 Task: In the  document log.docx. Below name insert the link: 'in.pinterest.com' Insert Dropdown below the link: Review Status  'Select In progress'Insert Header and write  "NexusTech". Change font style to  Caveat
Action: Mouse moved to (283, 461)
Screenshot: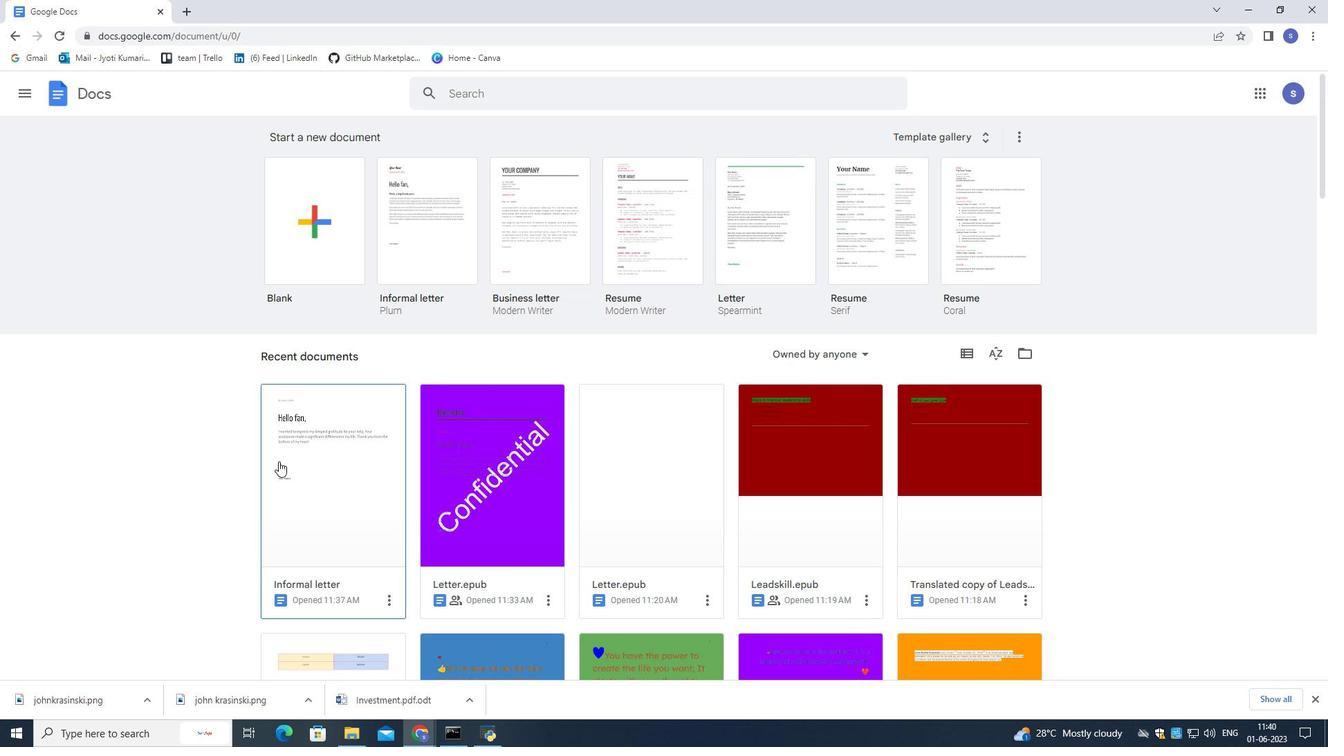 
Action: Mouse pressed left at (283, 461)
Screenshot: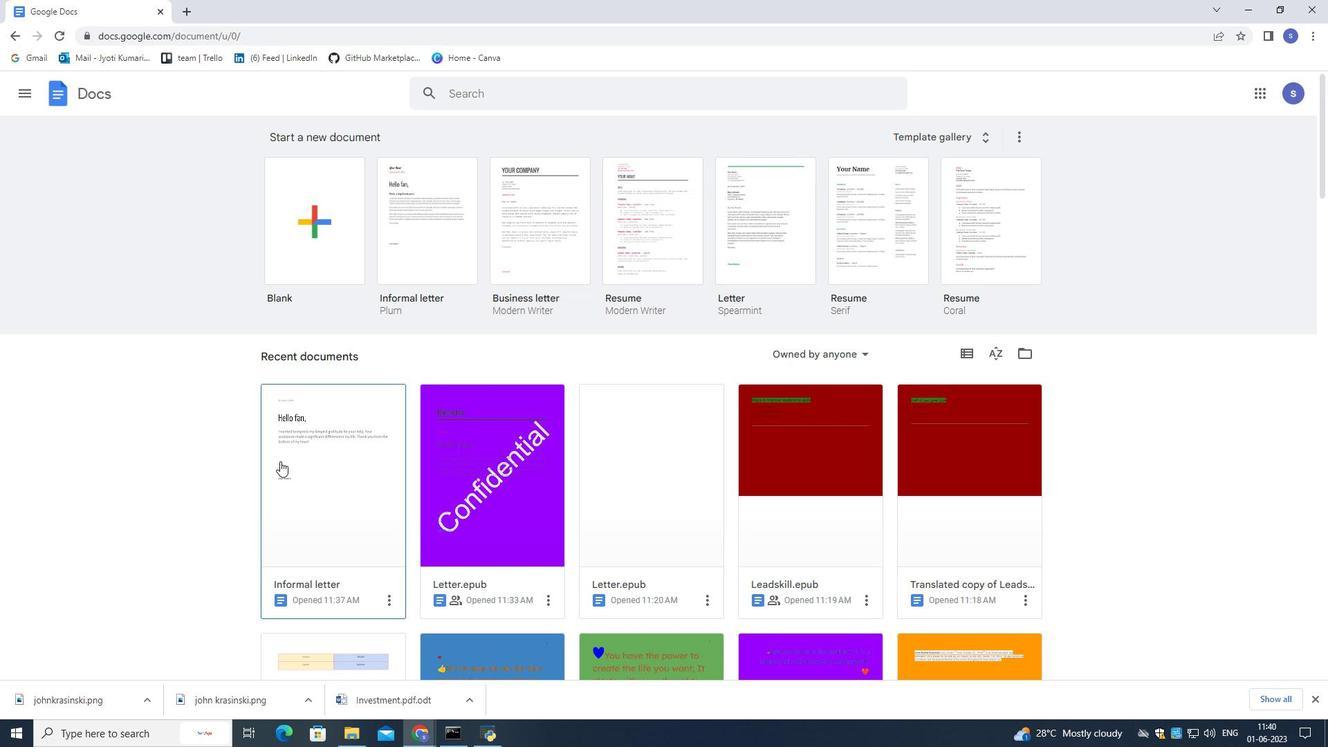 
Action: Mouse moved to (285, 461)
Screenshot: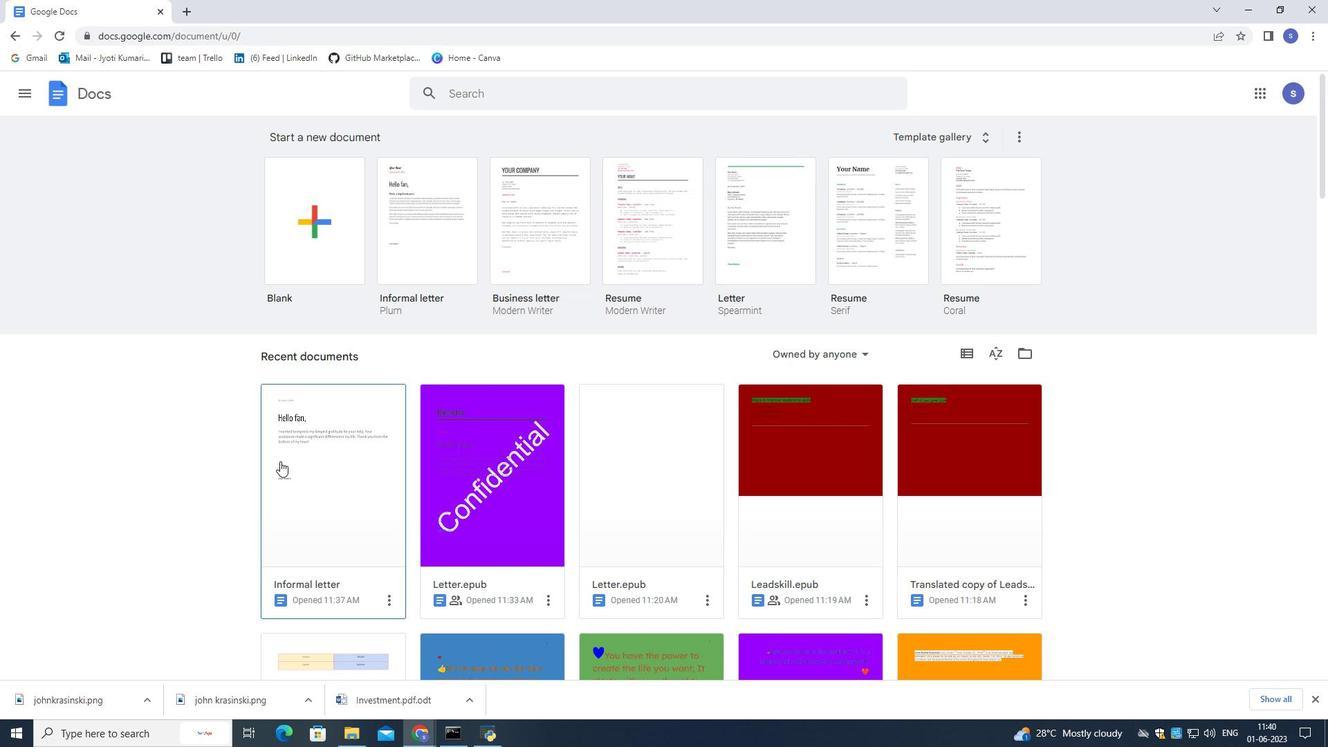 
Action: Mouse pressed left at (285, 461)
Screenshot: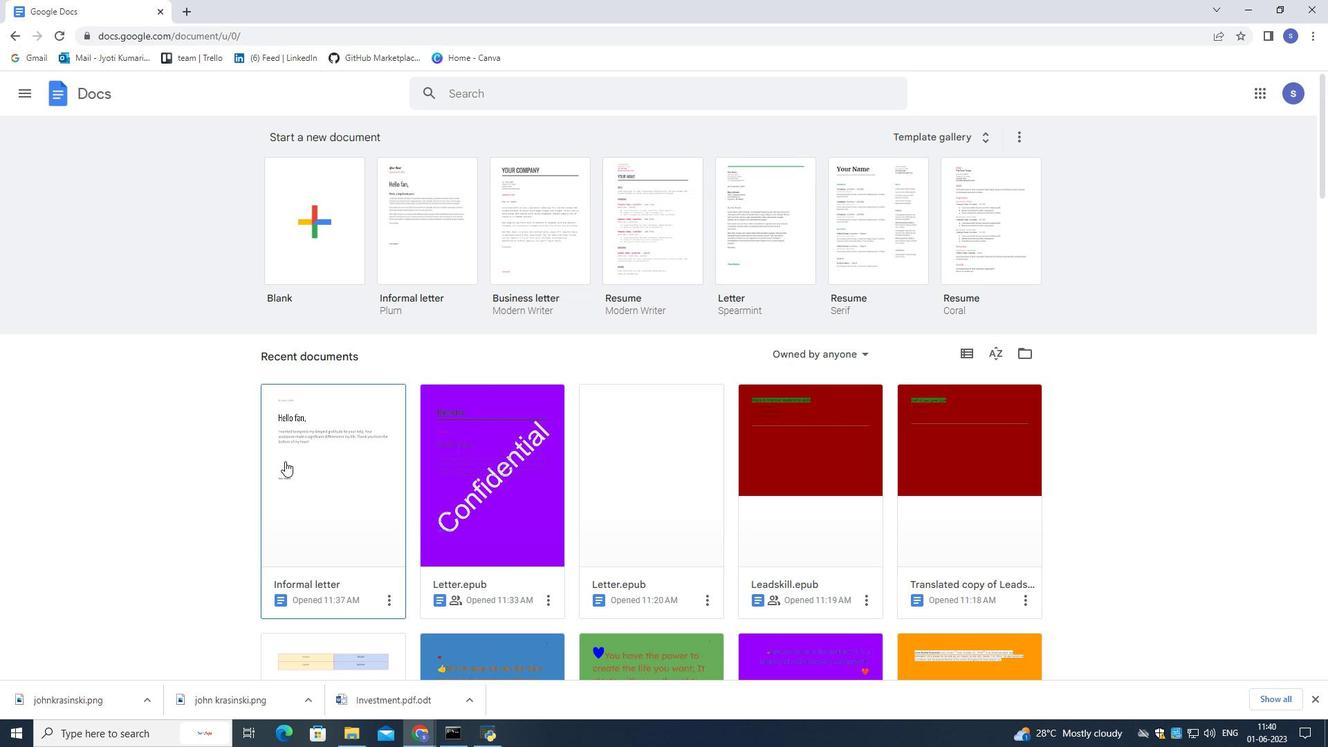 
Action: Mouse moved to (801, 526)
Screenshot: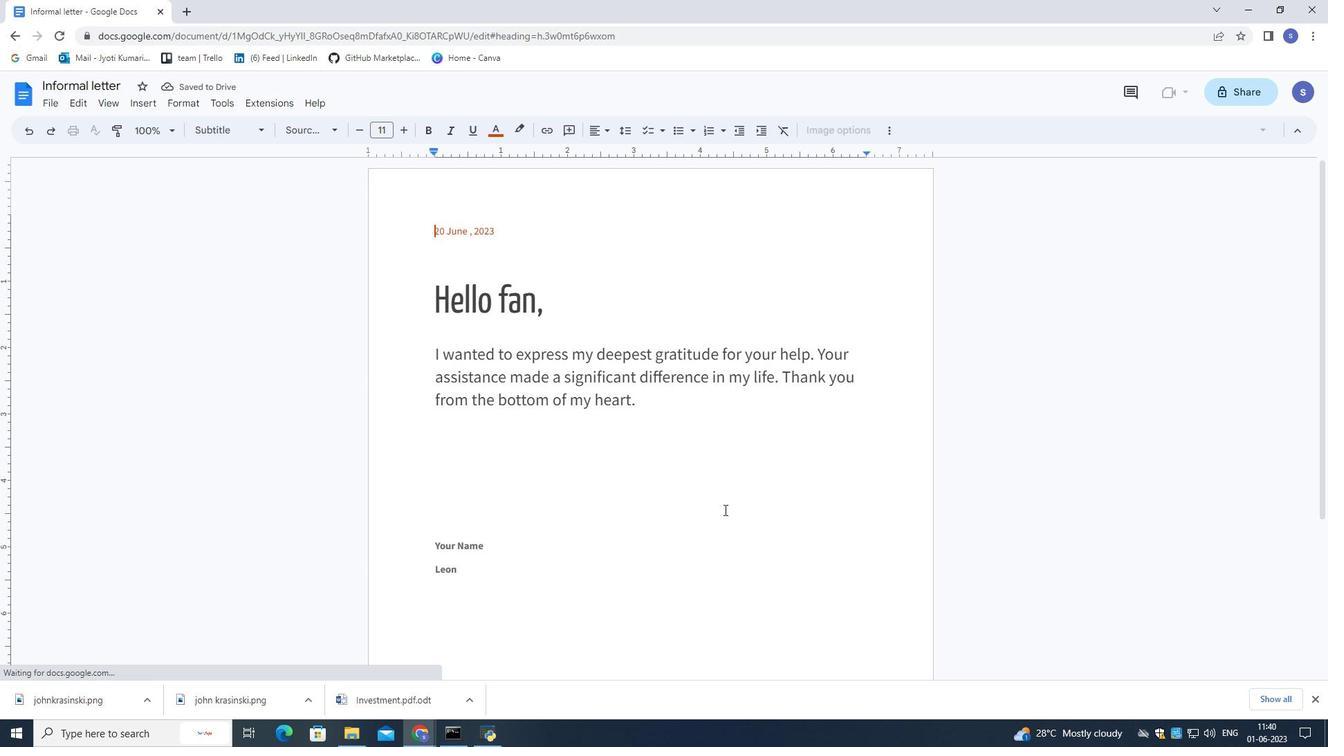 
Action: Mouse scrolled (801, 525) with delta (0, 0)
Screenshot: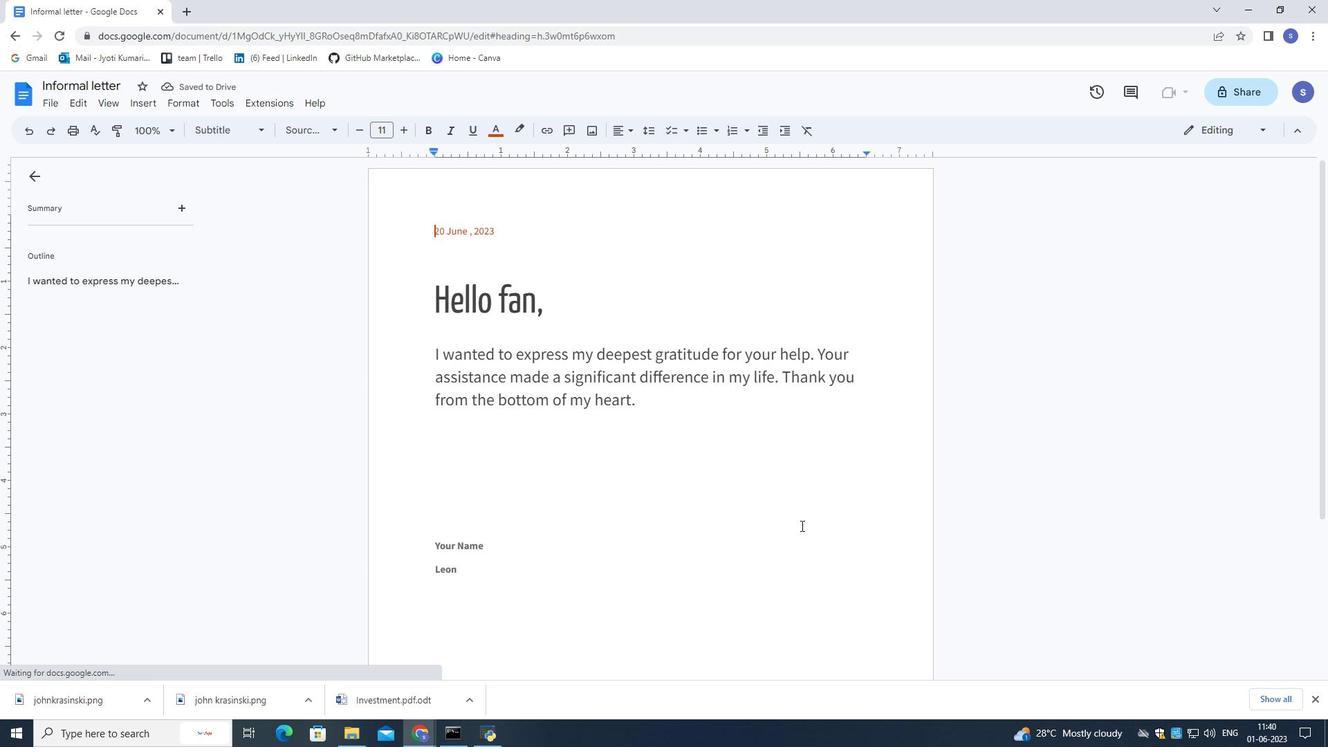 
Action: Mouse scrolled (801, 525) with delta (0, 0)
Screenshot: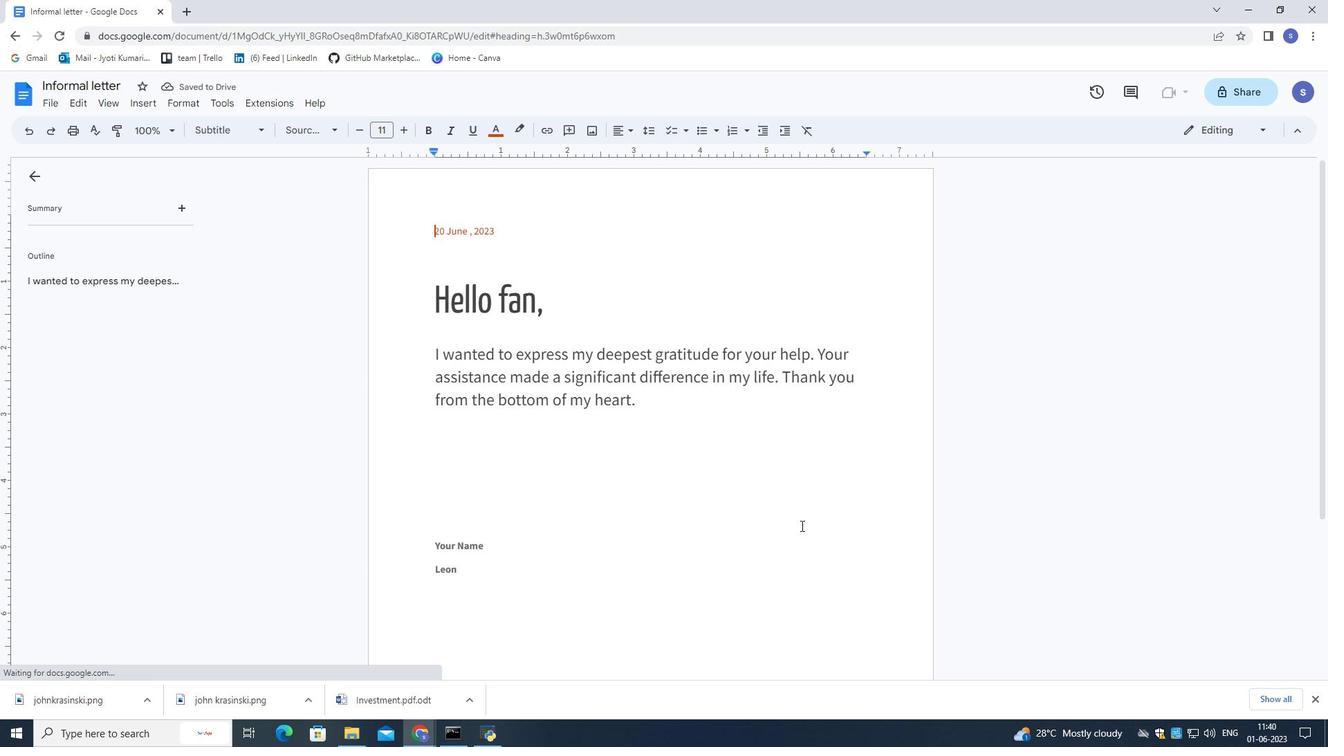 
Action: Mouse scrolled (801, 525) with delta (0, 0)
Screenshot: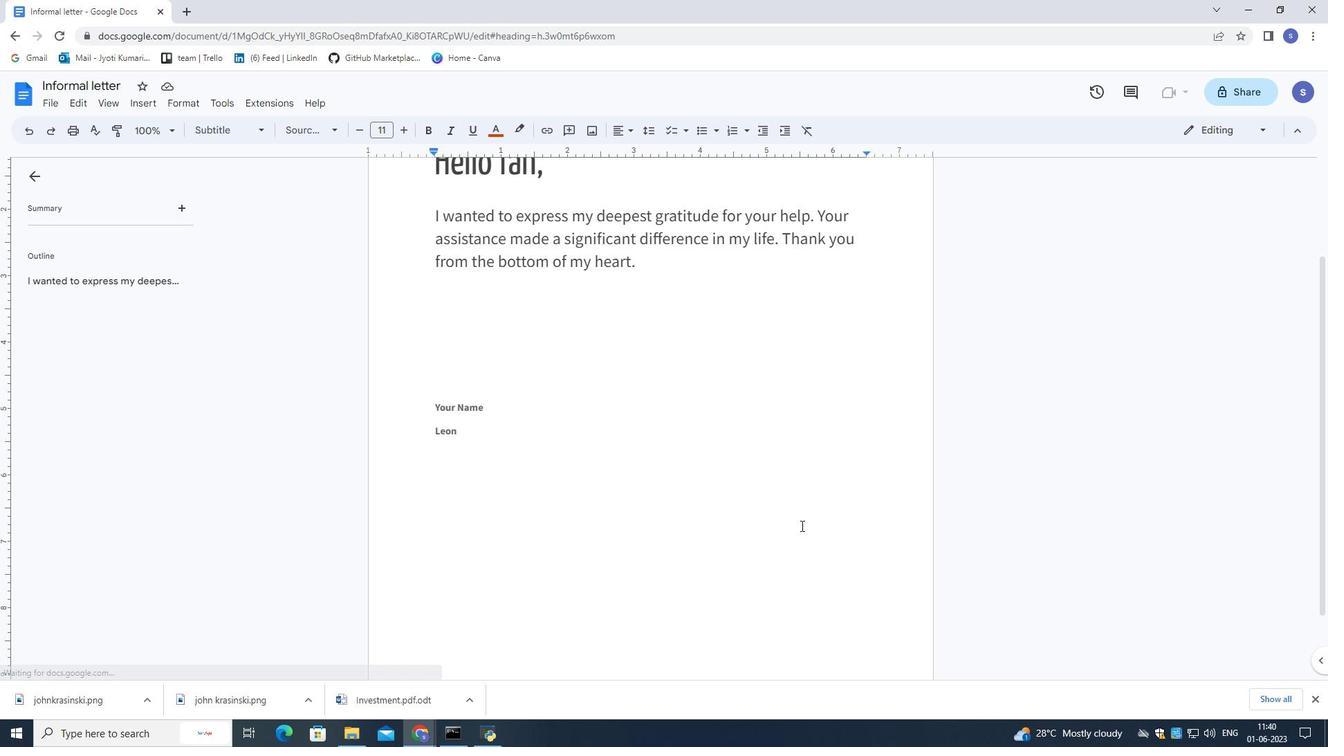 
Action: Mouse moved to (477, 374)
Screenshot: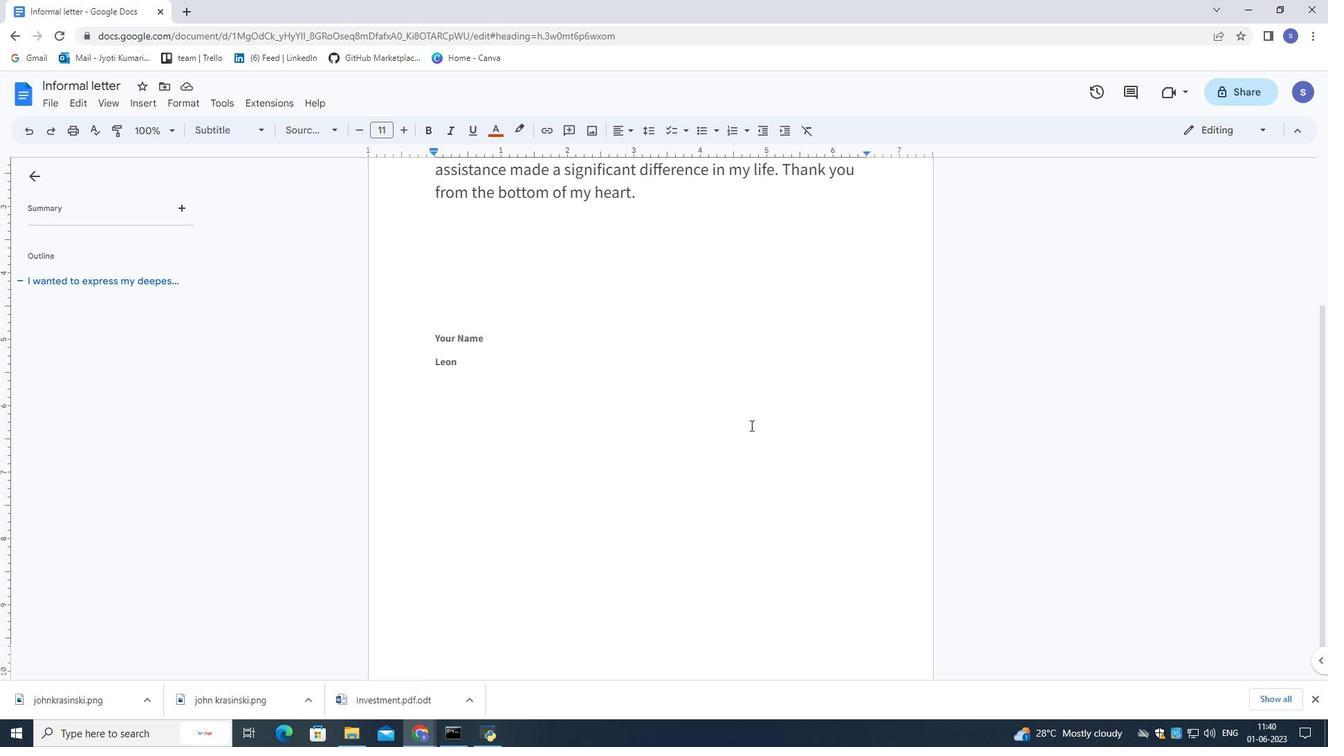 
Action: Mouse pressed left at (477, 374)
Screenshot: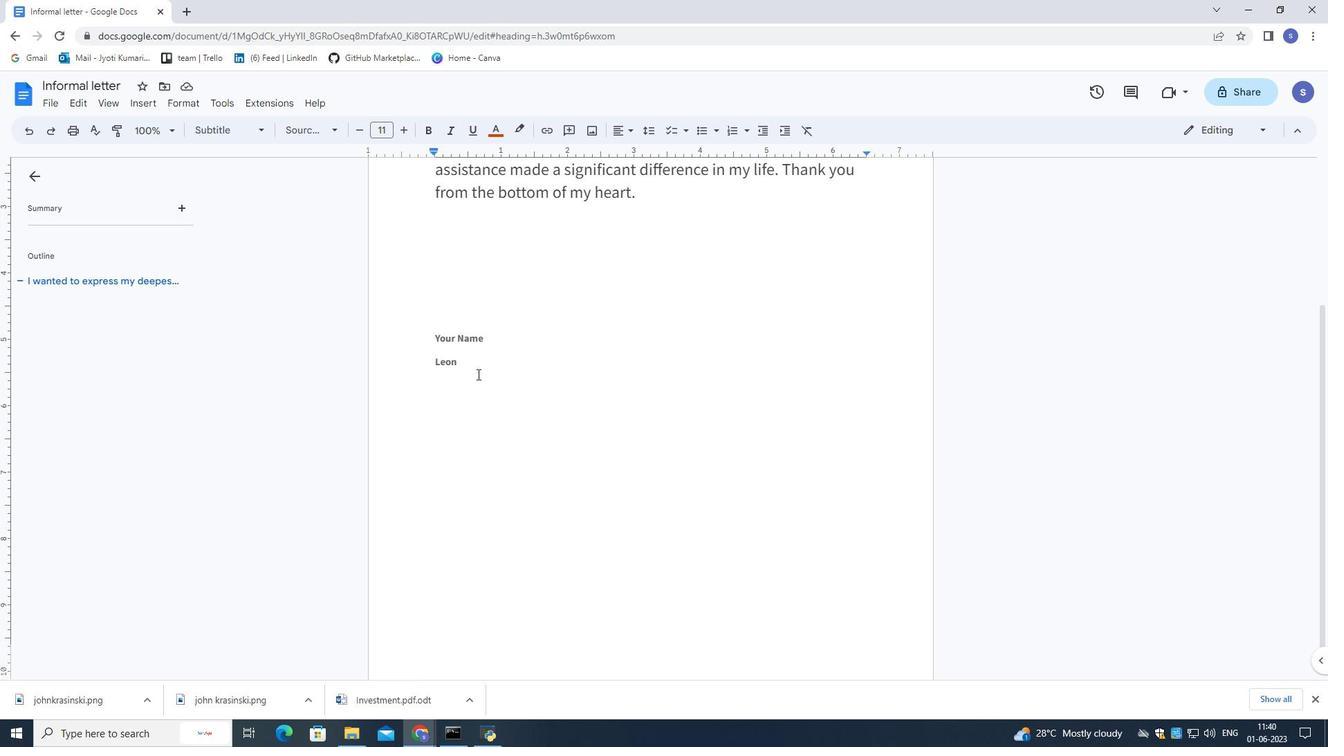 
Action: Mouse moved to (481, 374)
Screenshot: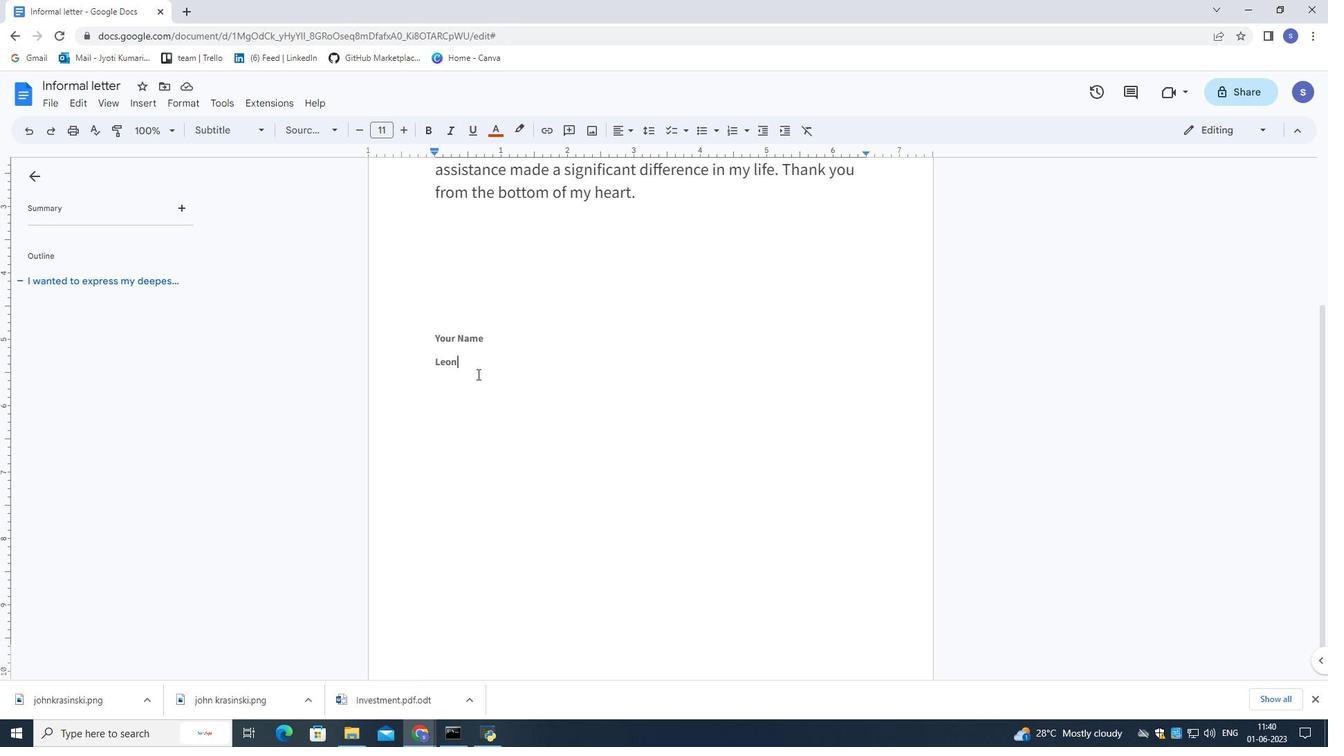 
Action: Key pressed <Key.enter>
Screenshot: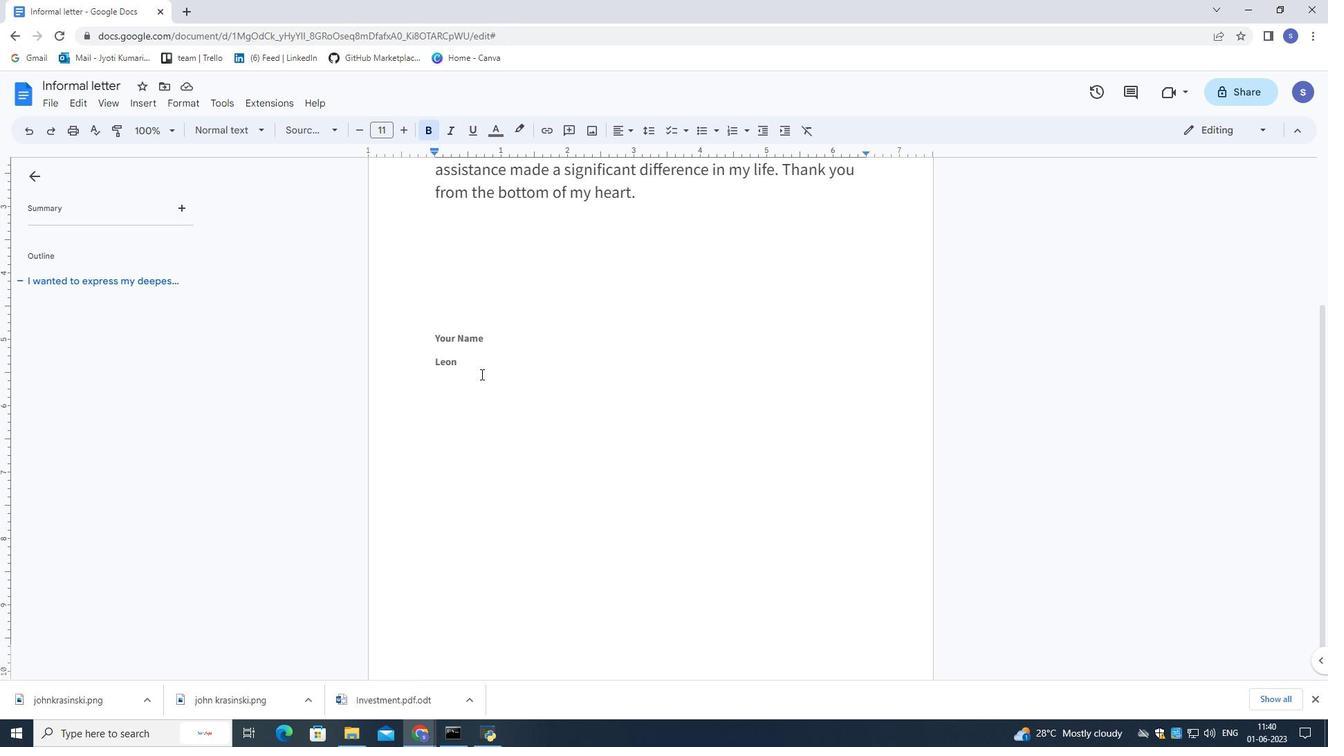 
Action: Mouse moved to (177, 103)
Screenshot: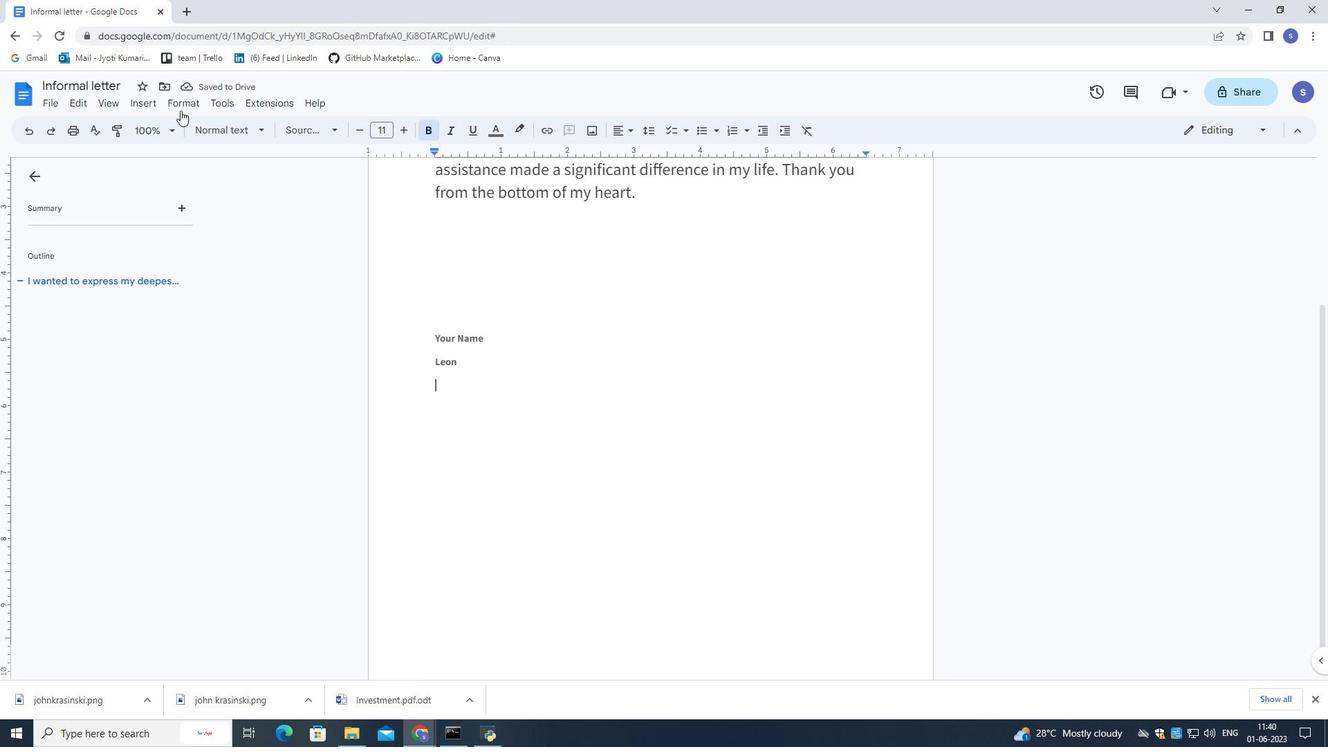 
Action: Mouse pressed left at (177, 103)
Screenshot: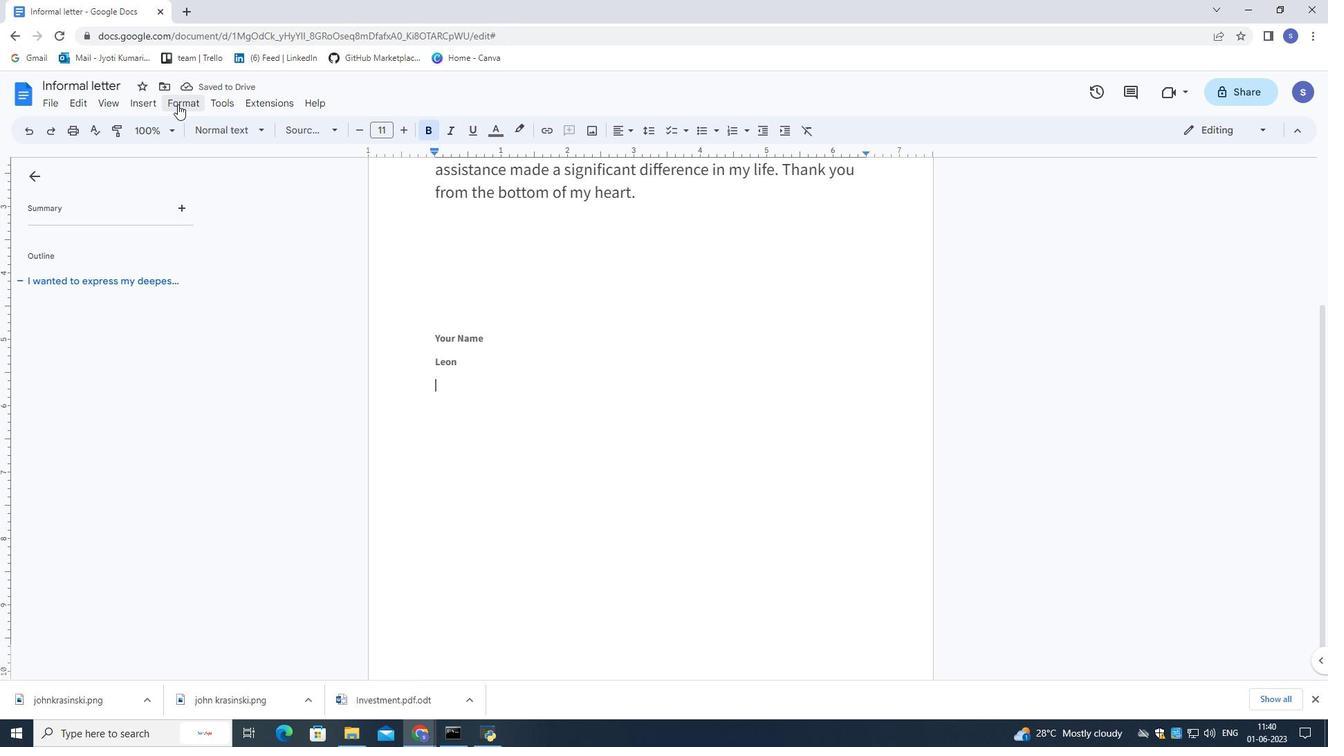 
Action: Mouse moved to (202, 532)
Screenshot: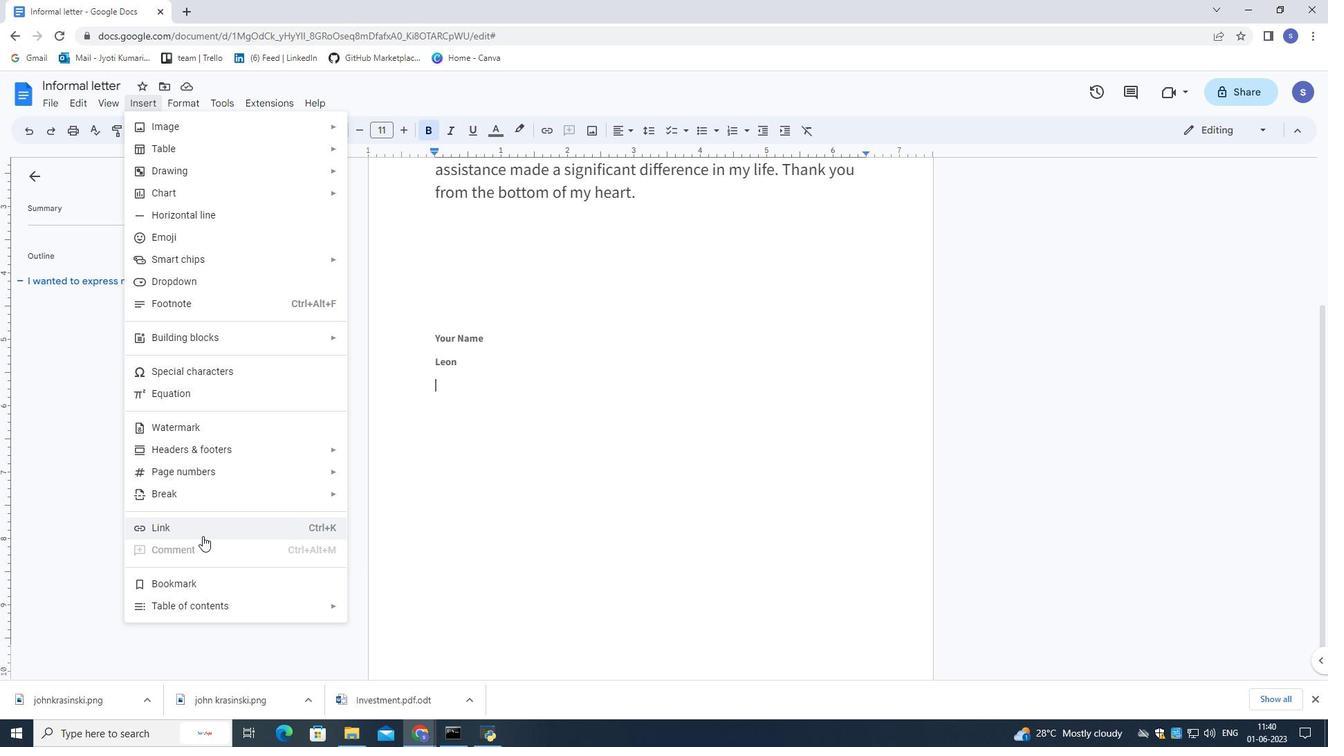
Action: Mouse pressed left at (202, 532)
Screenshot: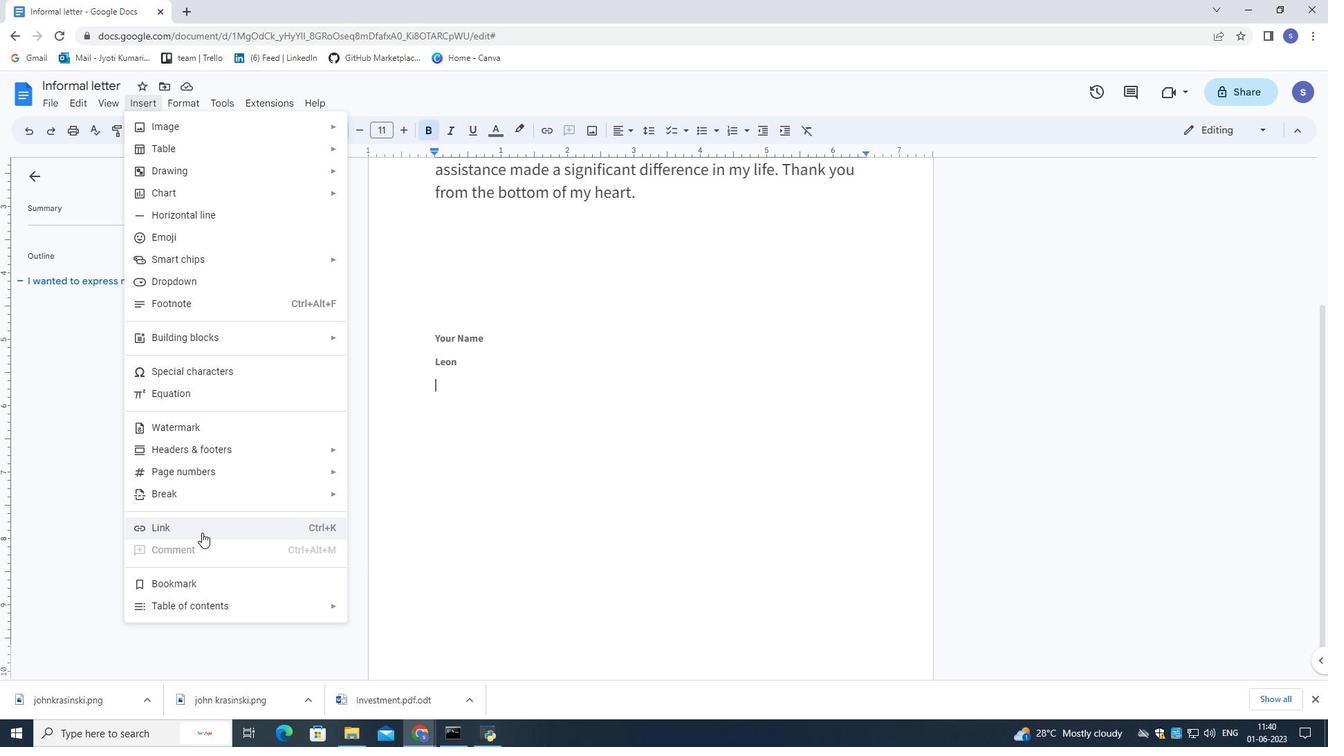 
Action: Mouse moved to (202, 532)
Screenshot: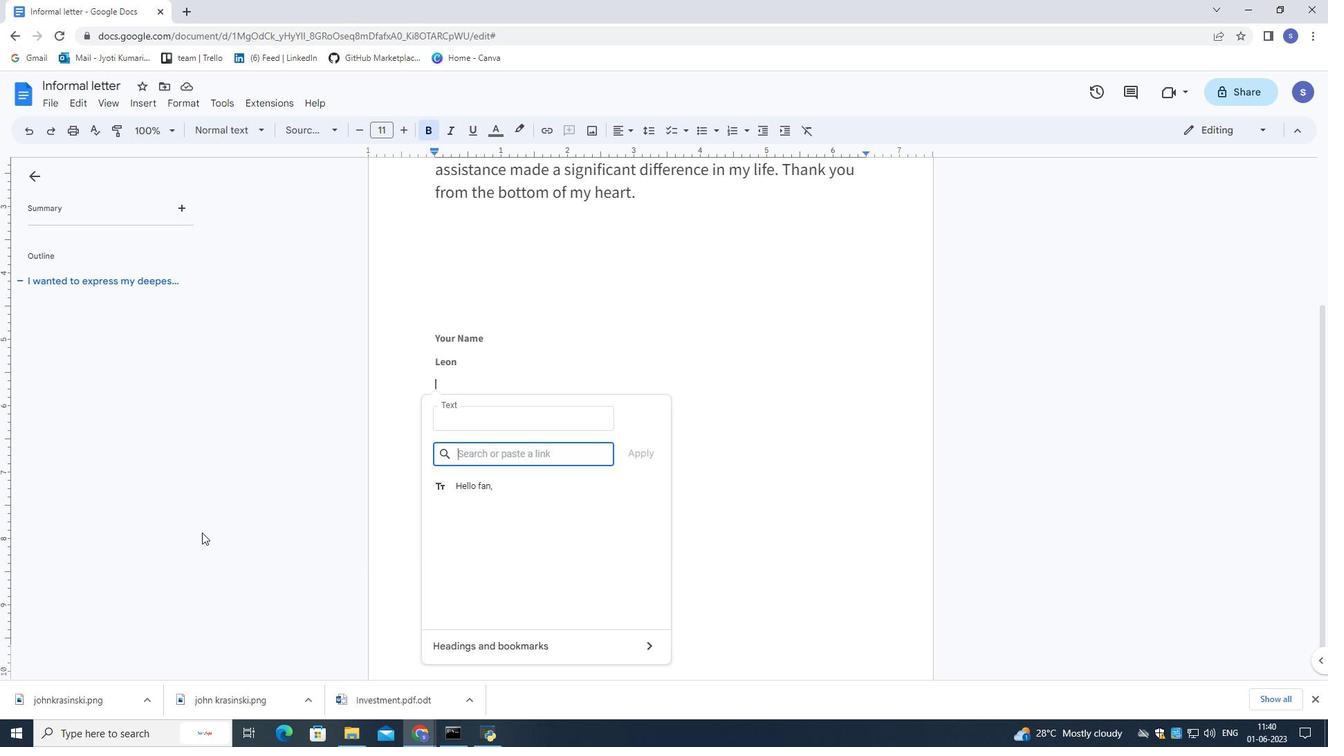 
Action: Key pressed in.pintrest.com
Screenshot: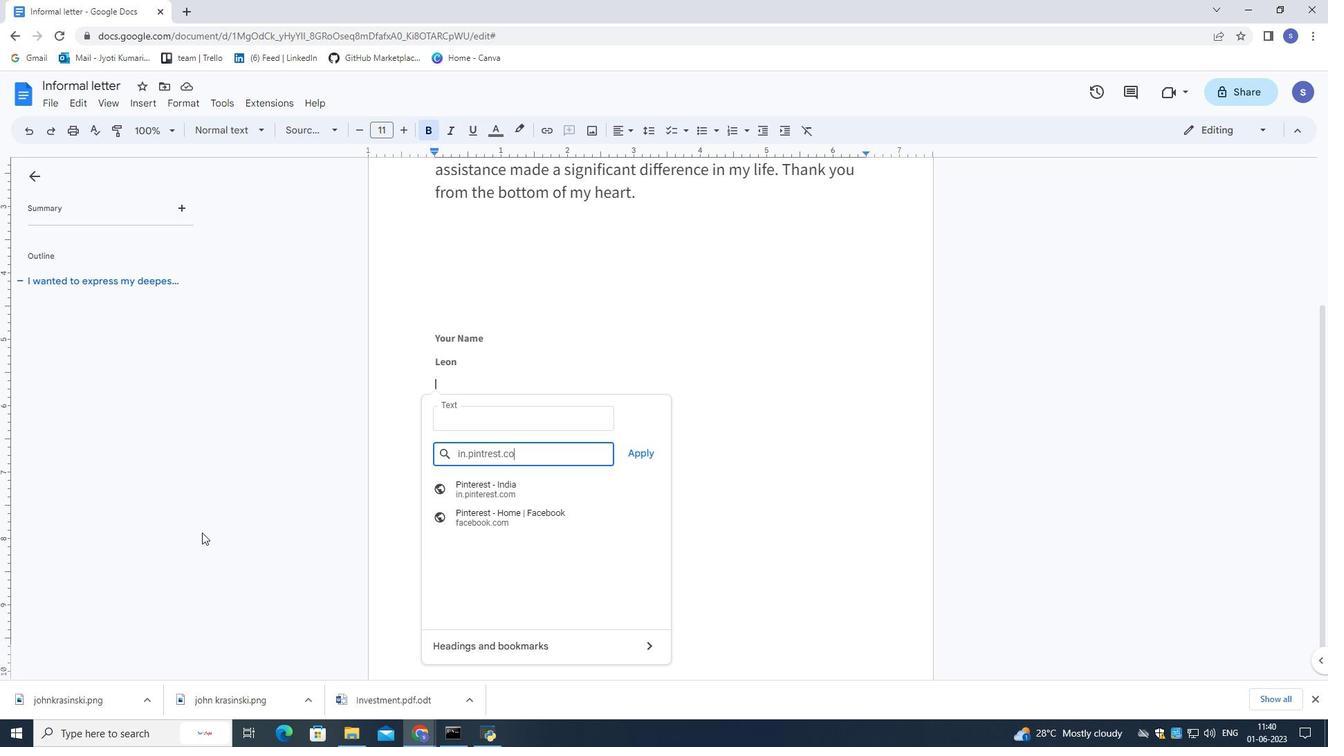 
Action: Mouse moved to (651, 454)
Screenshot: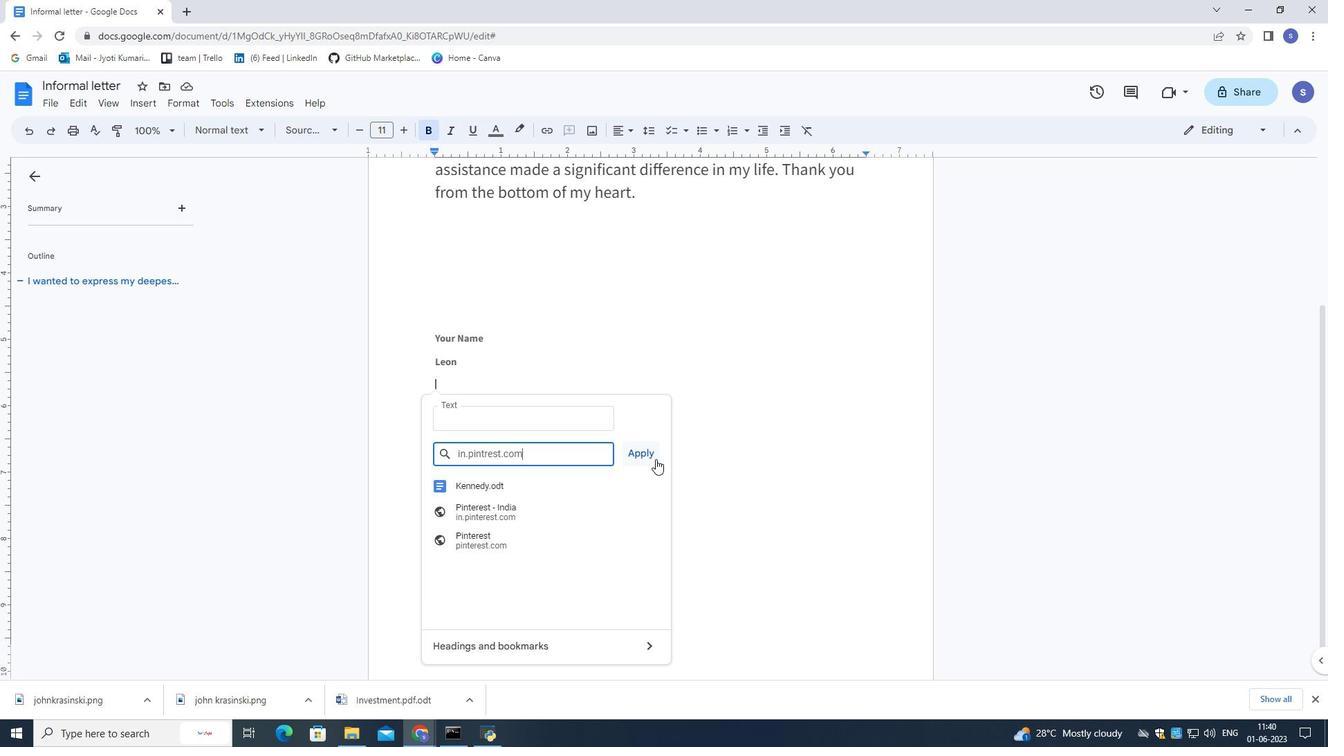 
Action: Mouse pressed left at (651, 454)
Screenshot: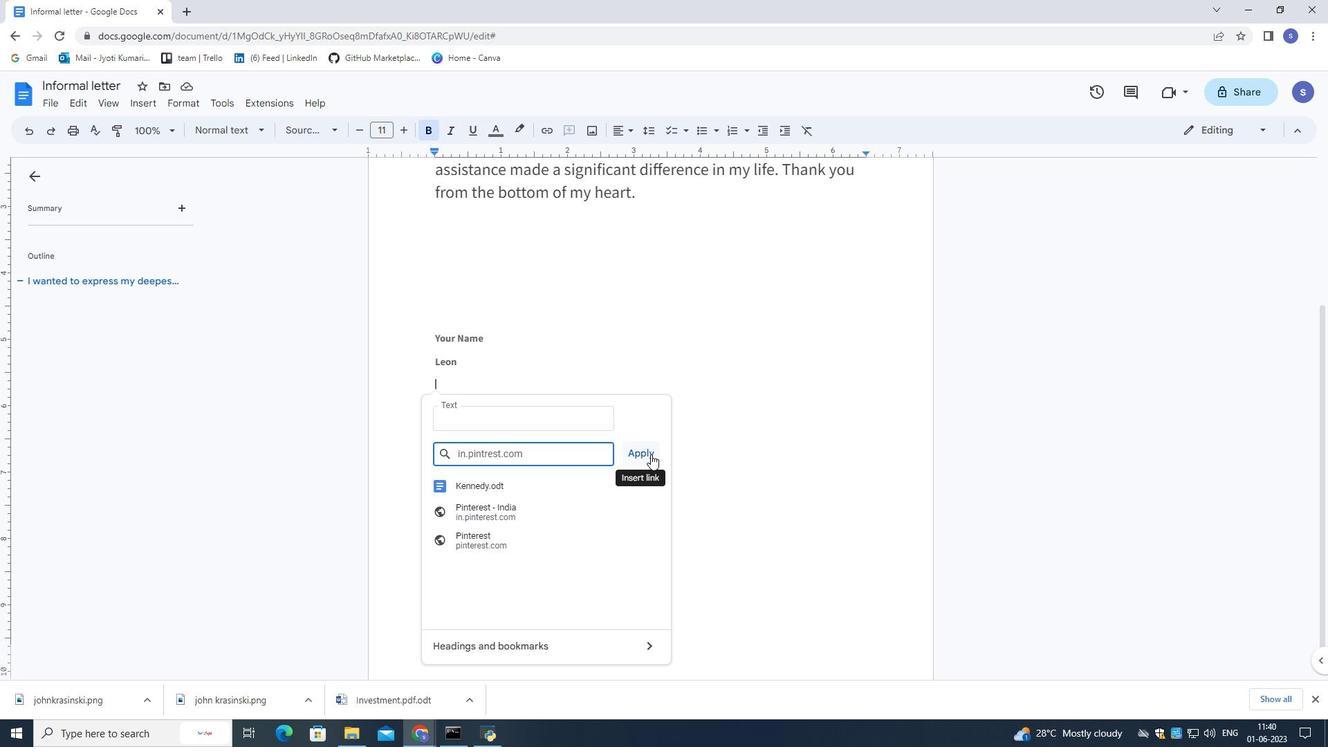 
Action: Mouse moved to (526, 391)
Screenshot: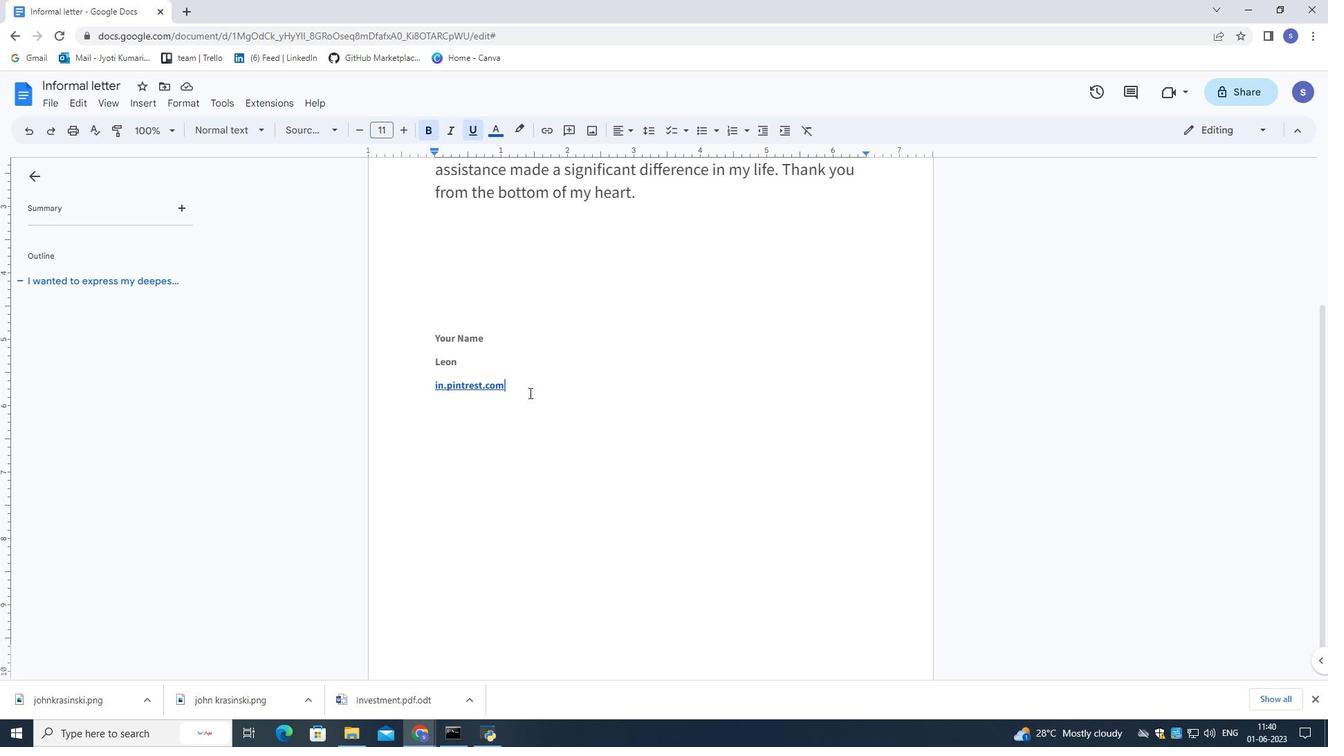 
Action: Key pressed <Key.enter>
Screenshot: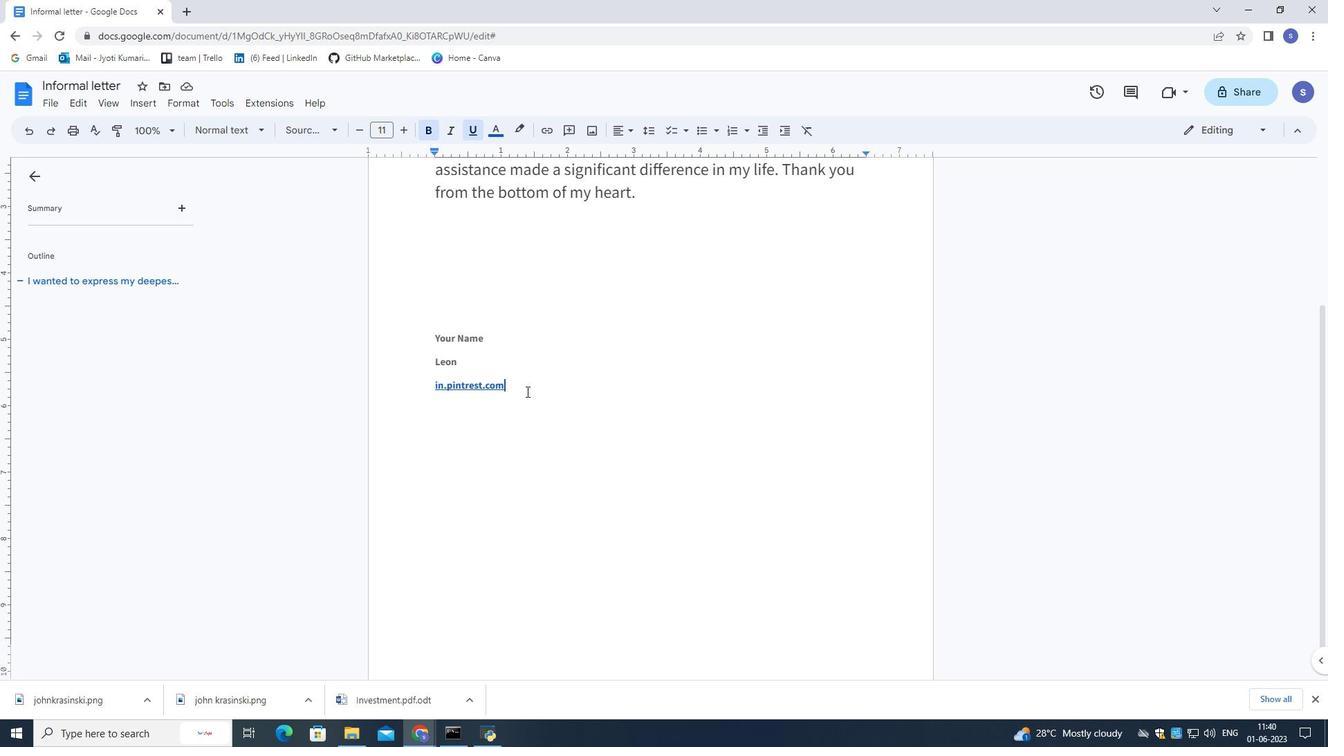 
Action: Mouse moved to (154, 101)
Screenshot: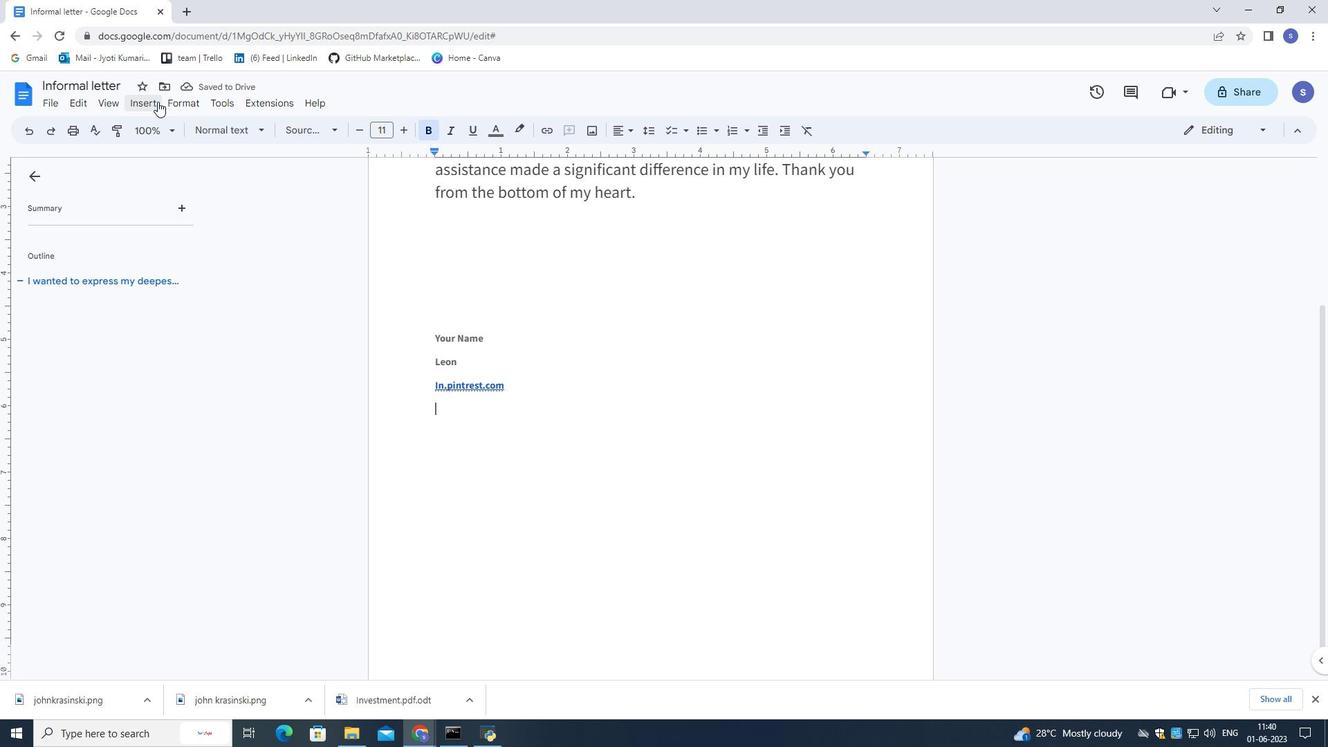 
Action: Mouse pressed left at (154, 101)
Screenshot: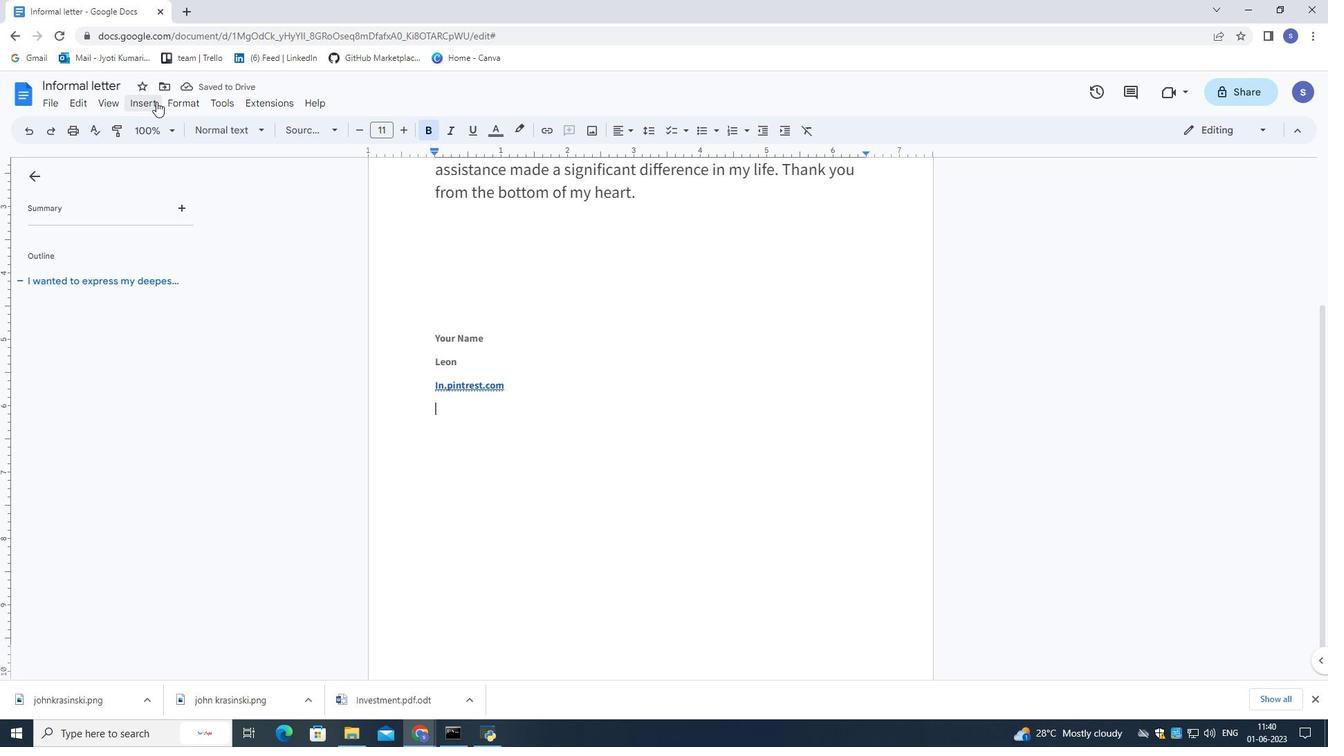 
Action: Mouse moved to (241, 273)
Screenshot: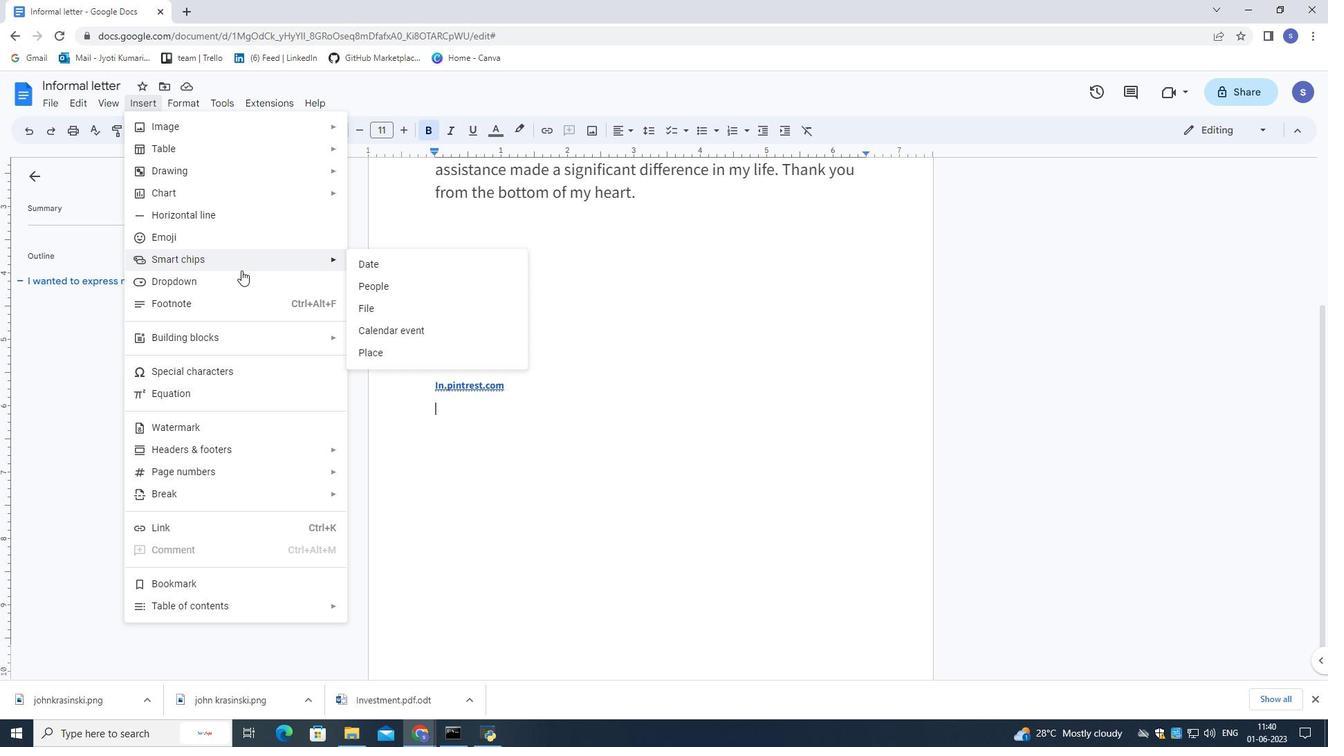 
Action: Mouse pressed left at (241, 273)
Screenshot: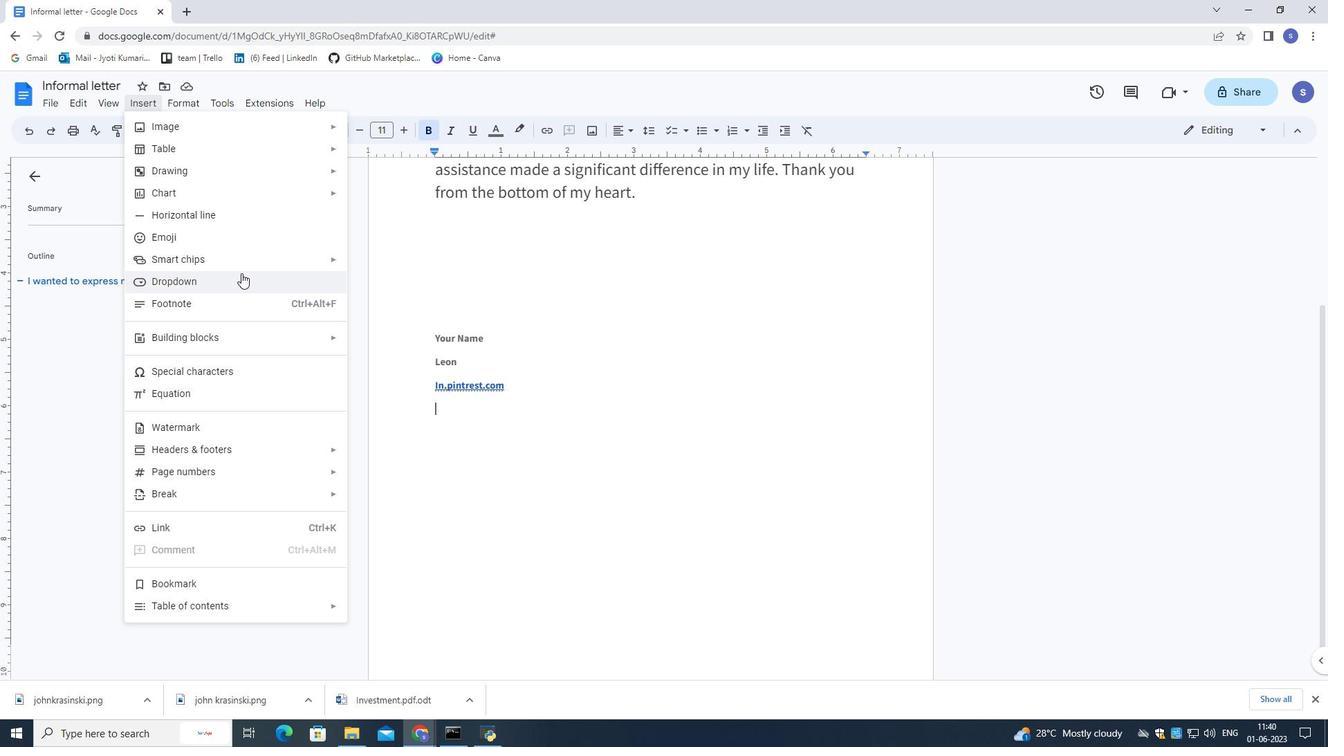 
Action: Mouse moved to (564, 465)
Screenshot: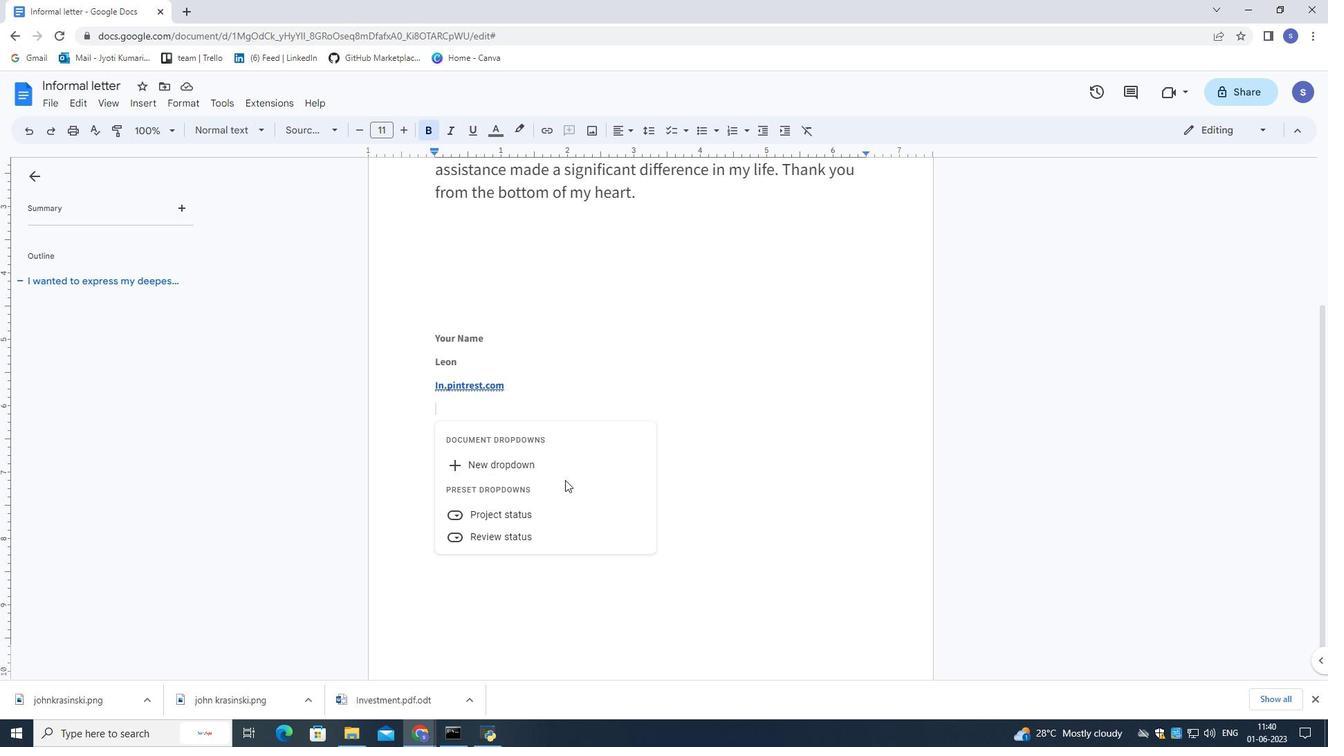 
Action: Mouse pressed left at (564, 465)
Screenshot: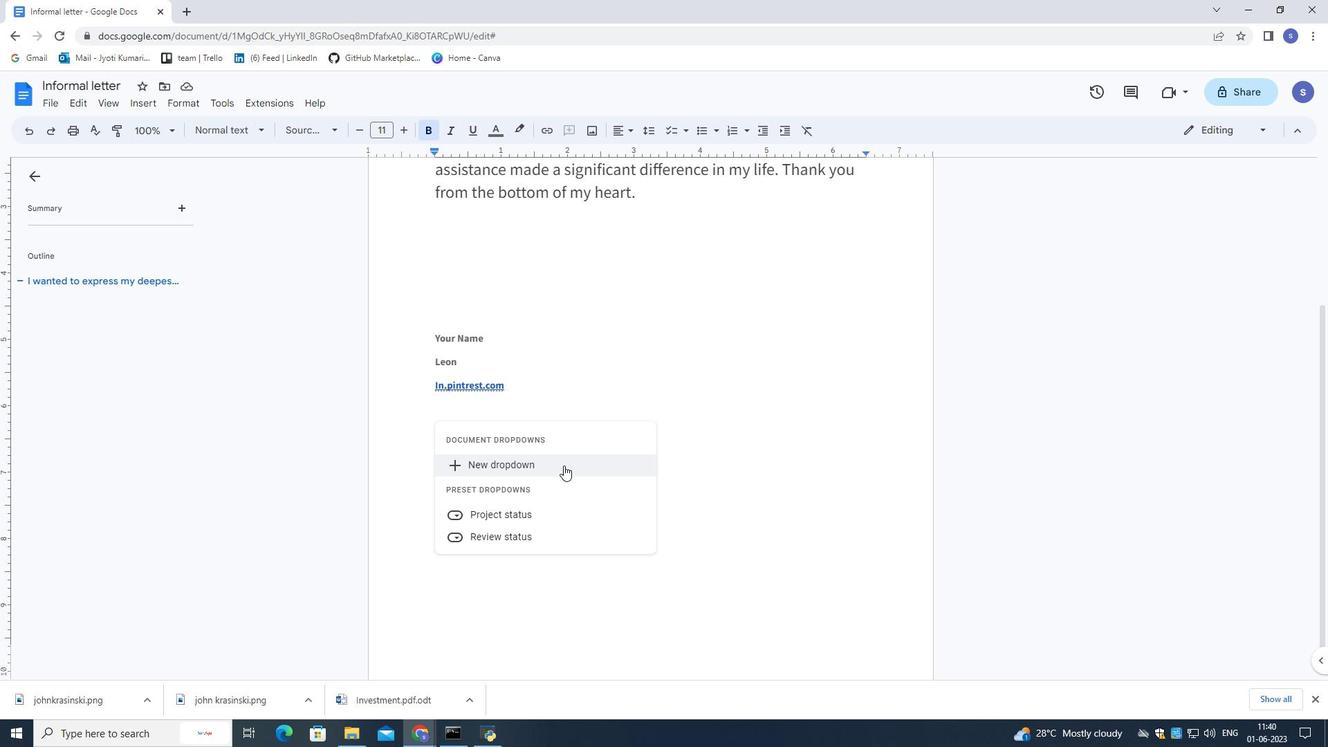 
Action: Mouse moved to (669, 291)
Screenshot: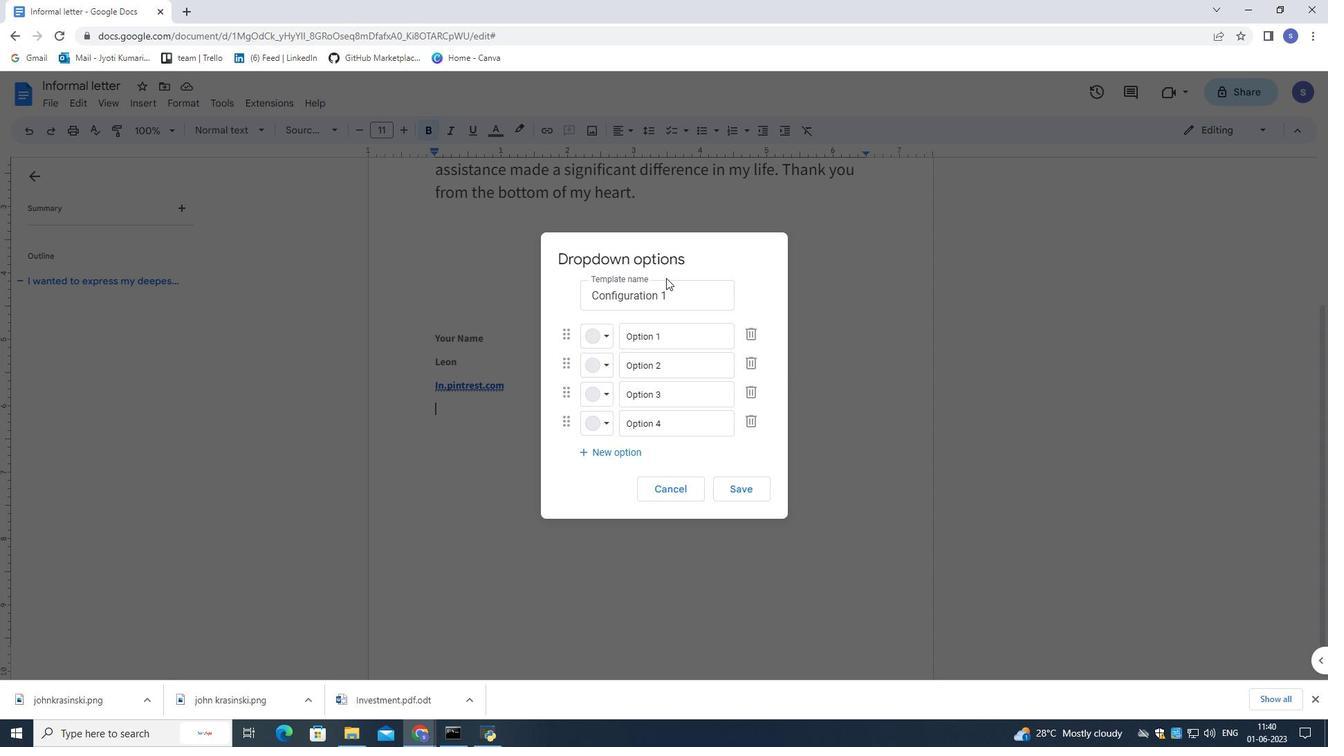 
Action: Mouse pressed left at (669, 291)
Screenshot: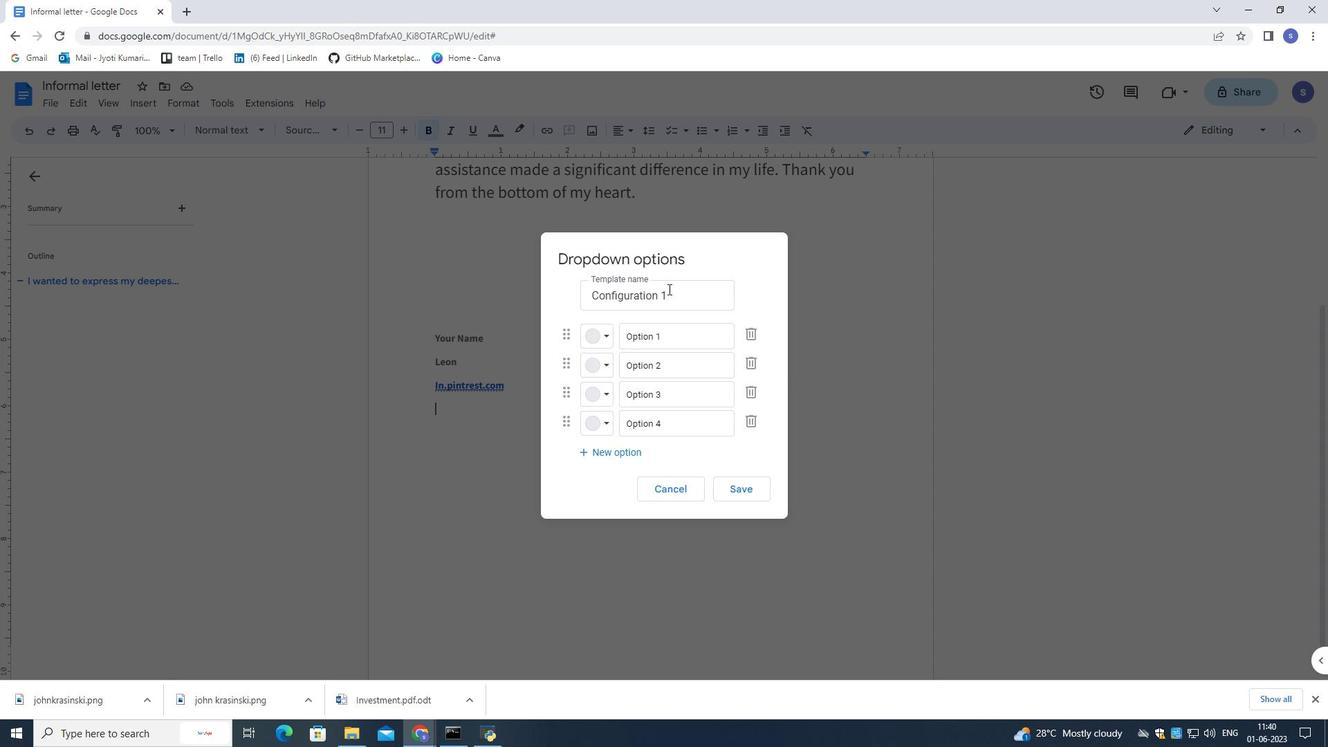 
Action: Mouse pressed left at (669, 291)
Screenshot: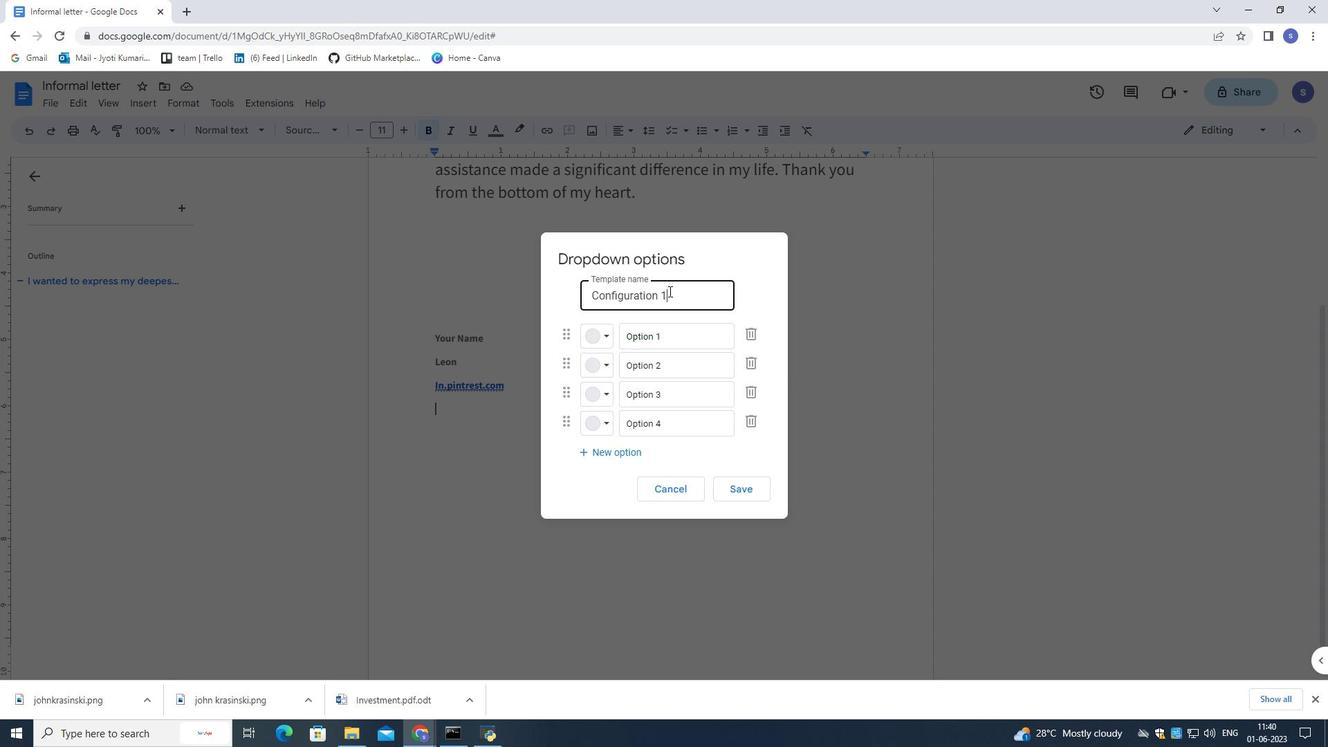 
Action: Mouse pressed left at (669, 291)
Screenshot: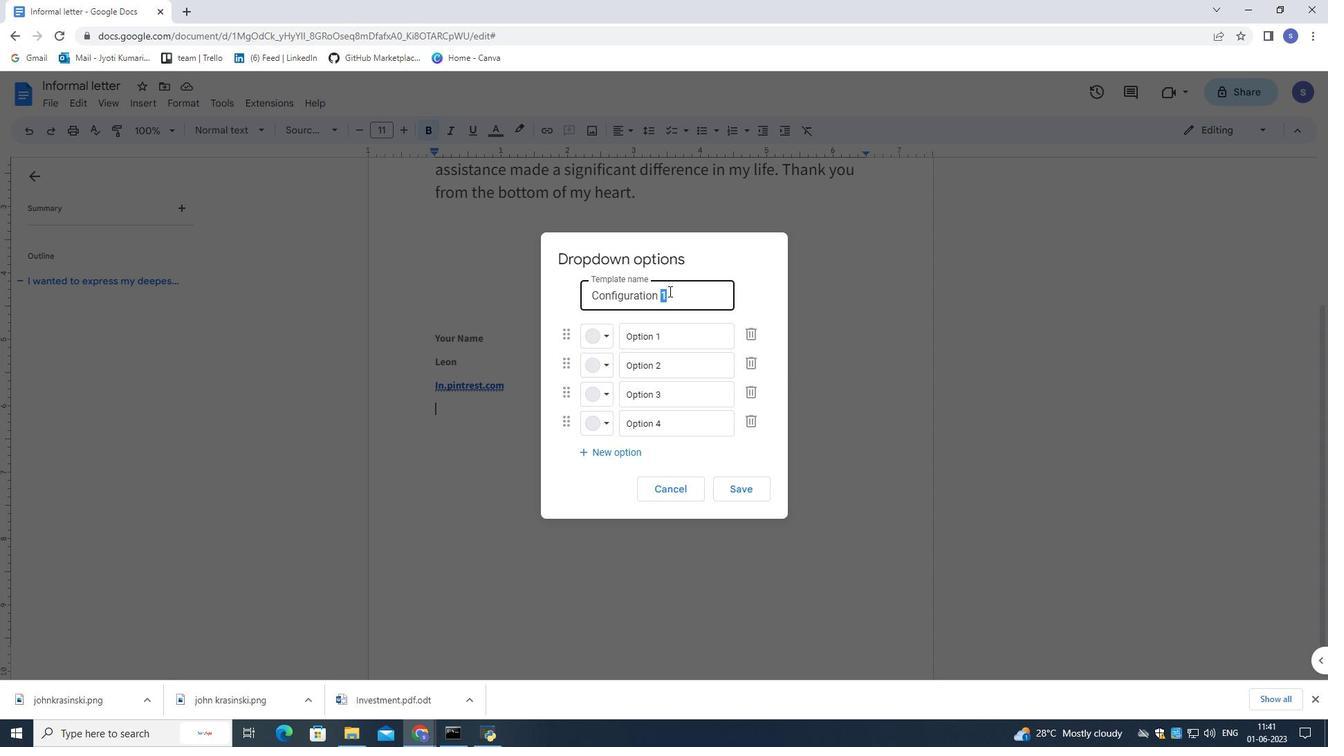 
Action: Key pressed <Key.shift>Review<Key.space><Key.shift>Status
Screenshot: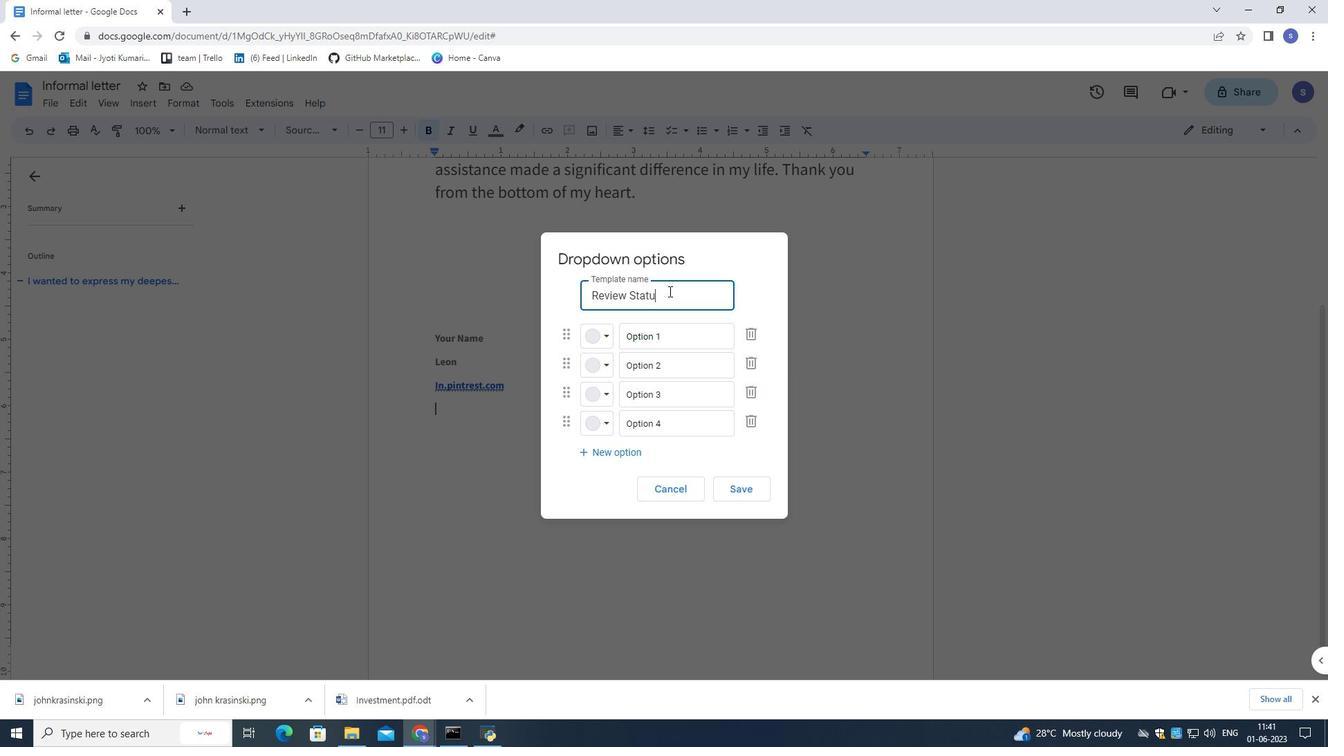 
Action: Mouse moved to (725, 343)
Screenshot: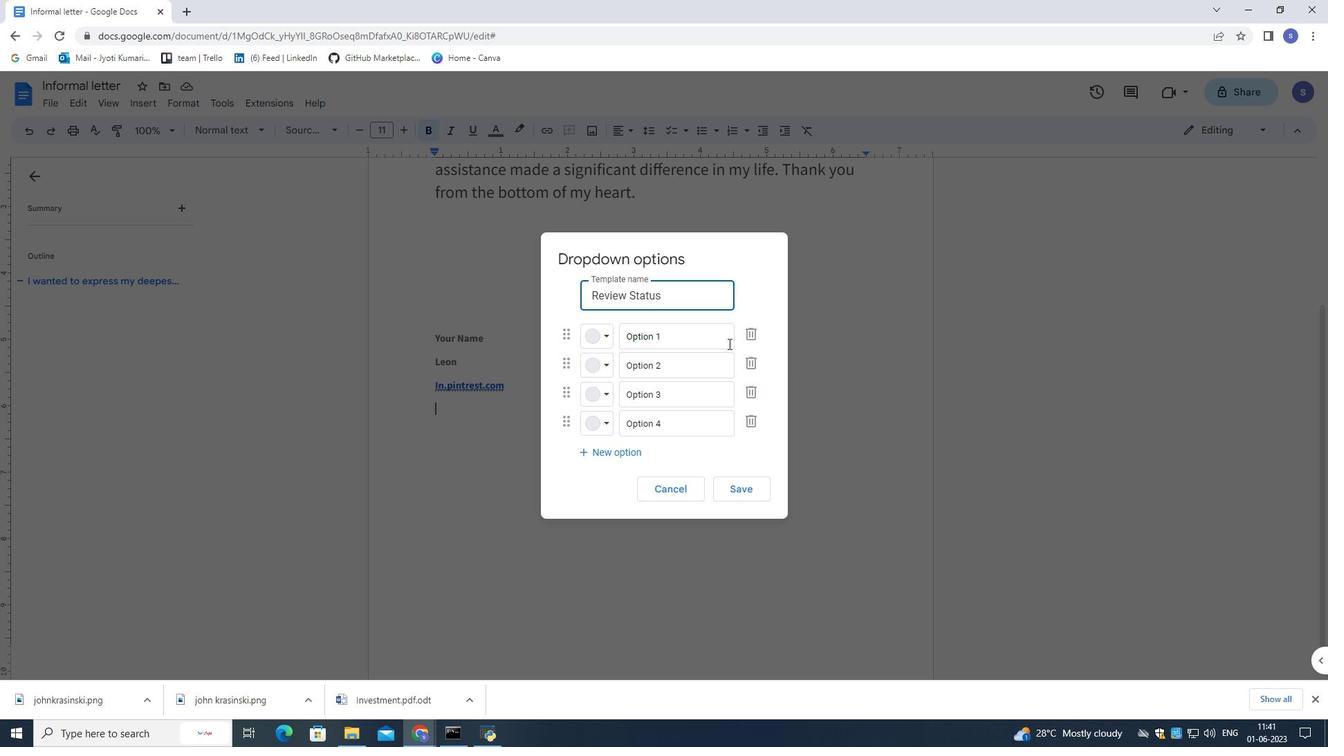 
Action: Mouse pressed left at (725, 343)
Screenshot: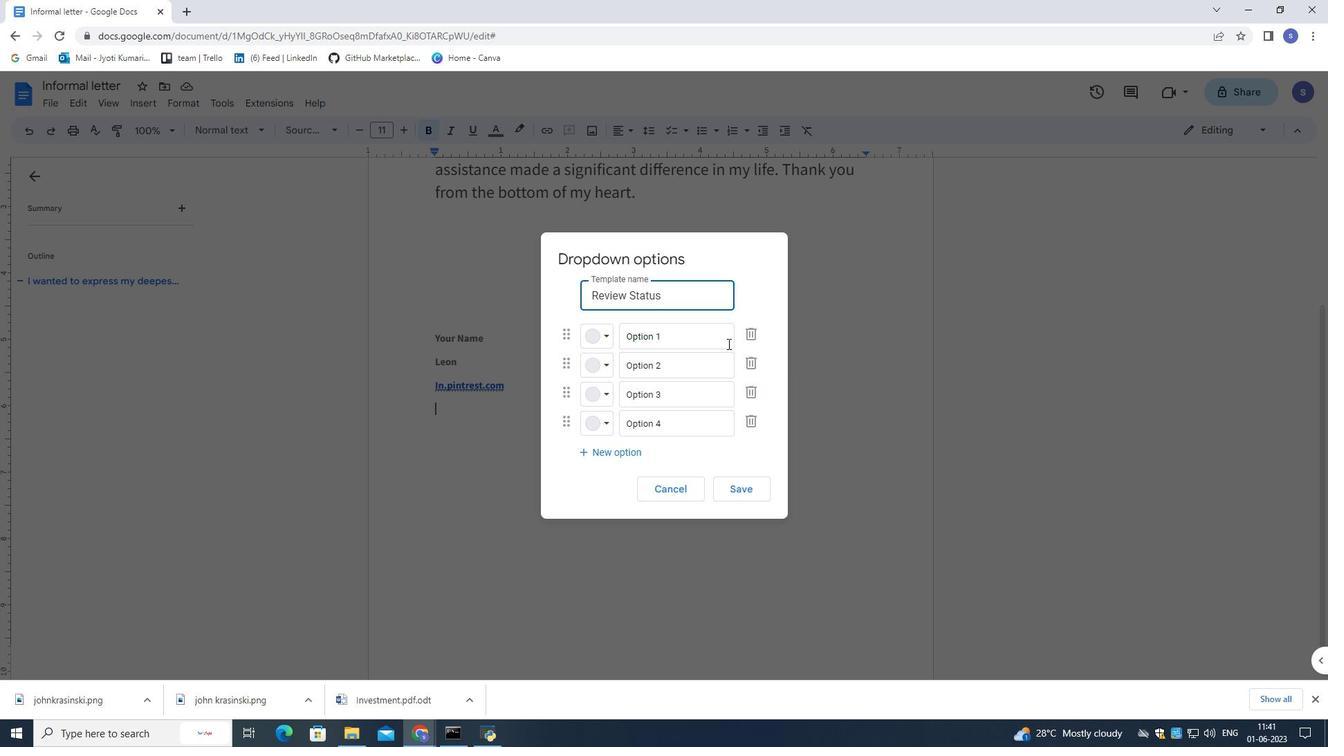 
Action: Mouse pressed left at (725, 343)
Screenshot: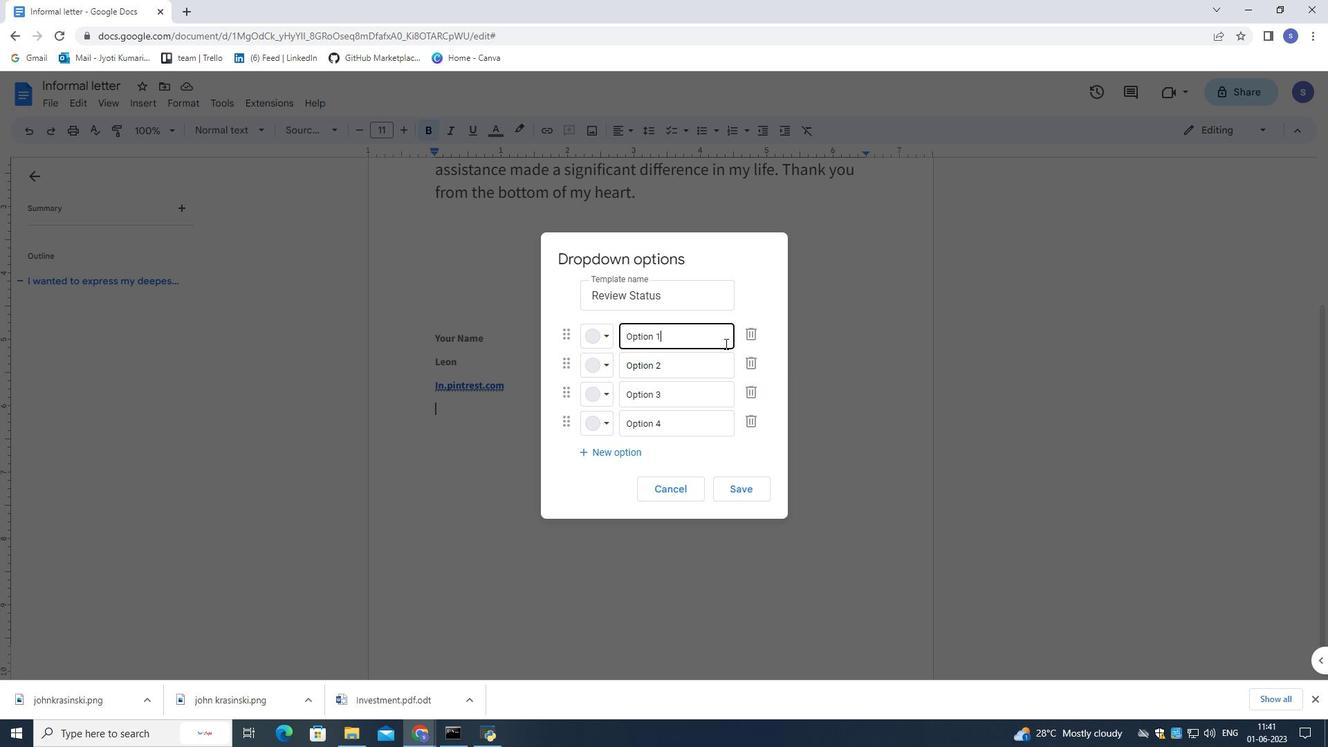 
Action: Mouse pressed left at (725, 343)
Screenshot: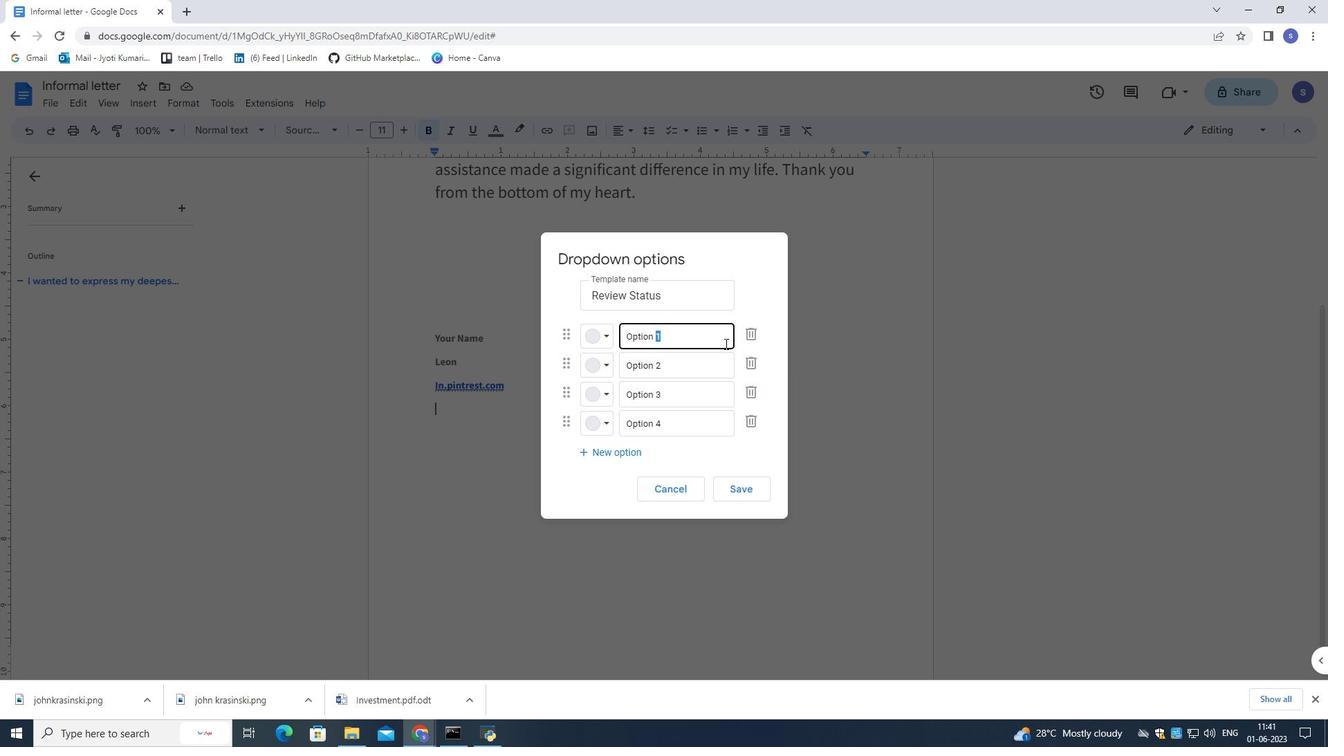 
Action: Mouse moved to (723, 343)
Screenshot: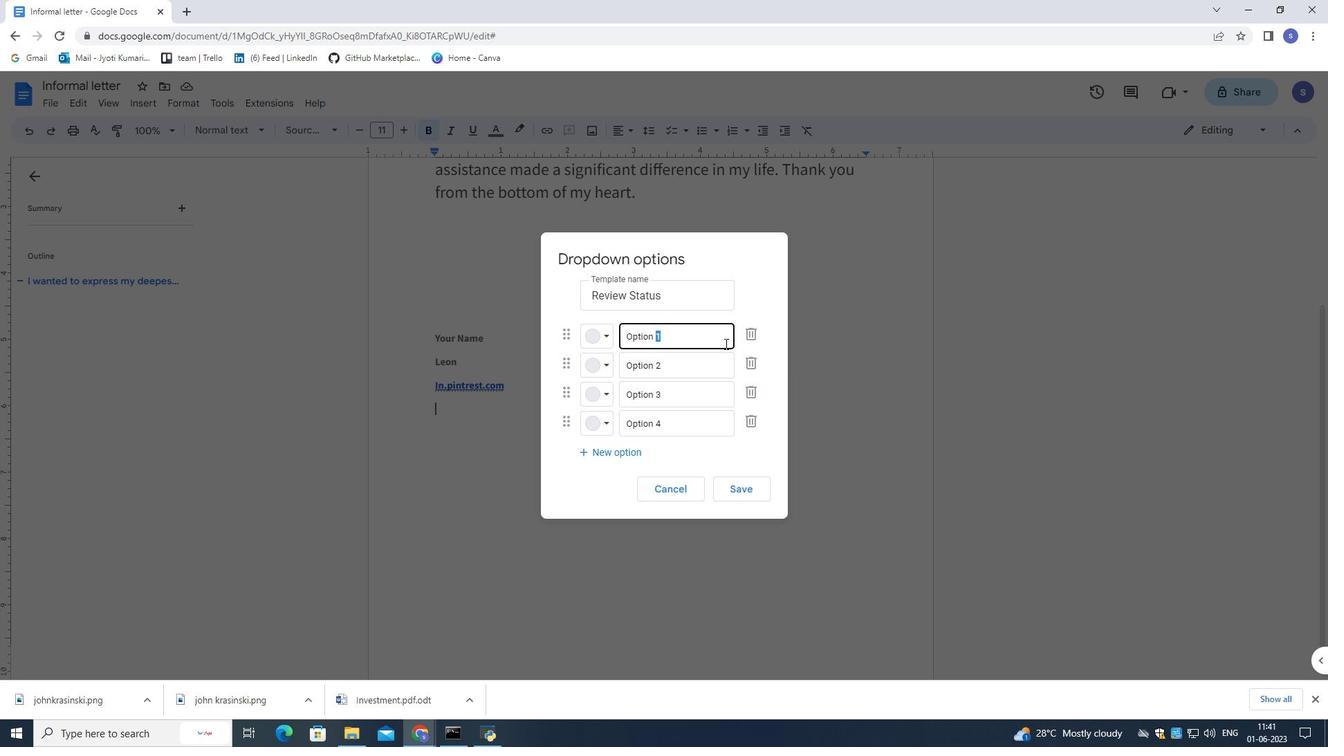 
Action: Key pressed <Key.shift>Select<Key.space><Key.shift>In<Key.space><Key.shift>Progress
Screenshot: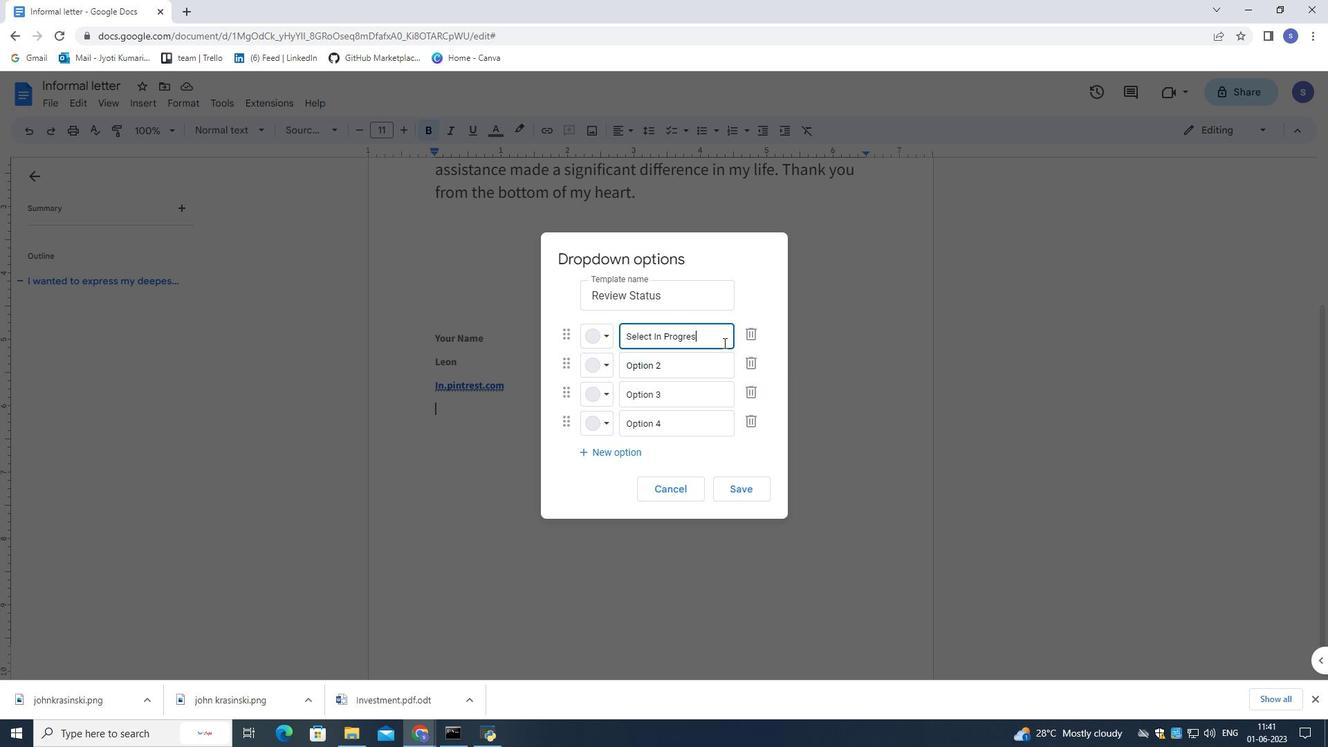 
Action: Mouse moved to (746, 490)
Screenshot: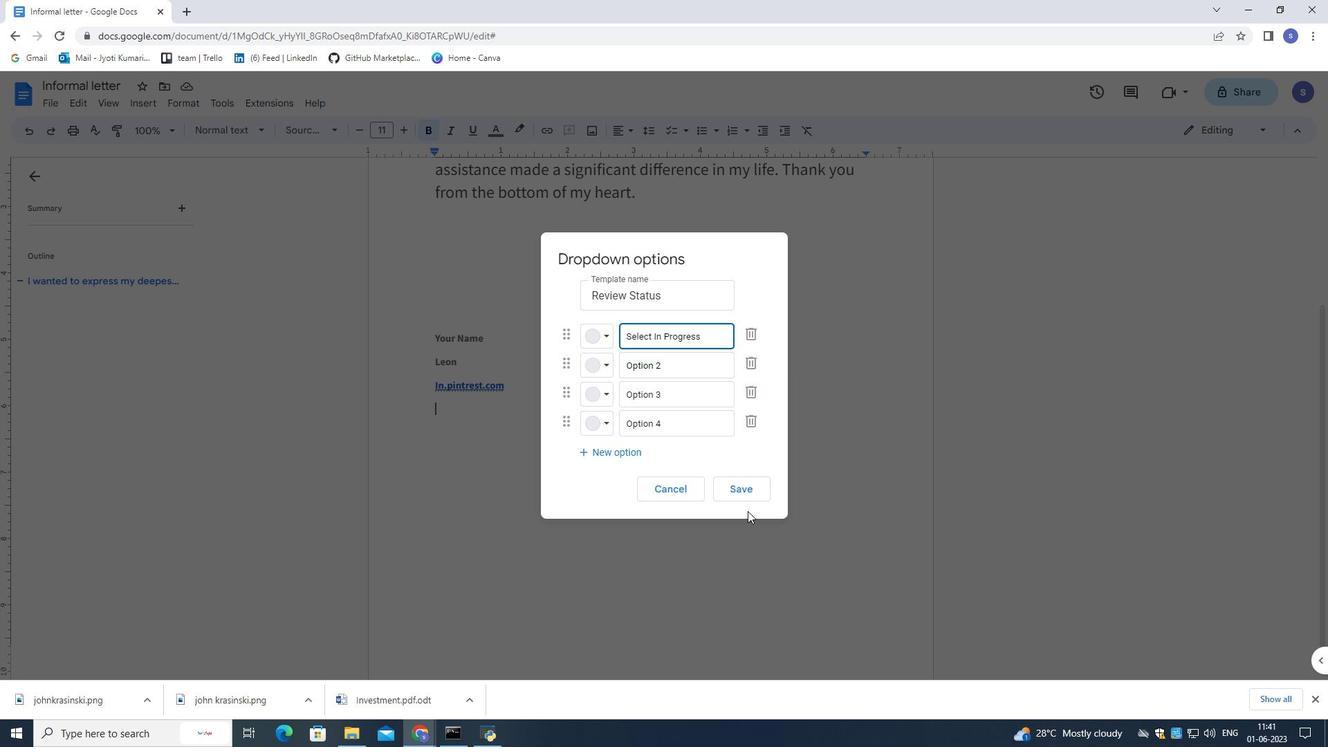 
Action: Mouse pressed left at (746, 490)
Screenshot: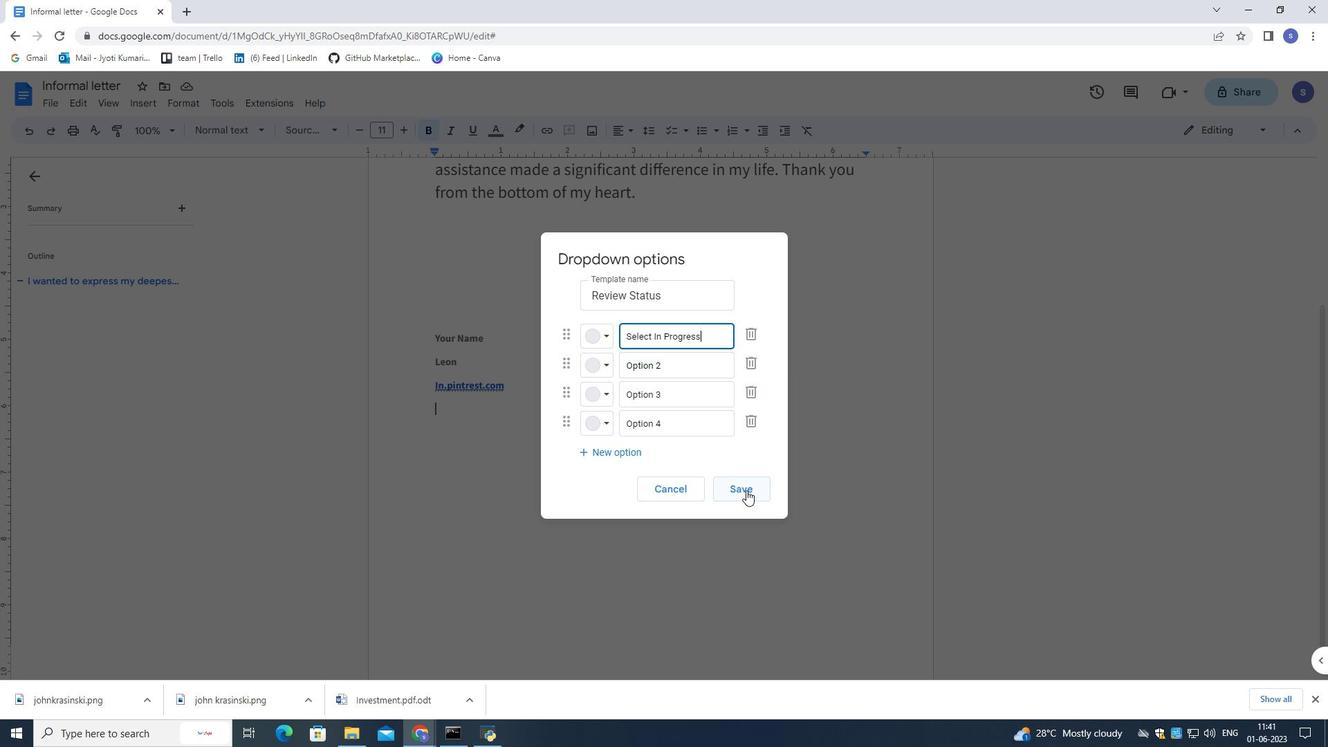 
Action: Mouse moved to (692, 435)
Screenshot: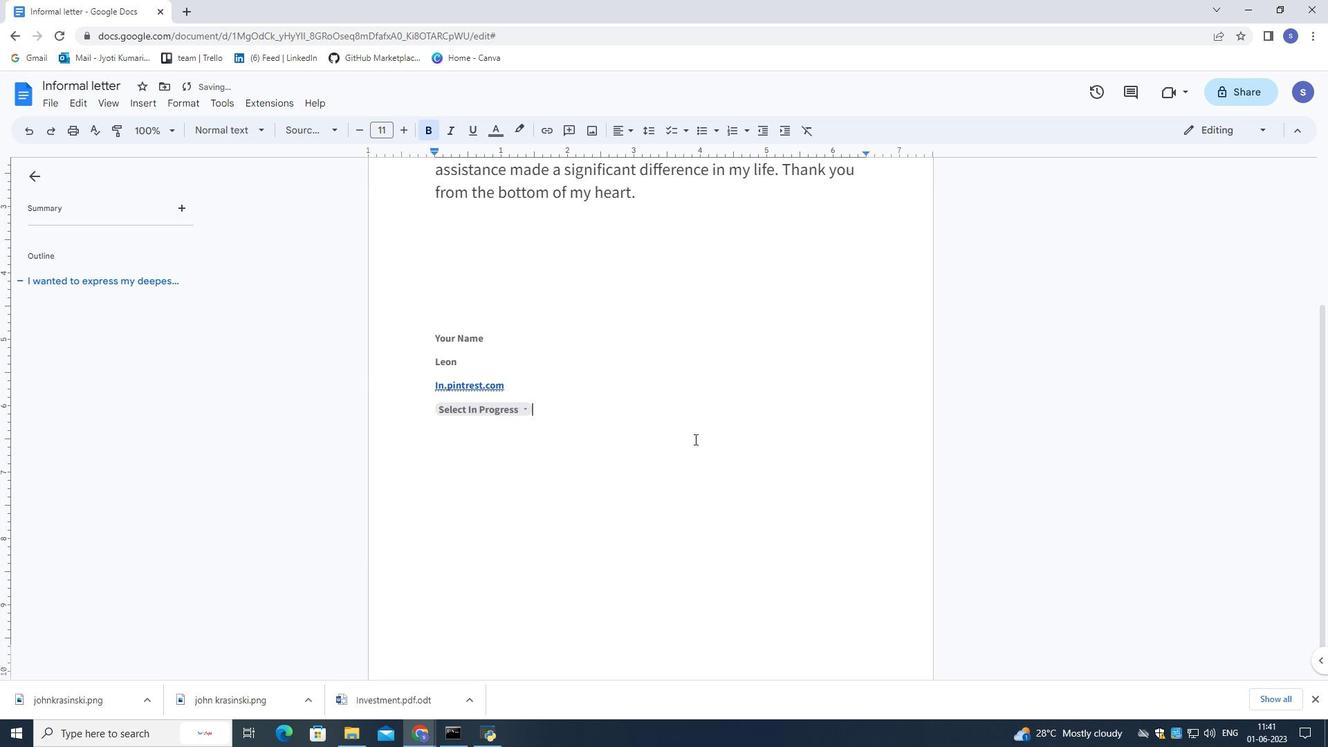 
Action: Mouse scrolled (692, 436) with delta (0, 0)
Screenshot: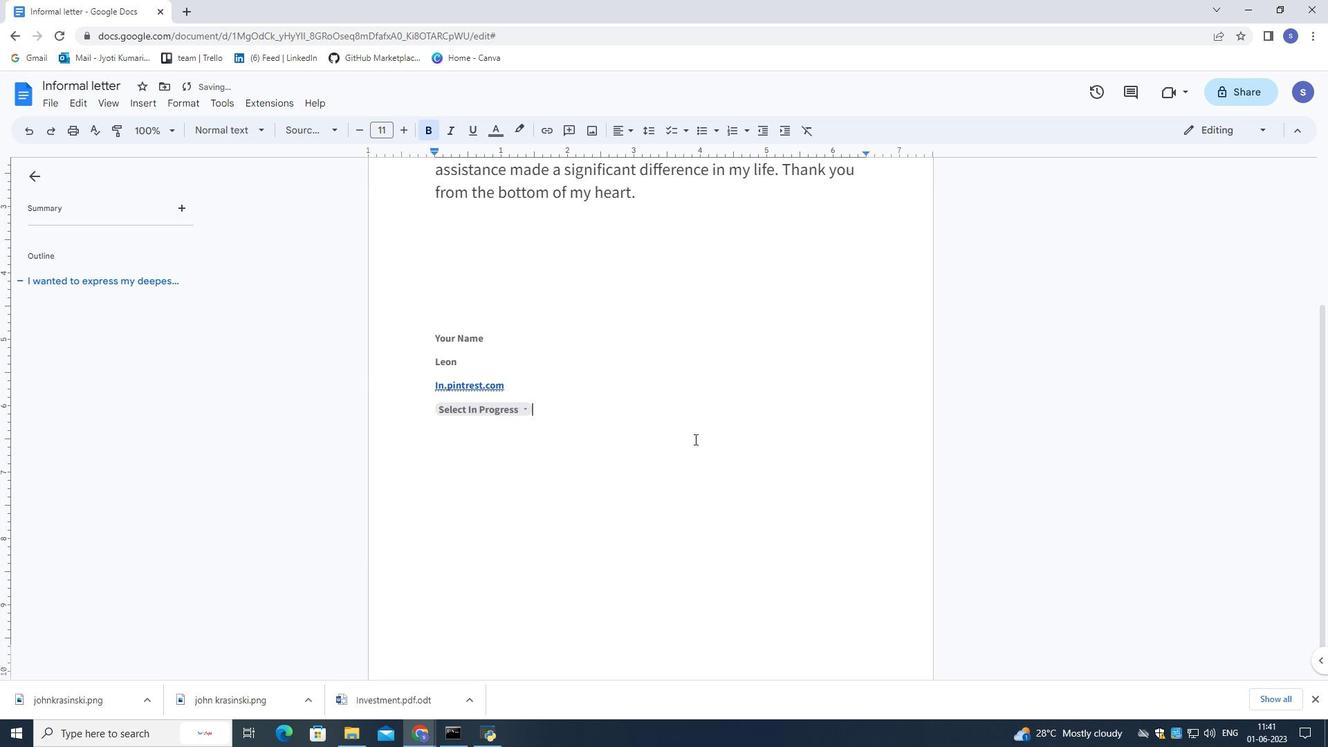 
Action: Mouse scrolled (692, 436) with delta (0, 0)
Screenshot: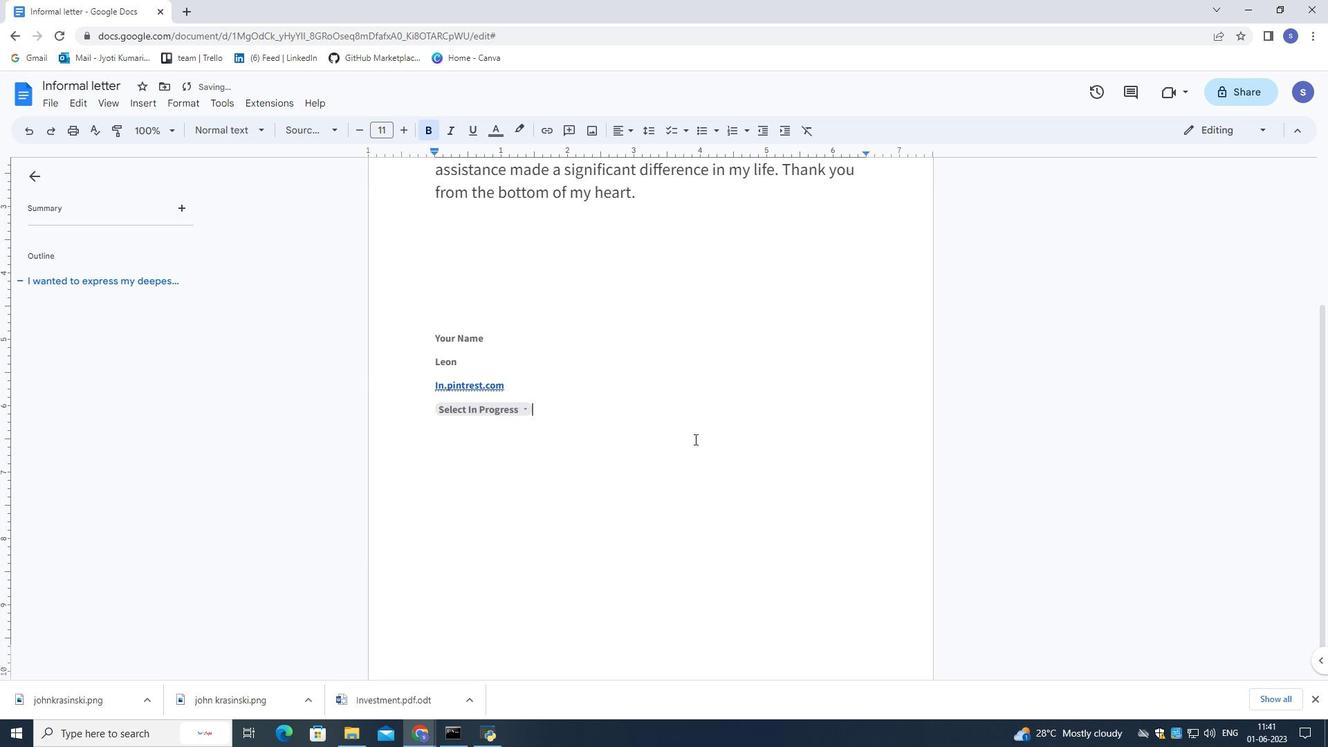 
Action: Mouse scrolled (692, 436) with delta (0, 0)
Screenshot: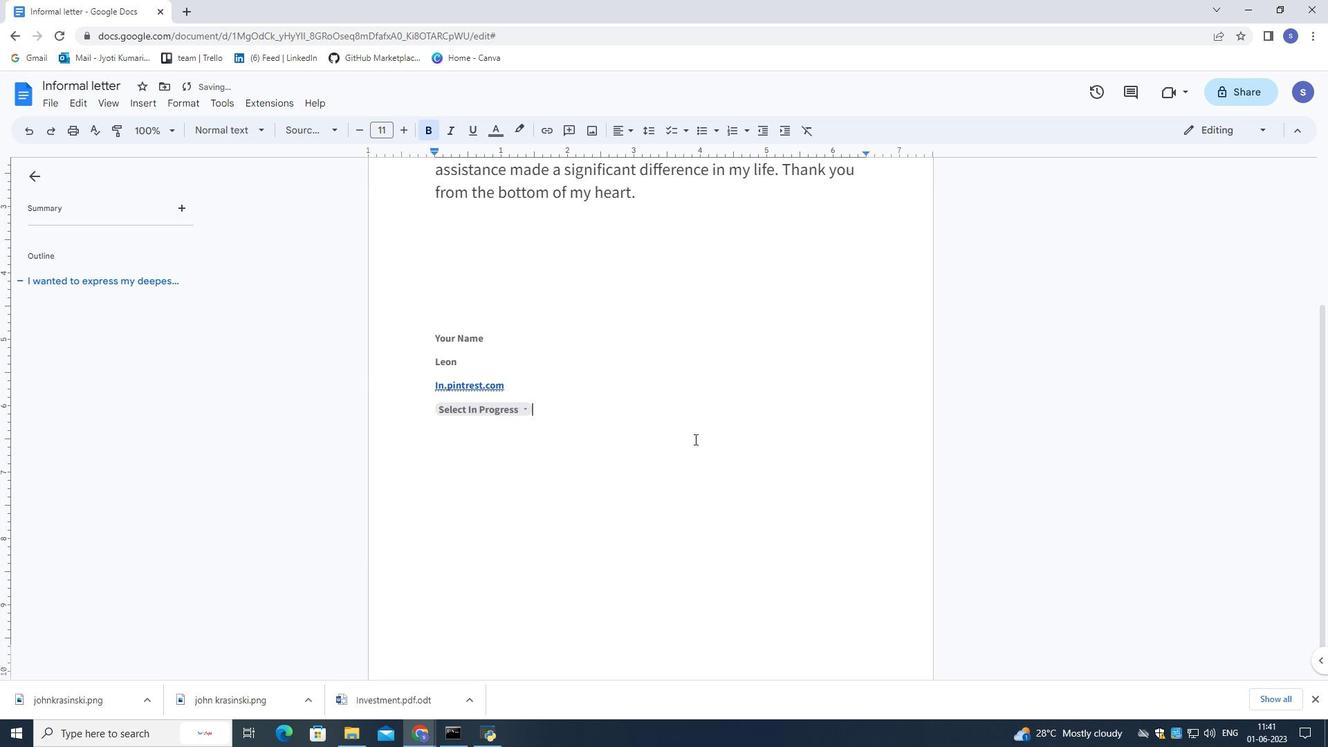 
Action: Mouse moved to (692, 435)
Screenshot: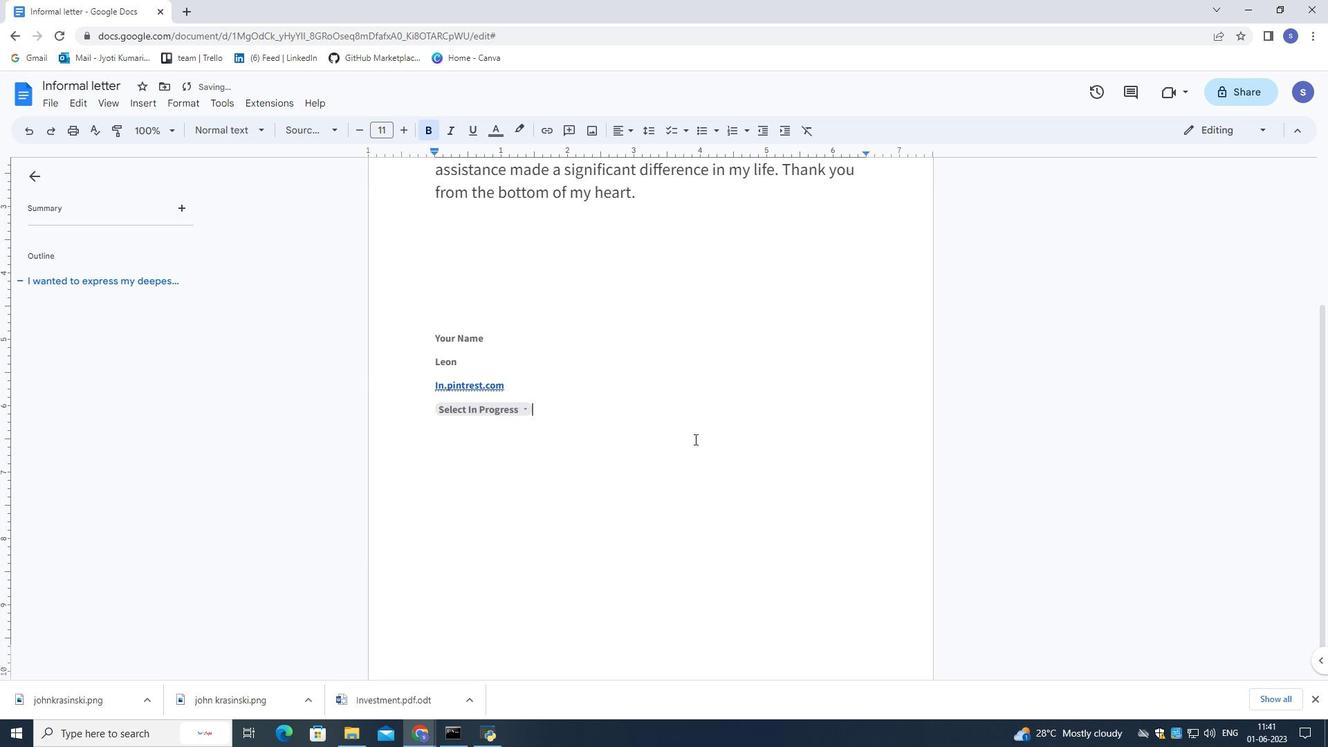 
Action: Mouse scrolled (692, 436) with delta (0, 0)
Screenshot: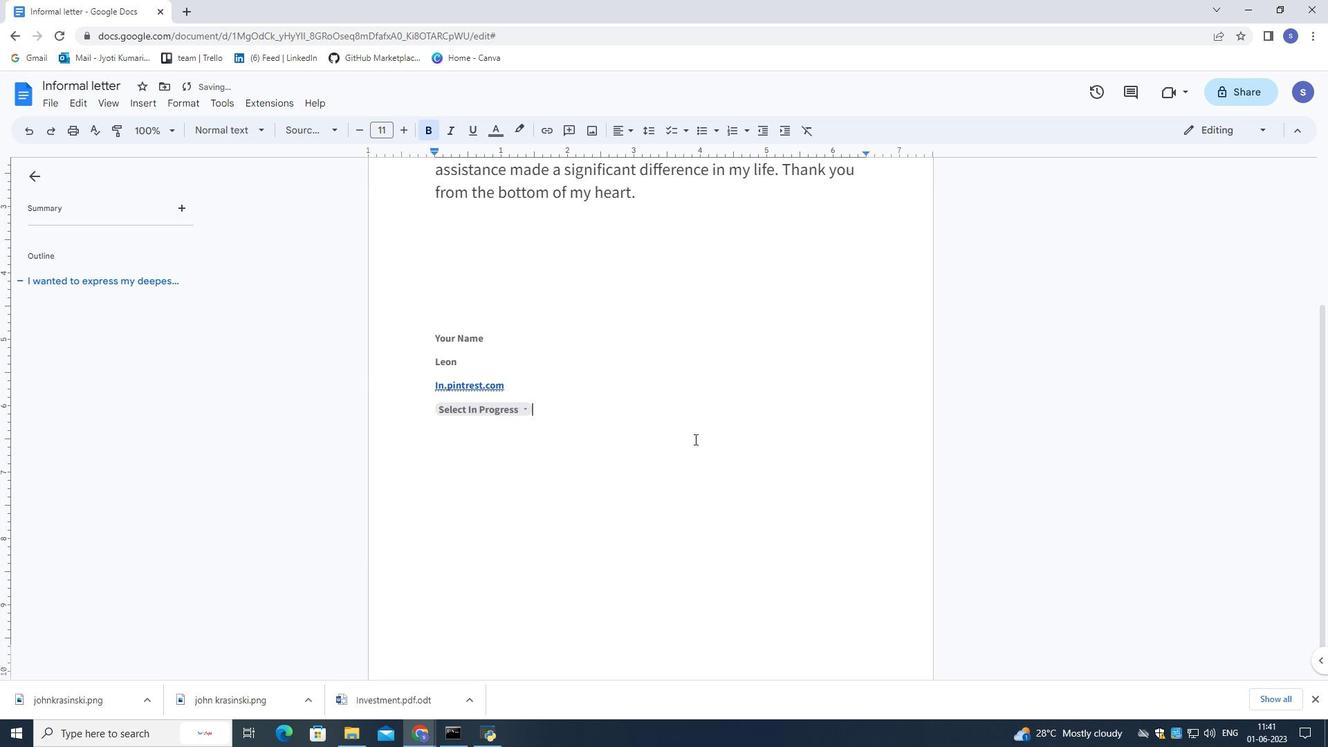
Action: Mouse moved to (687, 427)
Screenshot: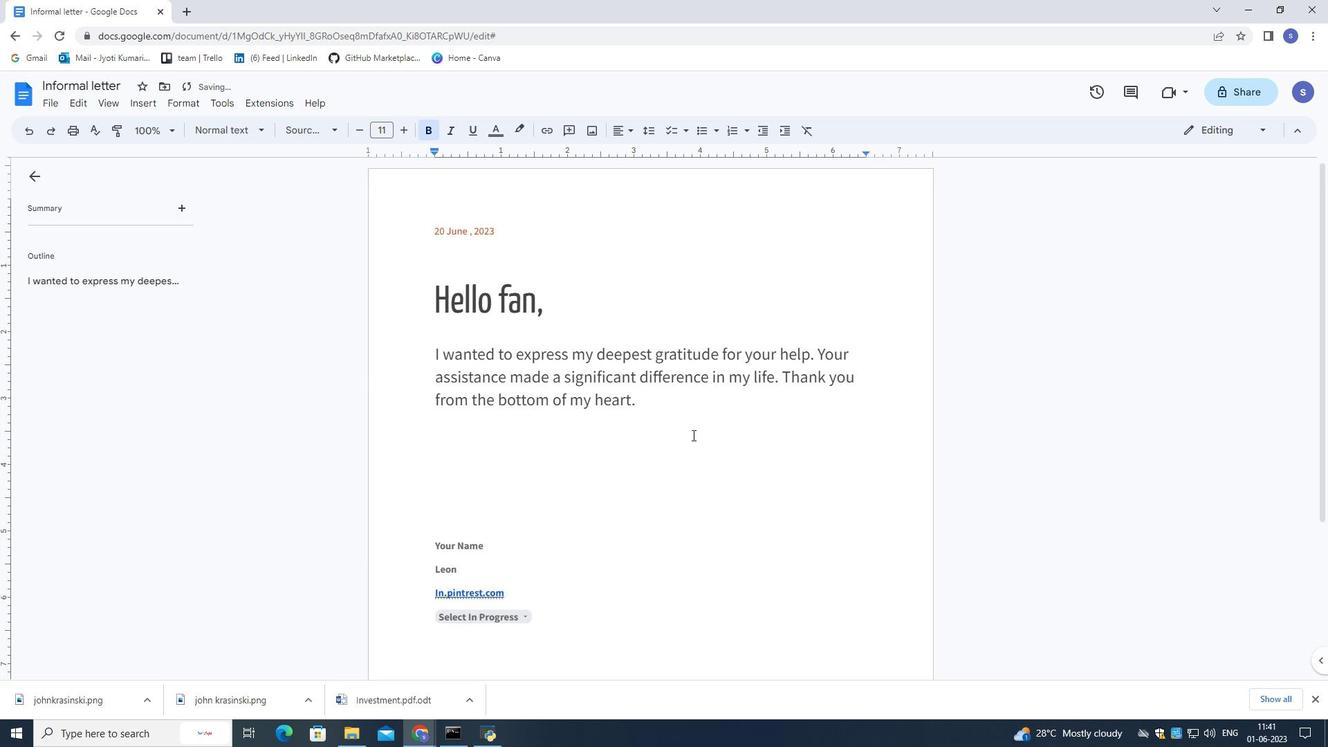 
Action: Mouse scrolled (687, 427) with delta (0, 0)
Screenshot: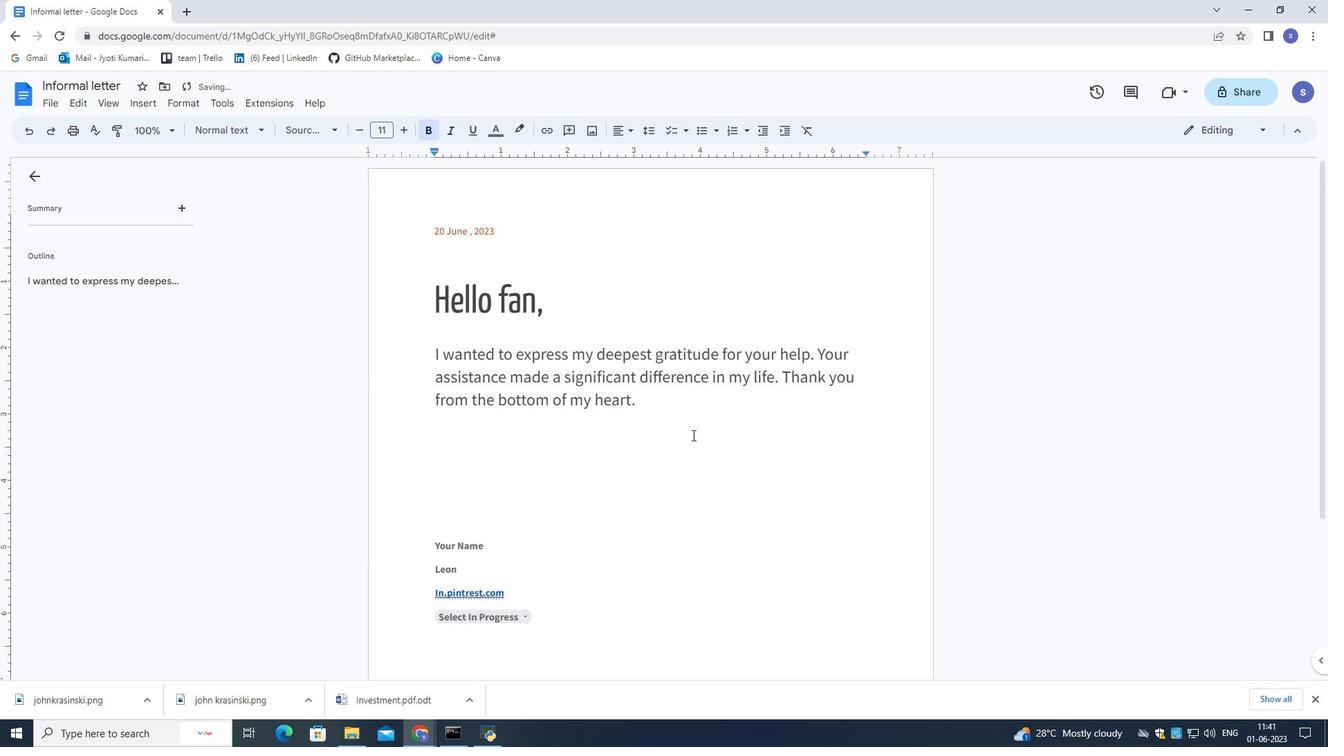 
Action: Mouse moved to (681, 422)
Screenshot: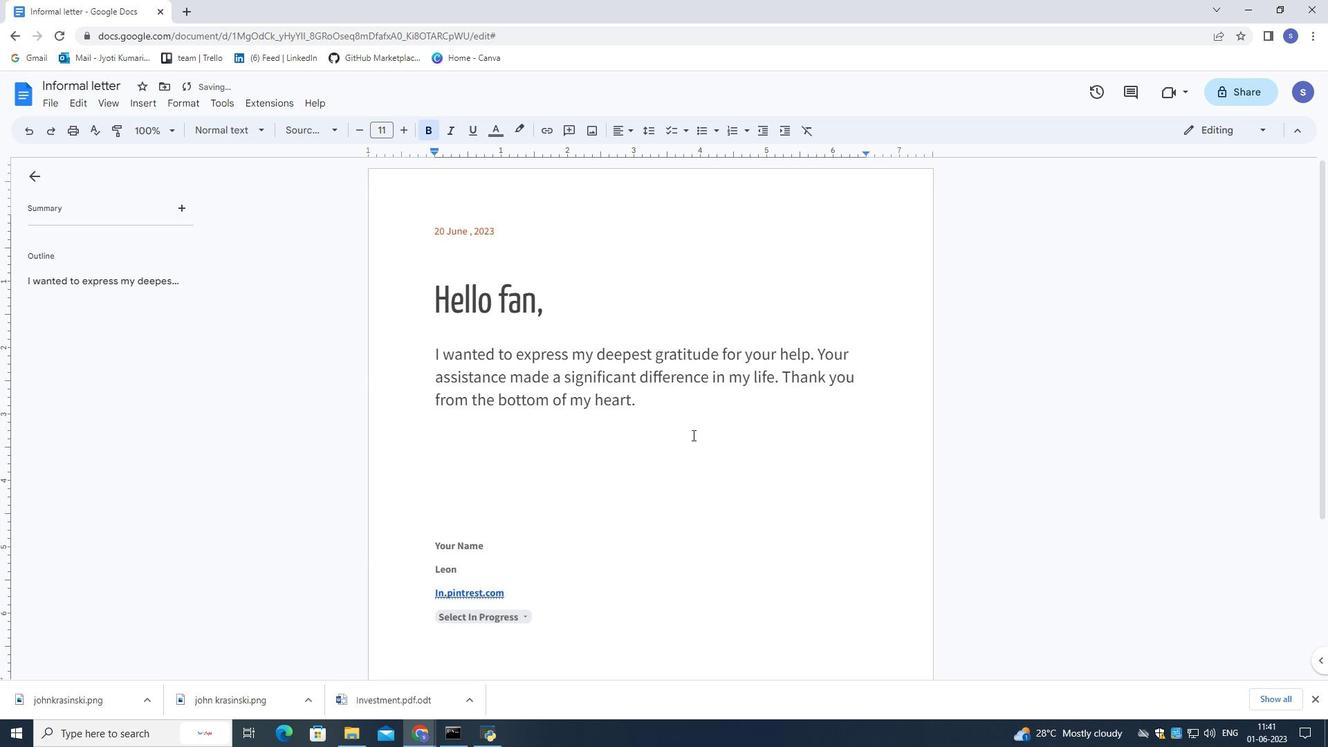 
Action: Mouse scrolled (681, 422) with delta (0, 0)
Screenshot: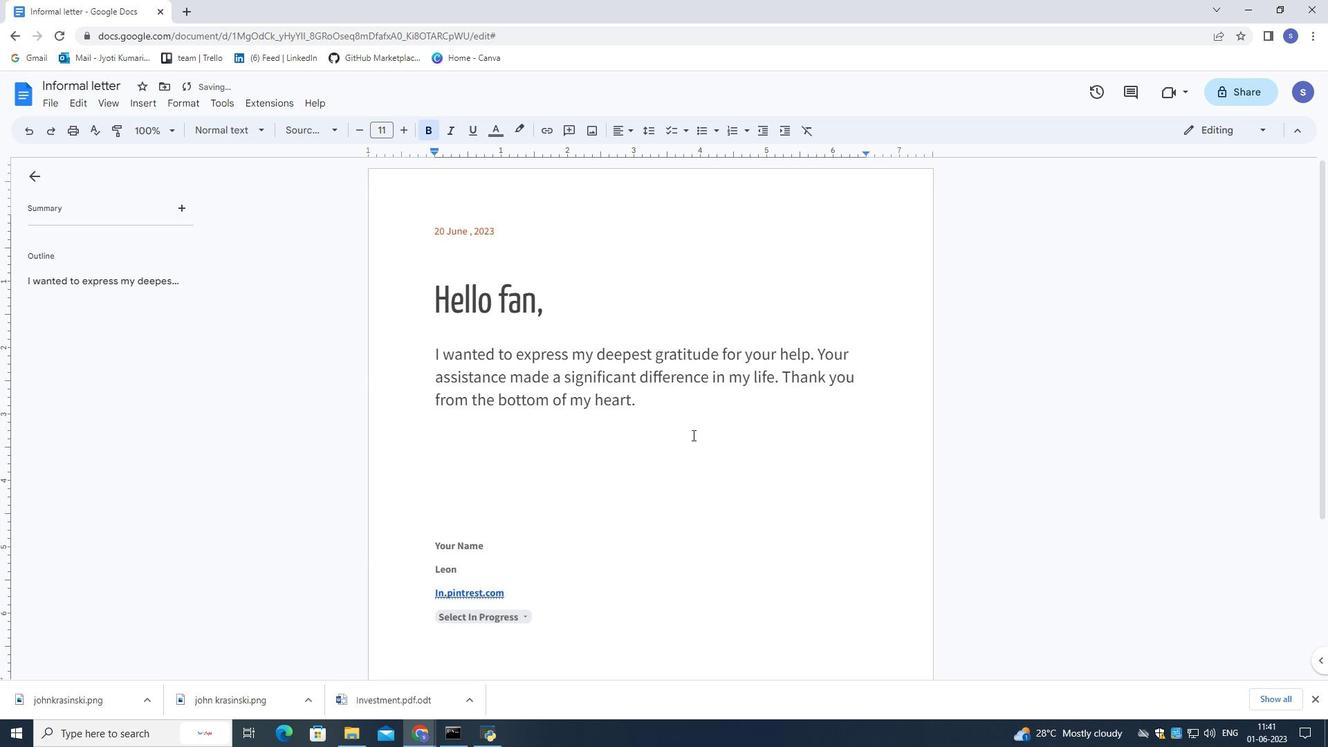 
Action: Mouse moved to (141, 106)
Screenshot: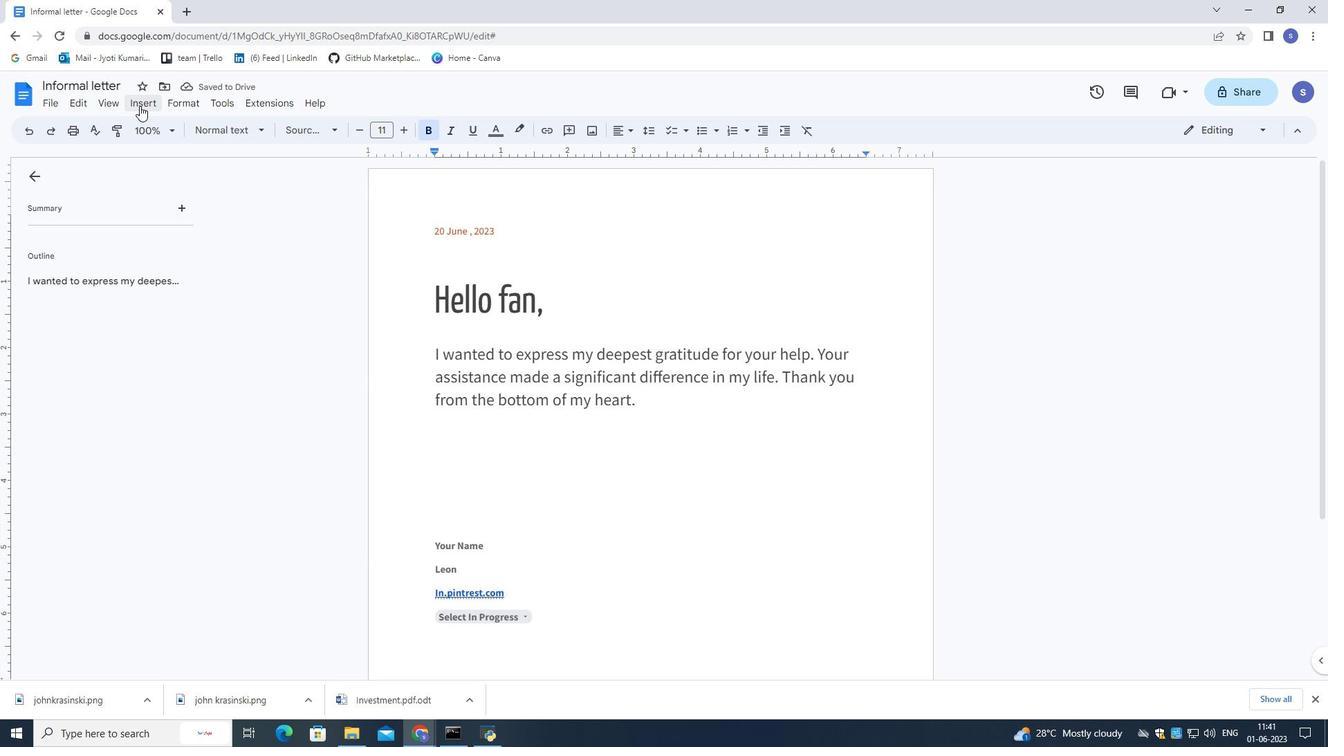 
Action: Mouse pressed left at (141, 106)
Screenshot: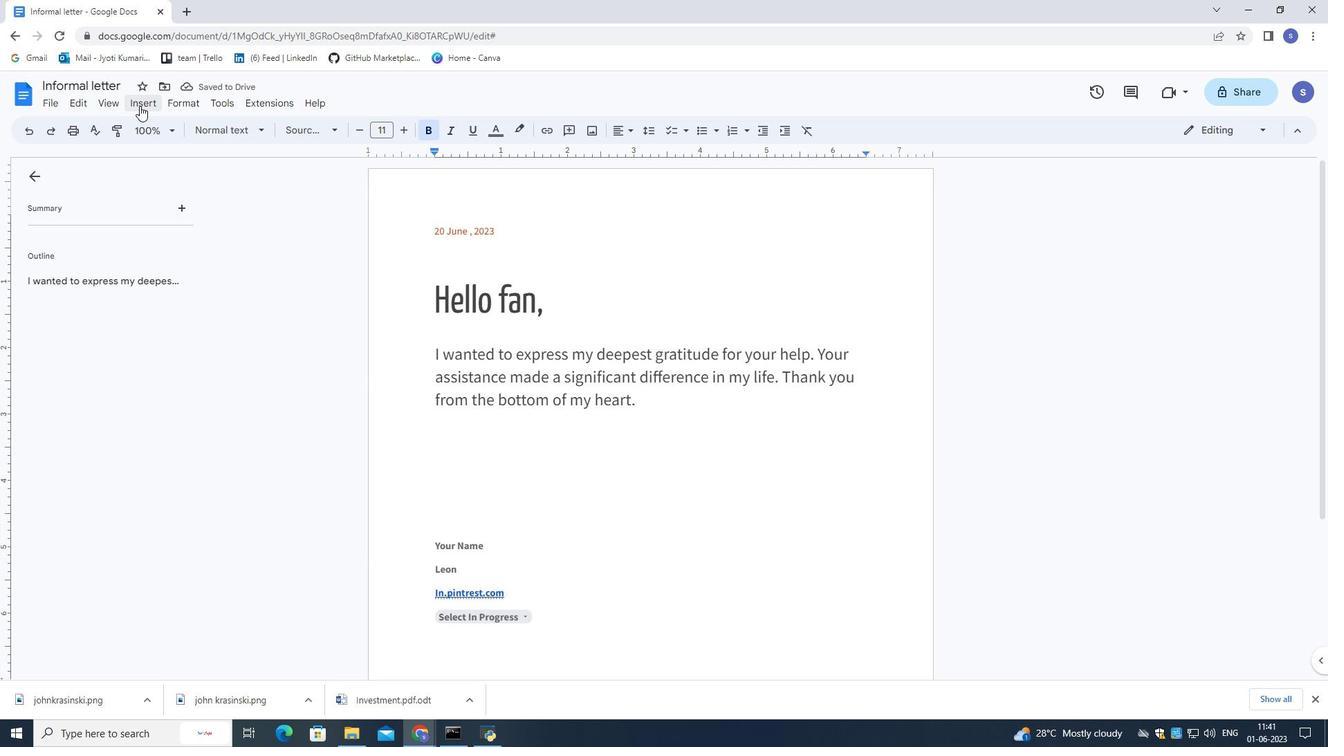 
Action: Mouse moved to (349, 456)
Screenshot: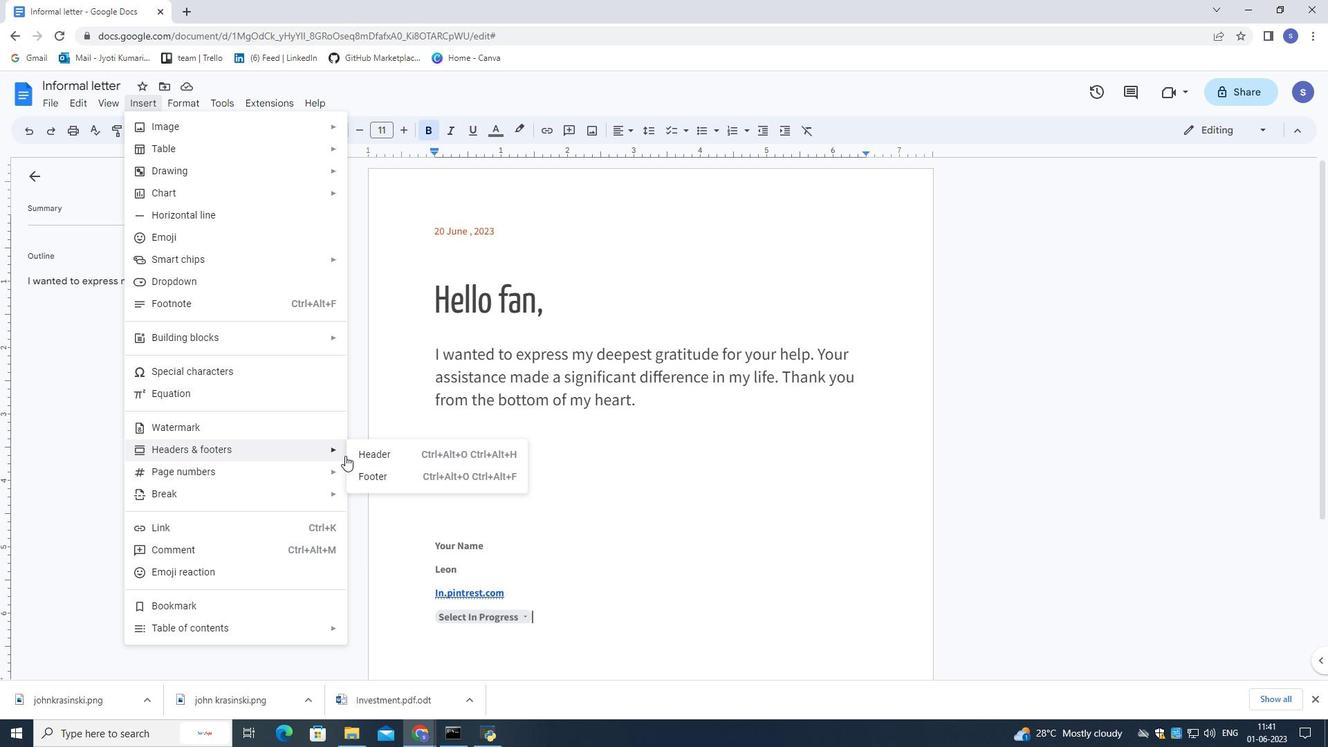
Action: Mouse pressed left at (349, 456)
Screenshot: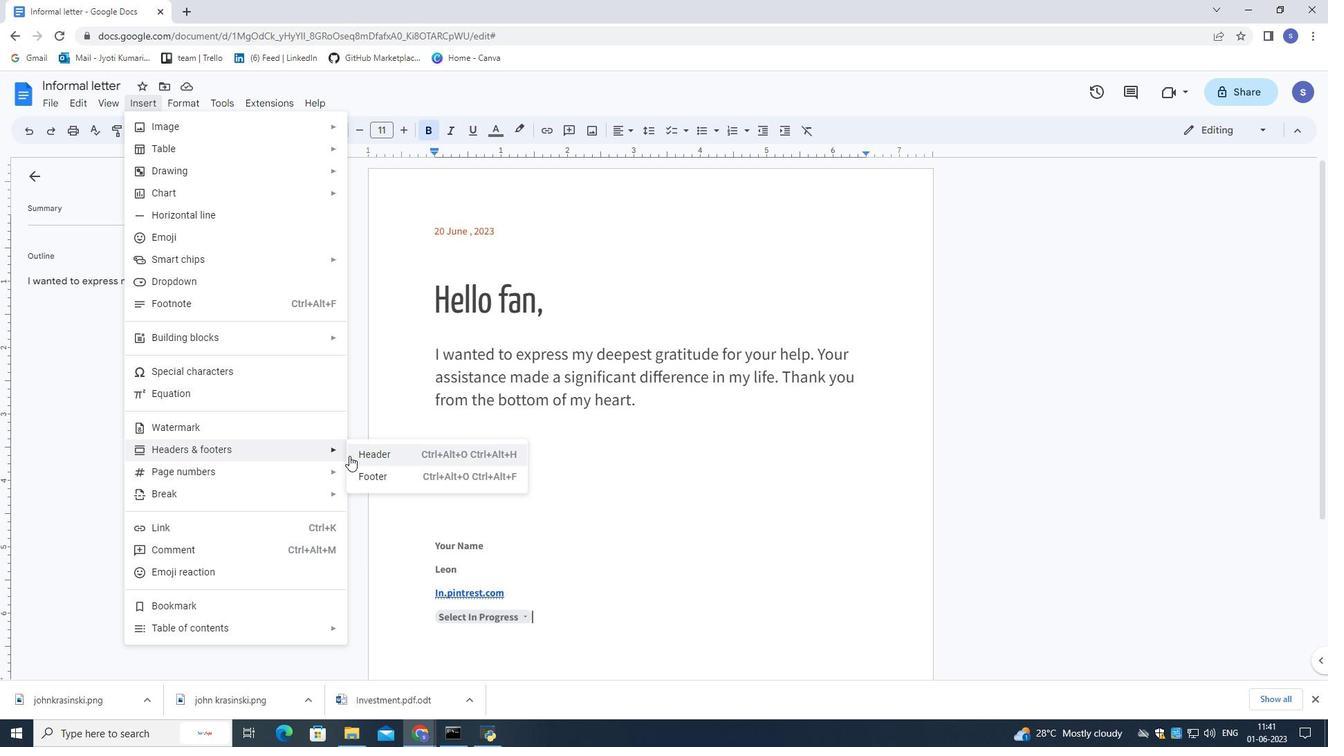 
Action: Mouse moved to (493, 343)
Screenshot: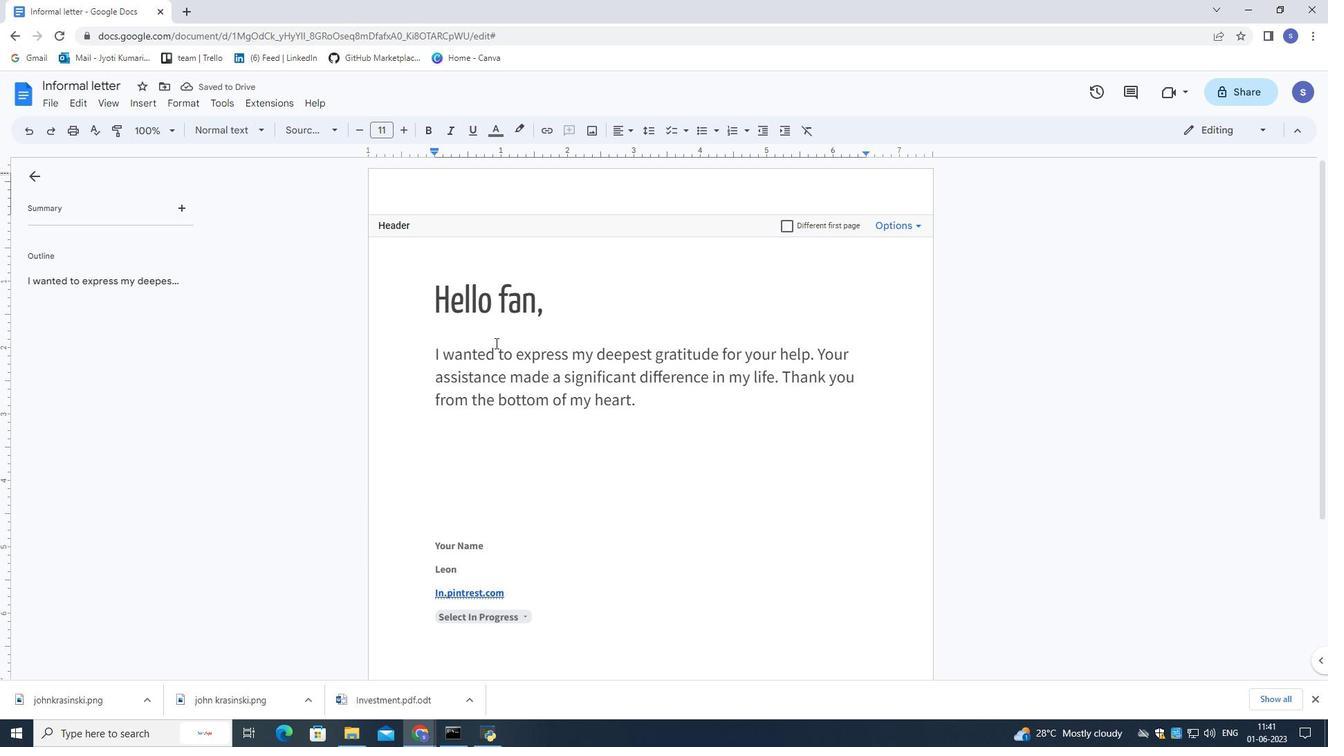 
Action: Key pressed <Key.shift>Nexus<Key.space><Key.shift>Tech
Screenshot: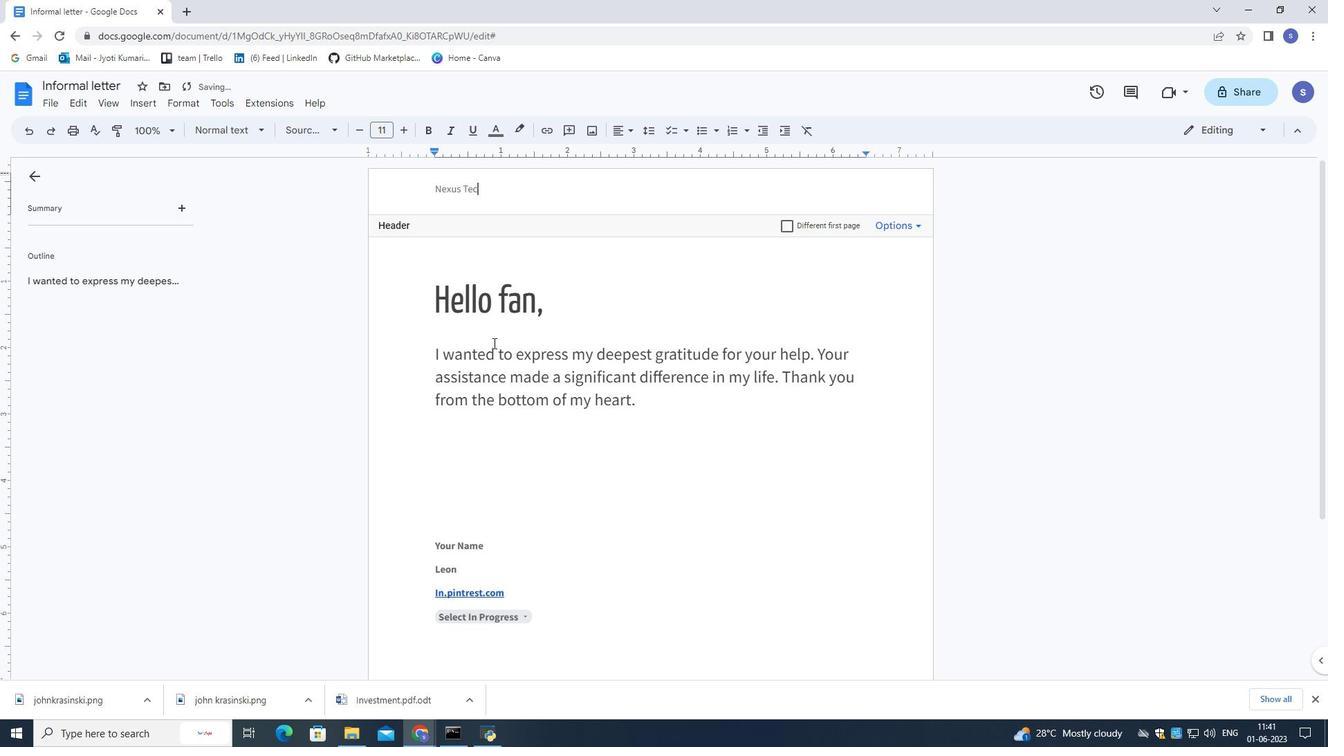 
Action: Mouse moved to (508, 186)
Screenshot: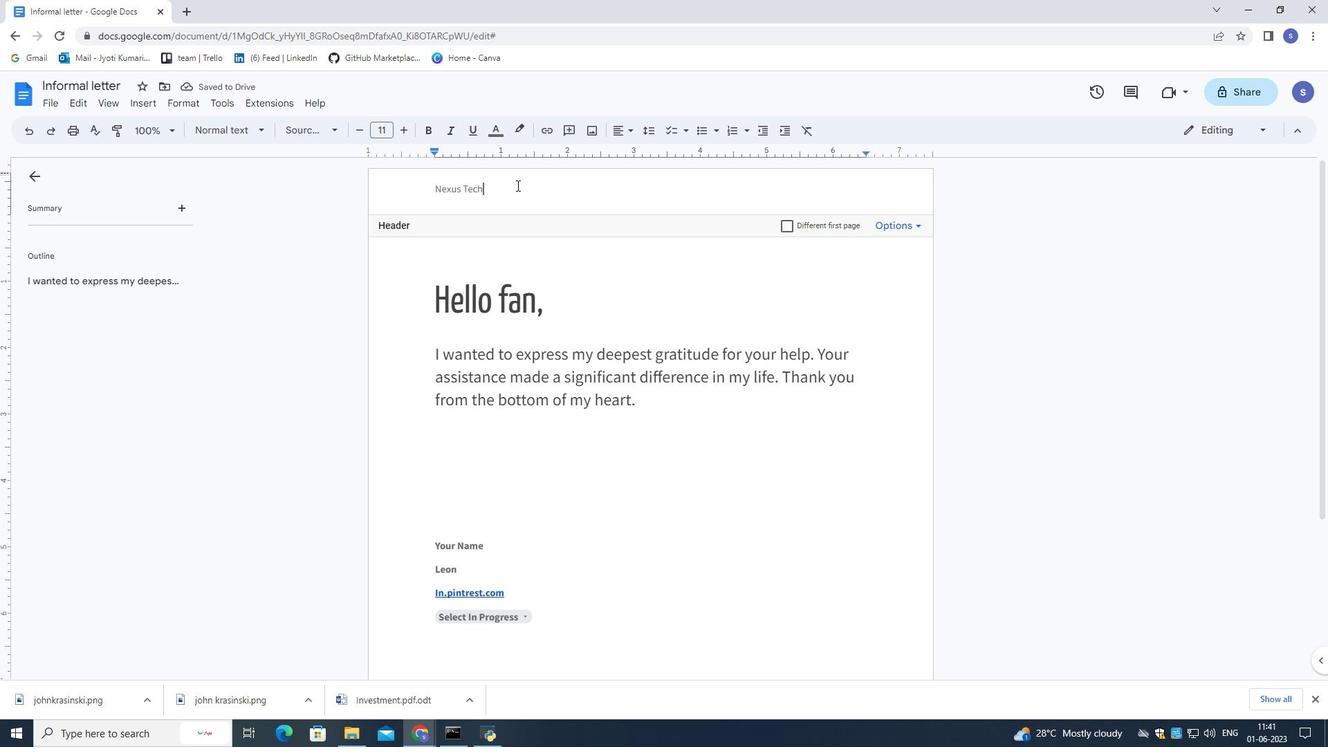 
Action: Mouse pressed left at (508, 186)
Screenshot: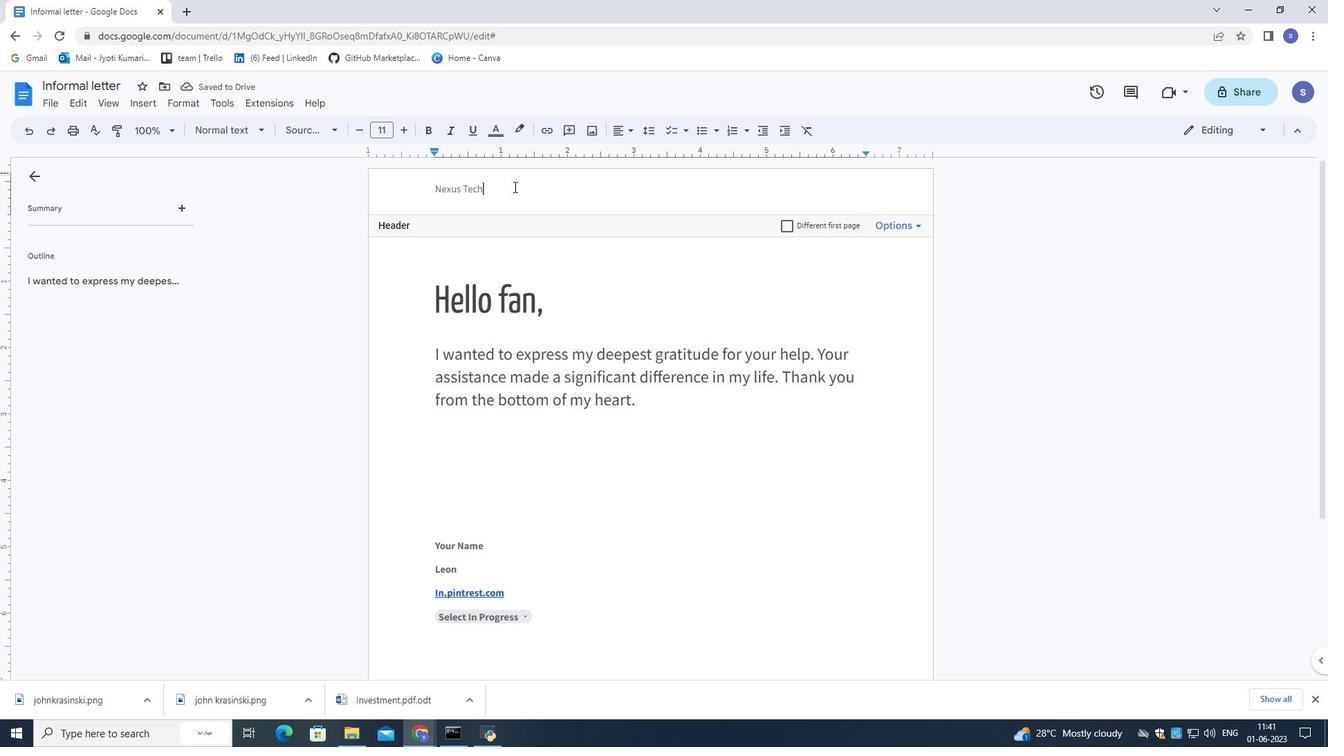 
Action: Mouse moved to (299, 135)
Screenshot: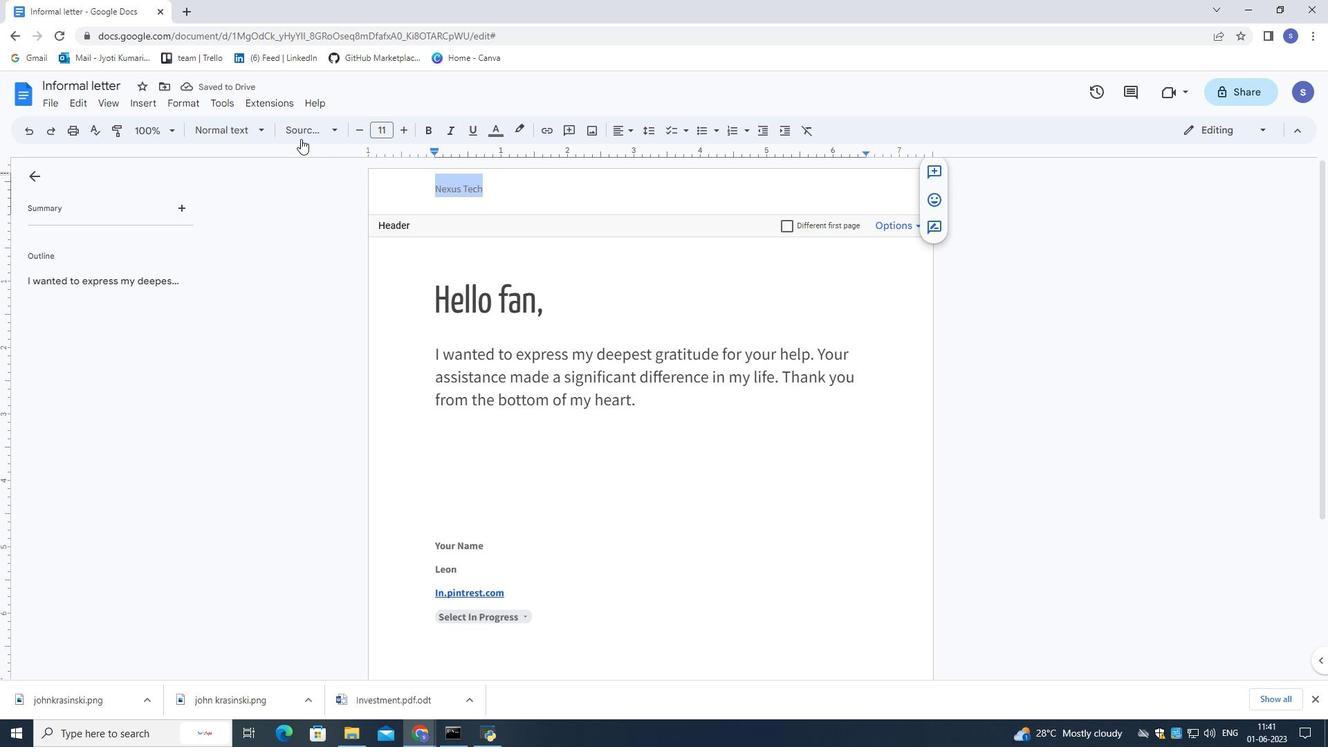 
Action: Mouse pressed left at (299, 135)
Screenshot: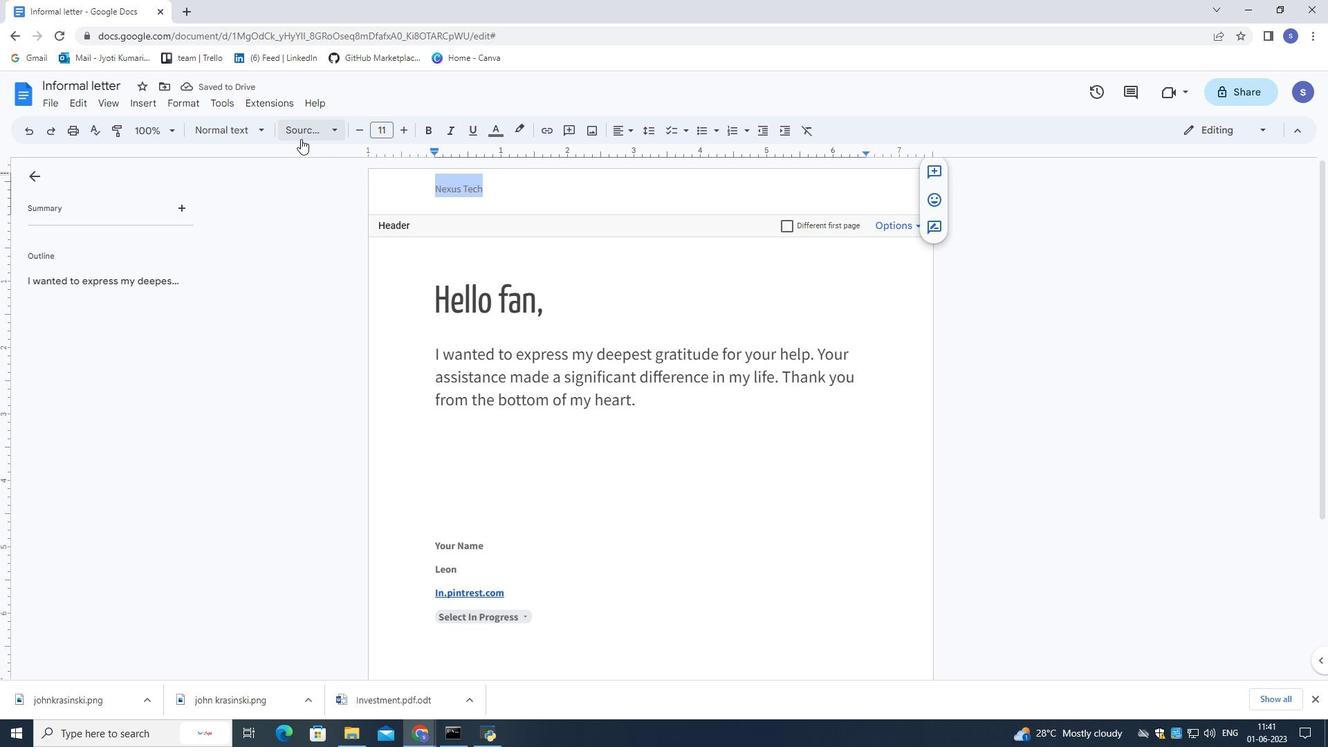 
Action: Mouse moved to (315, 155)
Screenshot: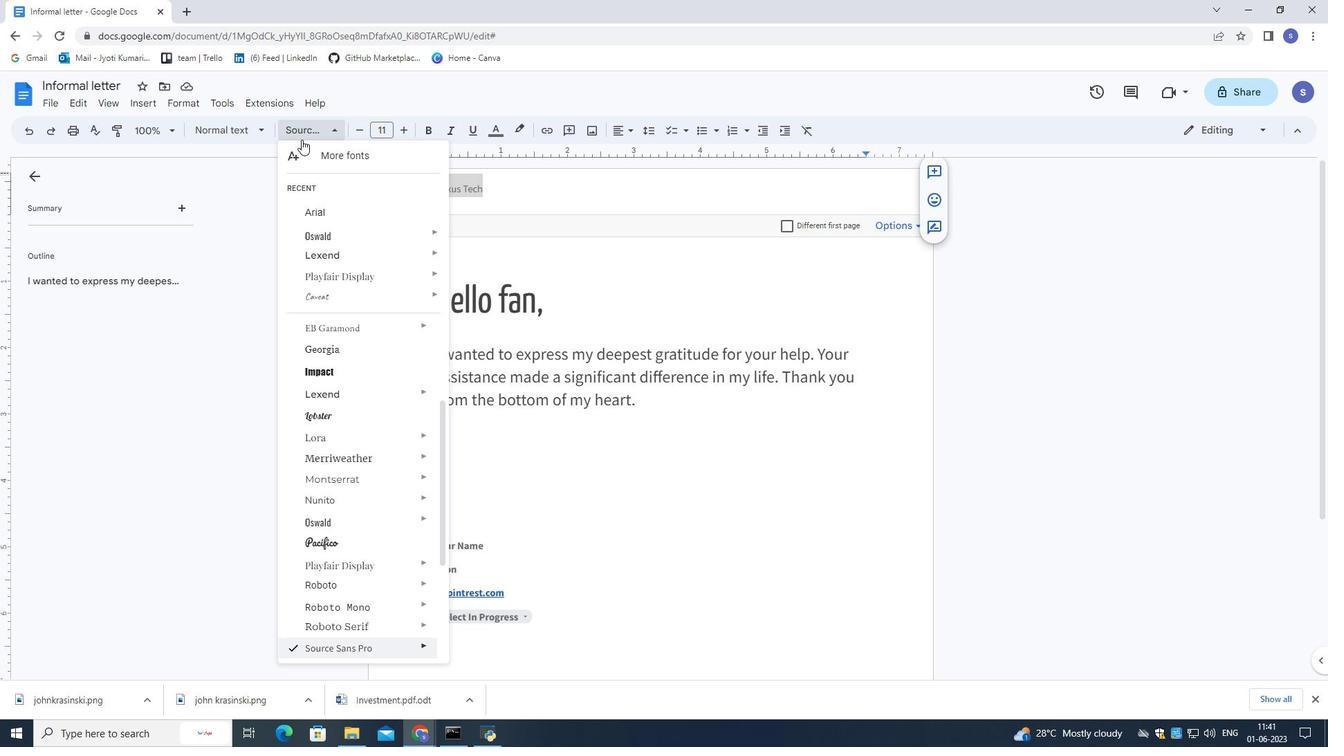 
Action: Mouse pressed left at (315, 155)
Screenshot: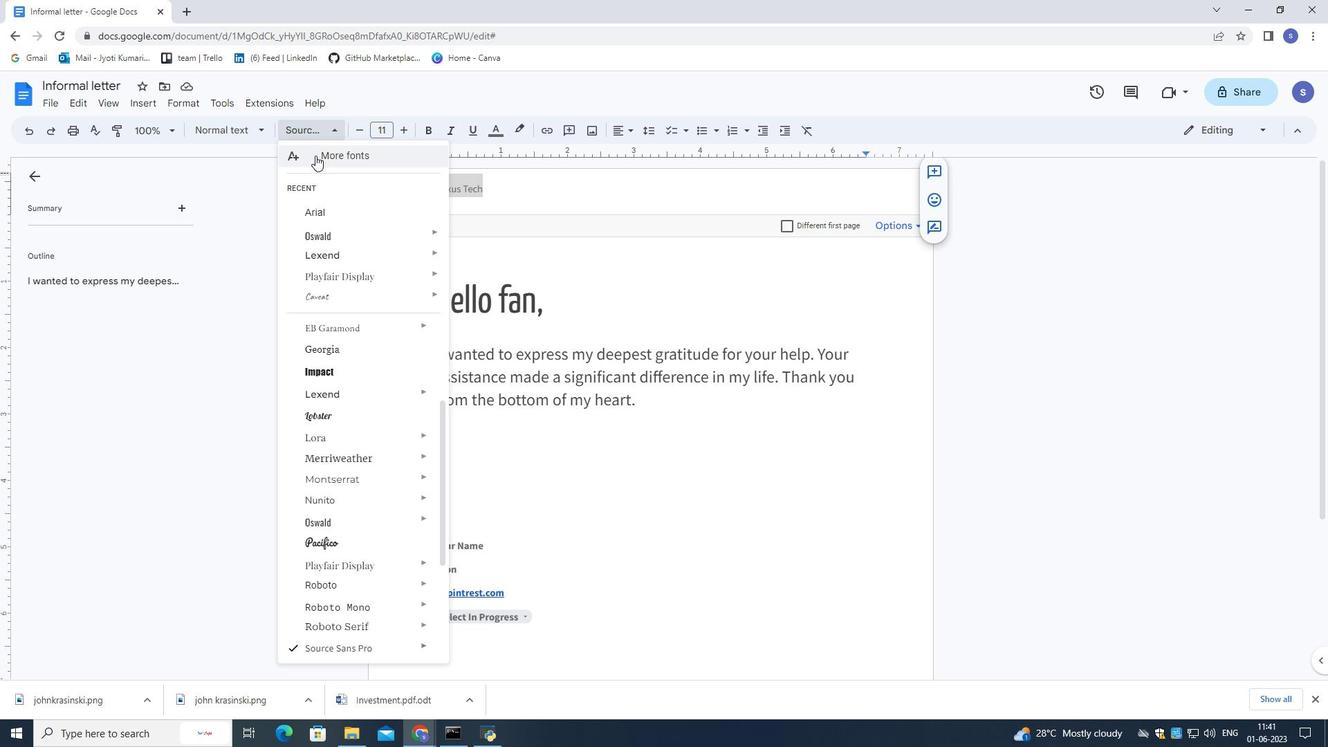 
Action: Mouse moved to (481, 210)
Screenshot: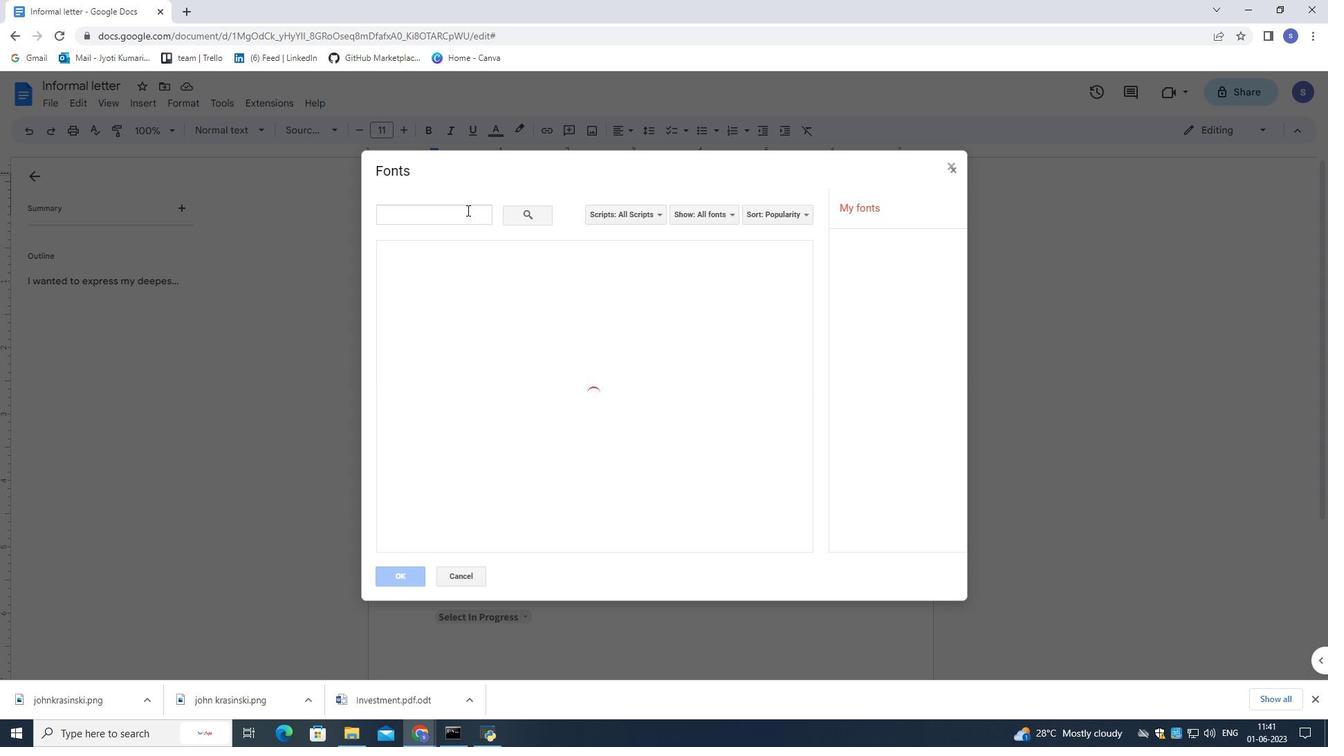
Action: Mouse pressed left at (481, 210)
Screenshot: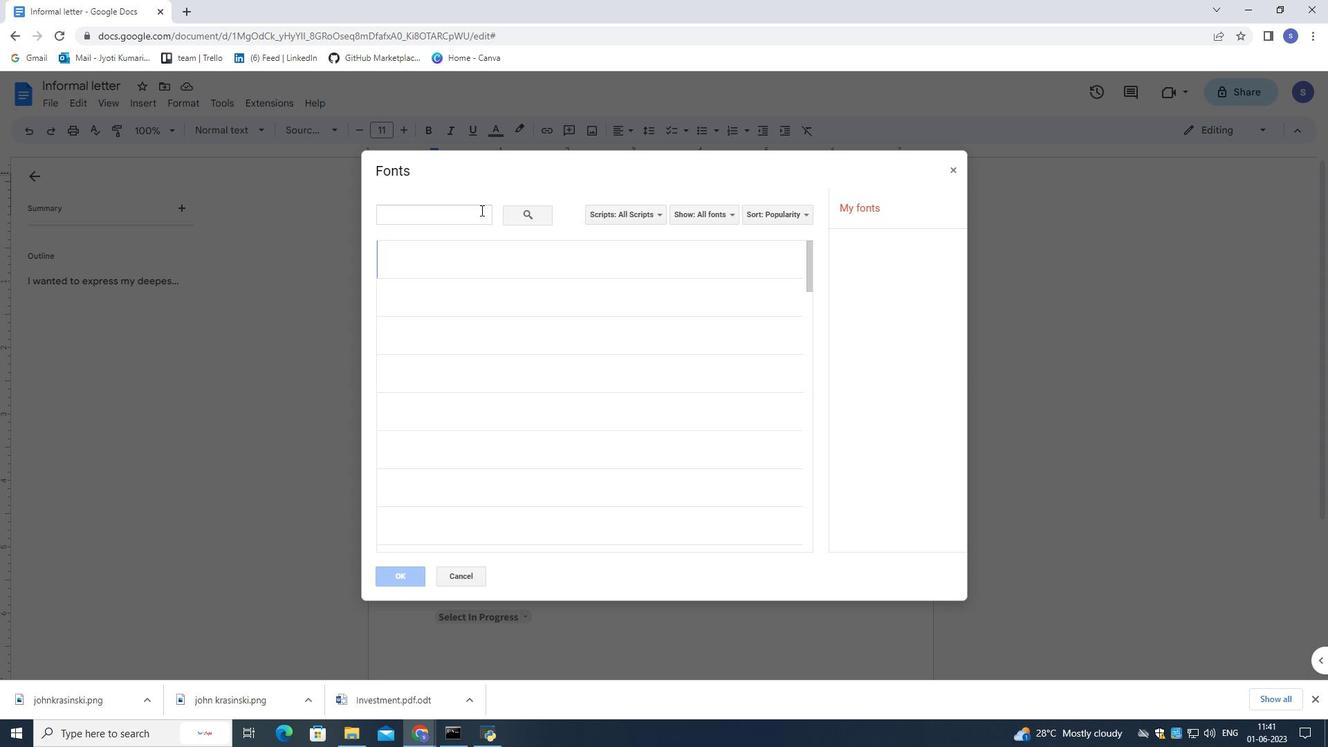 
Action: Key pressed caveat
Screenshot: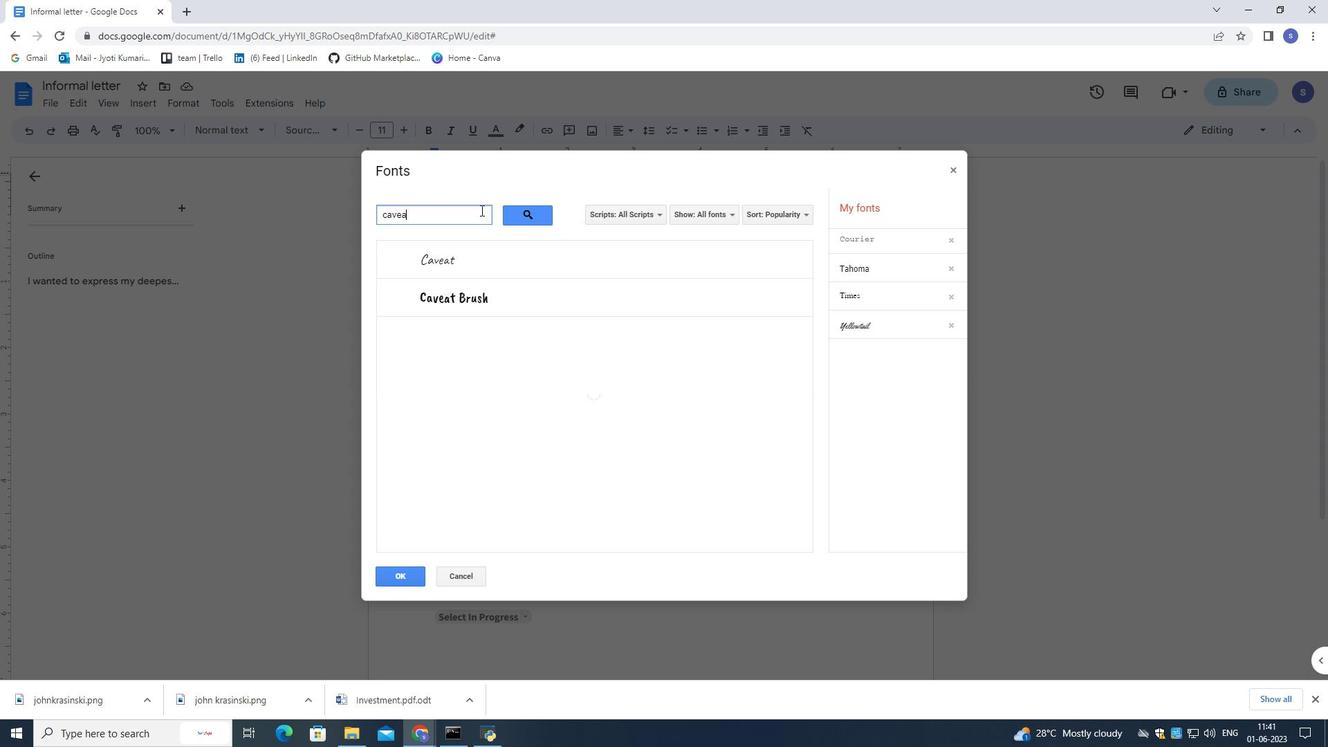 
Action: Mouse moved to (529, 245)
Screenshot: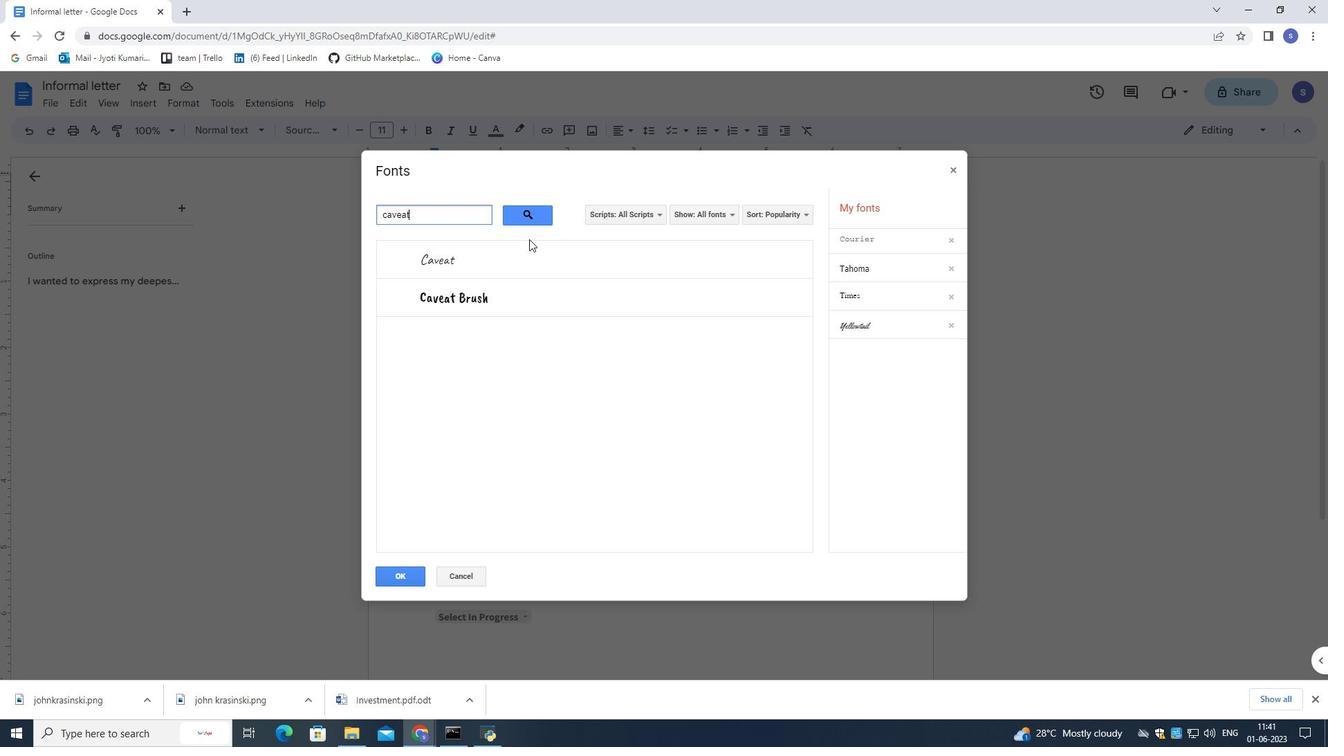
Action: Mouse pressed left at (529, 245)
Screenshot: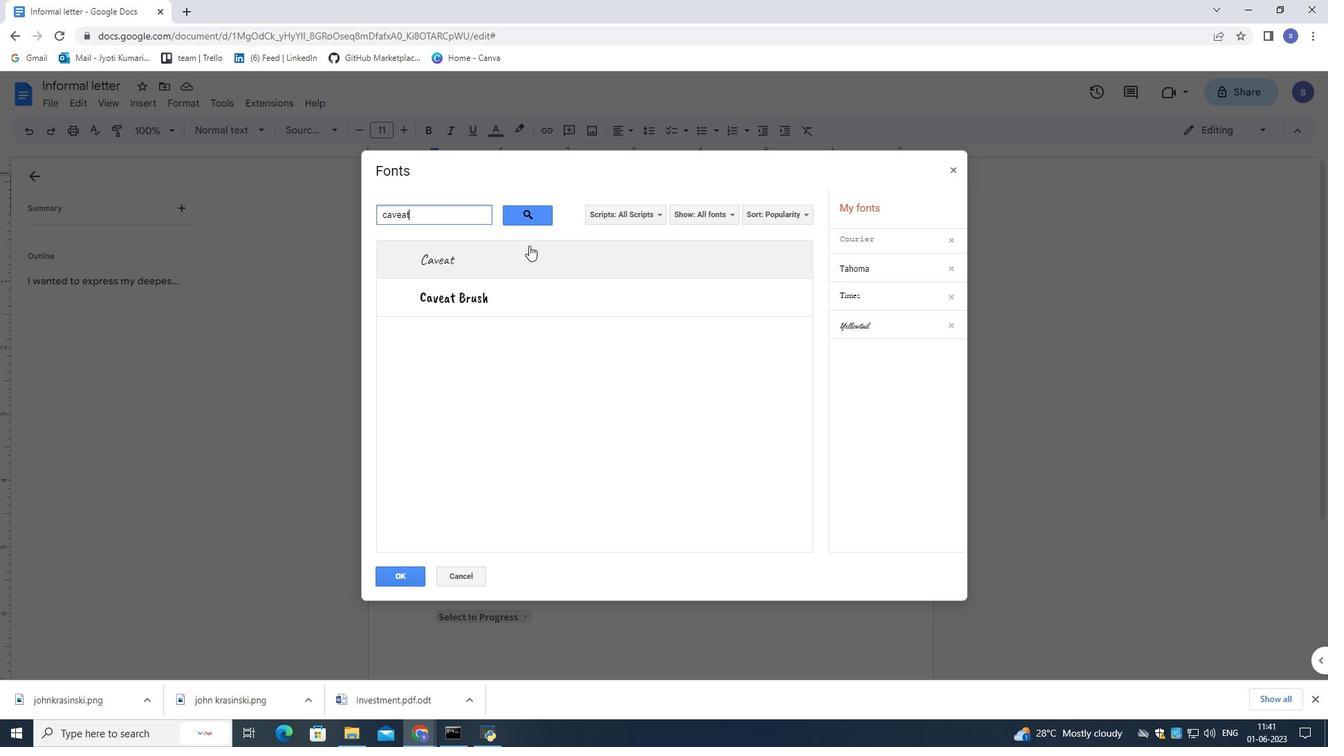 
Action: Mouse moved to (391, 574)
Screenshot: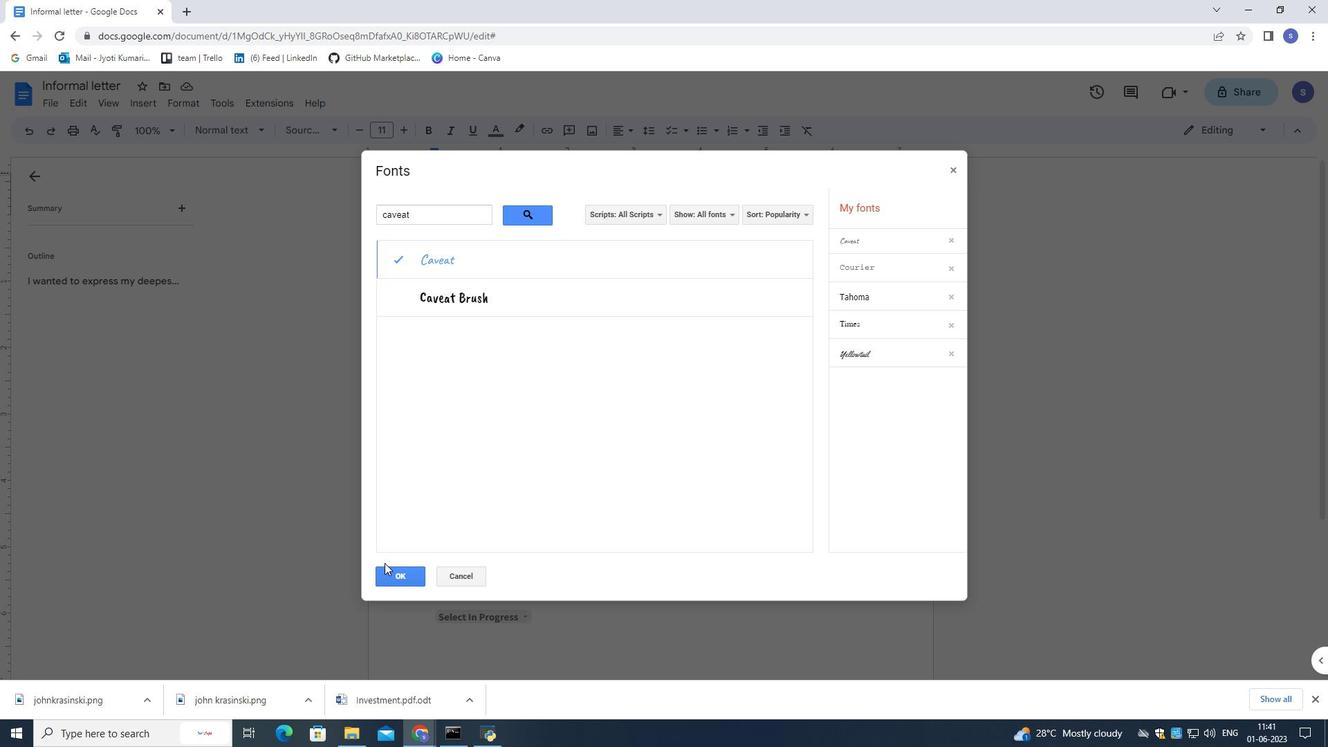 
Action: Mouse pressed left at (391, 574)
Screenshot: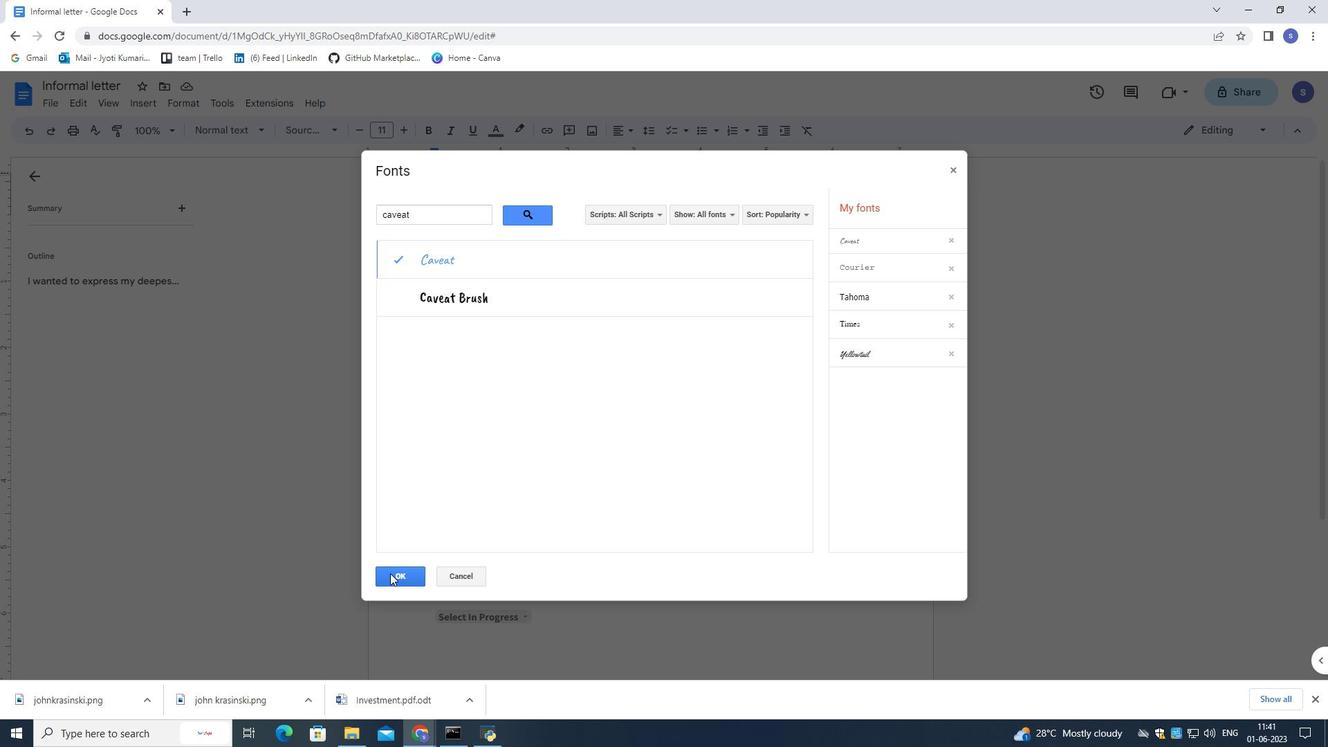 
Action: Mouse moved to (613, 420)
Screenshot: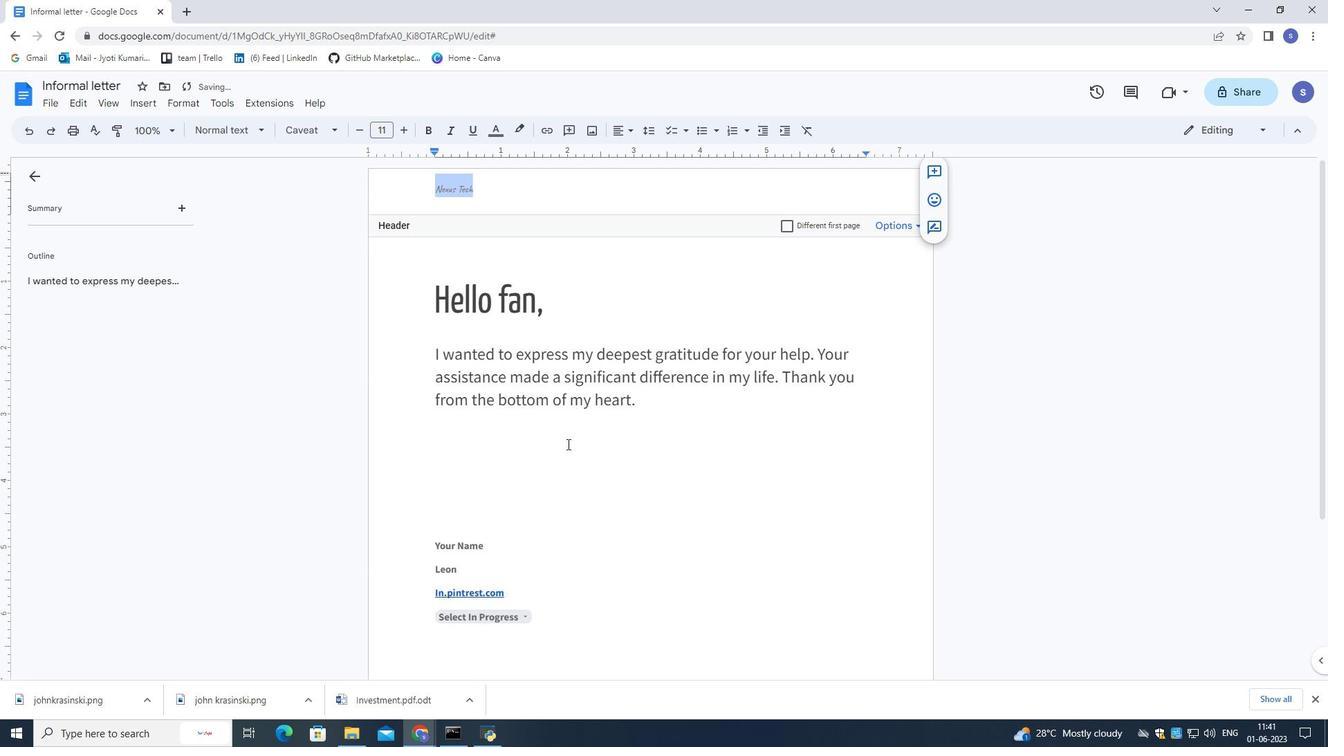 
Action: Mouse pressed left at (613, 420)
Screenshot: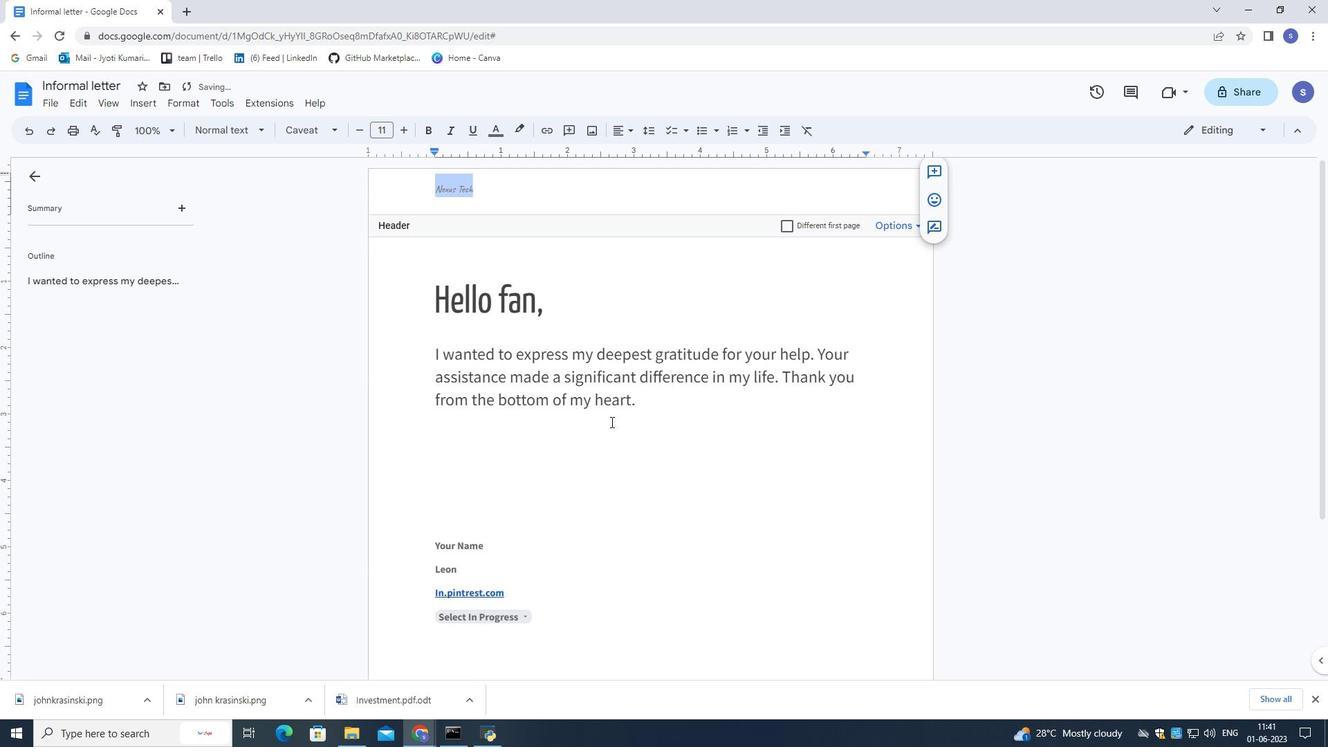 
Action: Mouse moved to (613, 442)
Screenshot: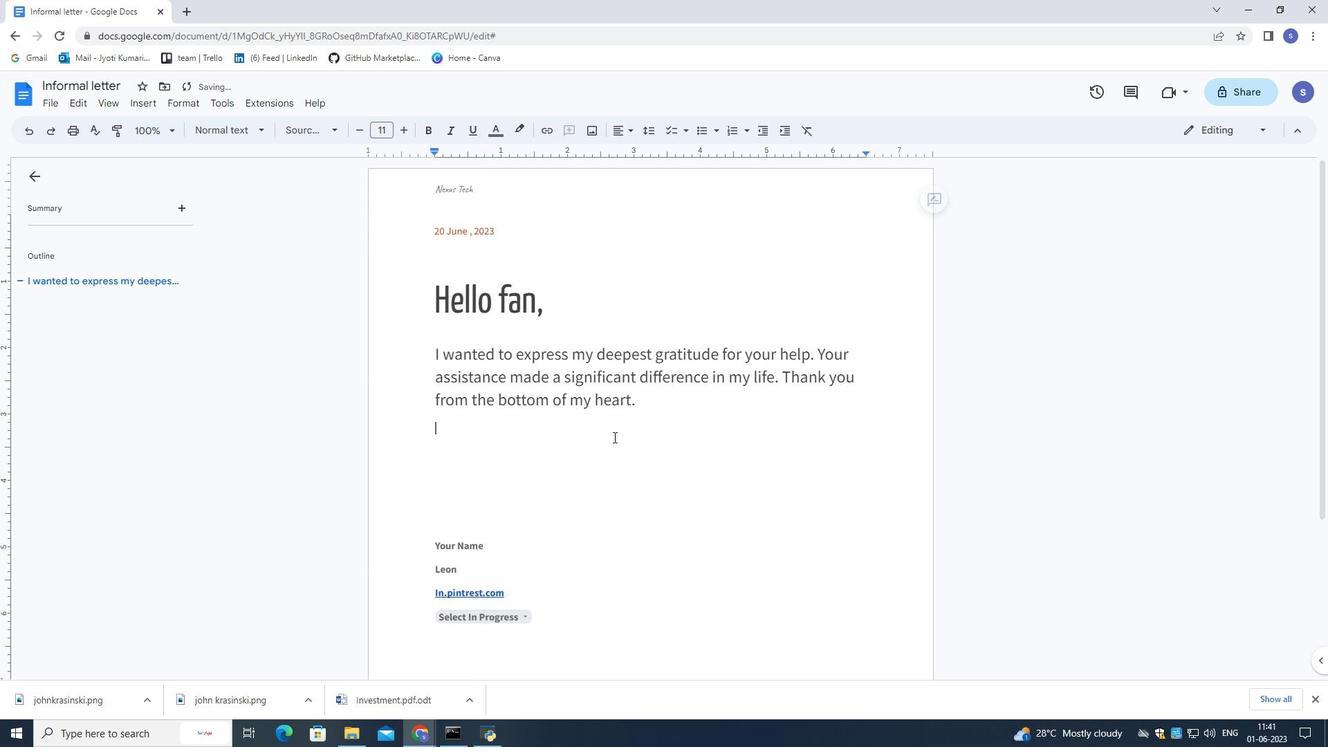 
